 Task: Find connections with filter location Massy with filter topic #jobinterviewswith filter profile language English with filter current company EInfochips (An Arrow Company) with filter school Vidya Mandir Senior Secondary School with filter industry Fundraising with filter service category Telecommunications with filter keywords title Owner
Action: Mouse moved to (609, 103)
Screenshot: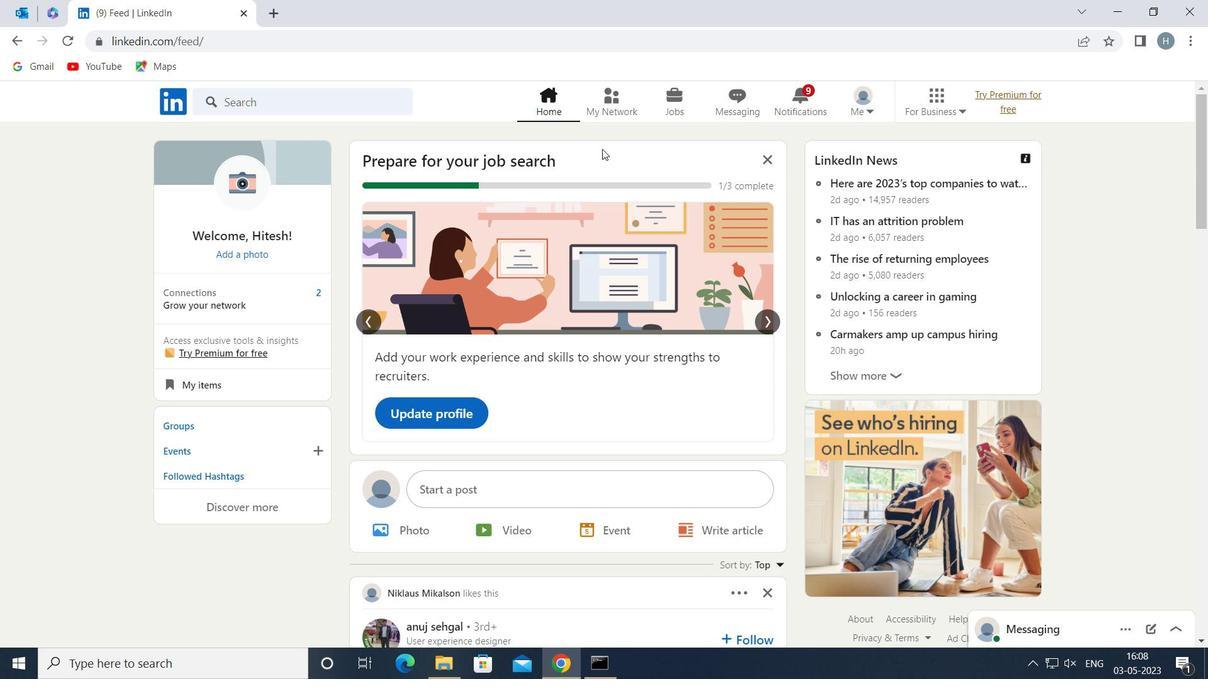 
Action: Mouse pressed left at (609, 103)
Screenshot: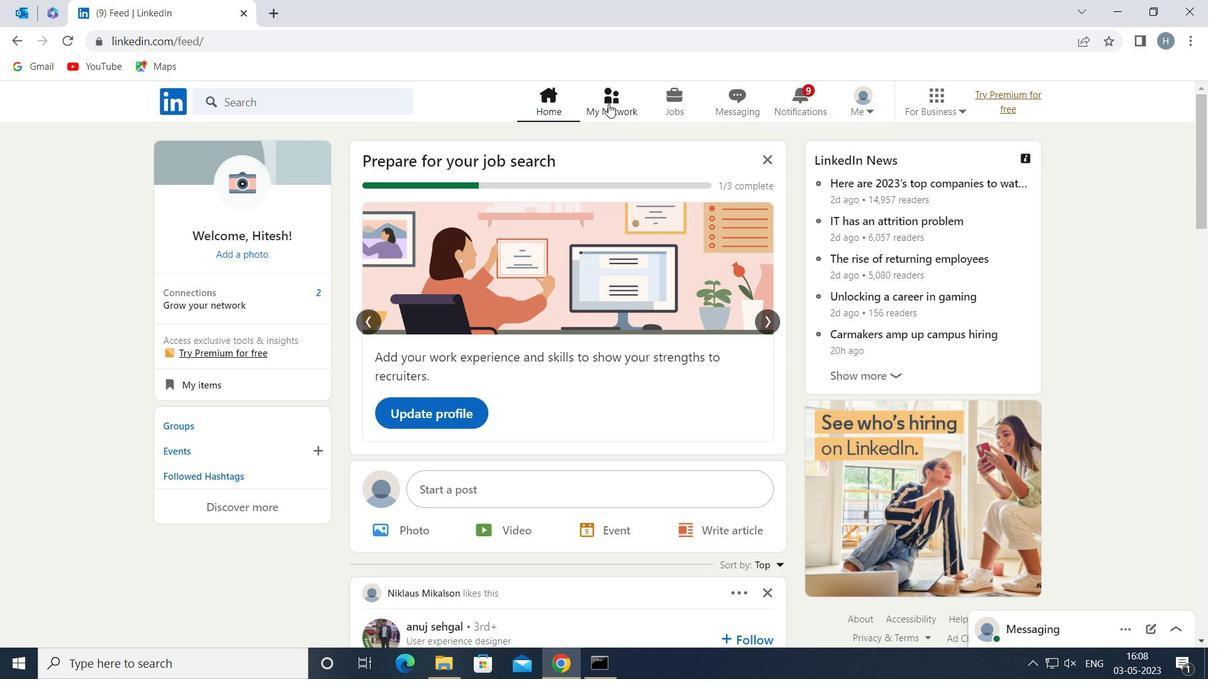 
Action: Mouse moved to (356, 188)
Screenshot: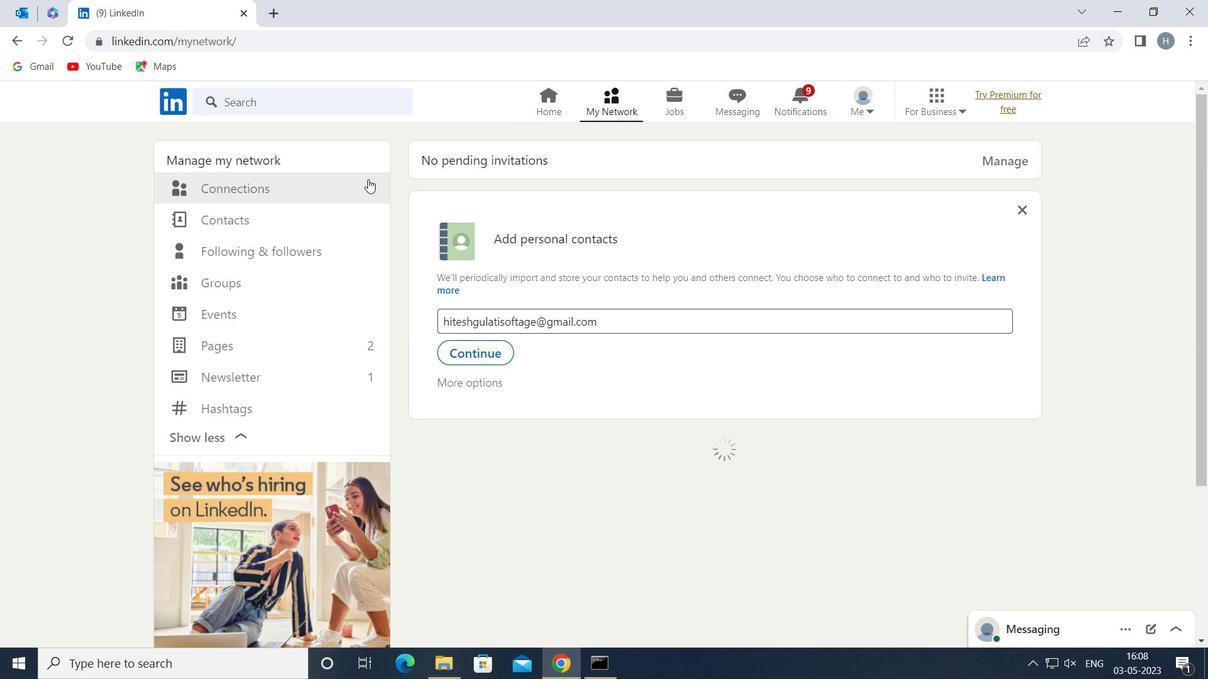 
Action: Mouse pressed left at (356, 188)
Screenshot: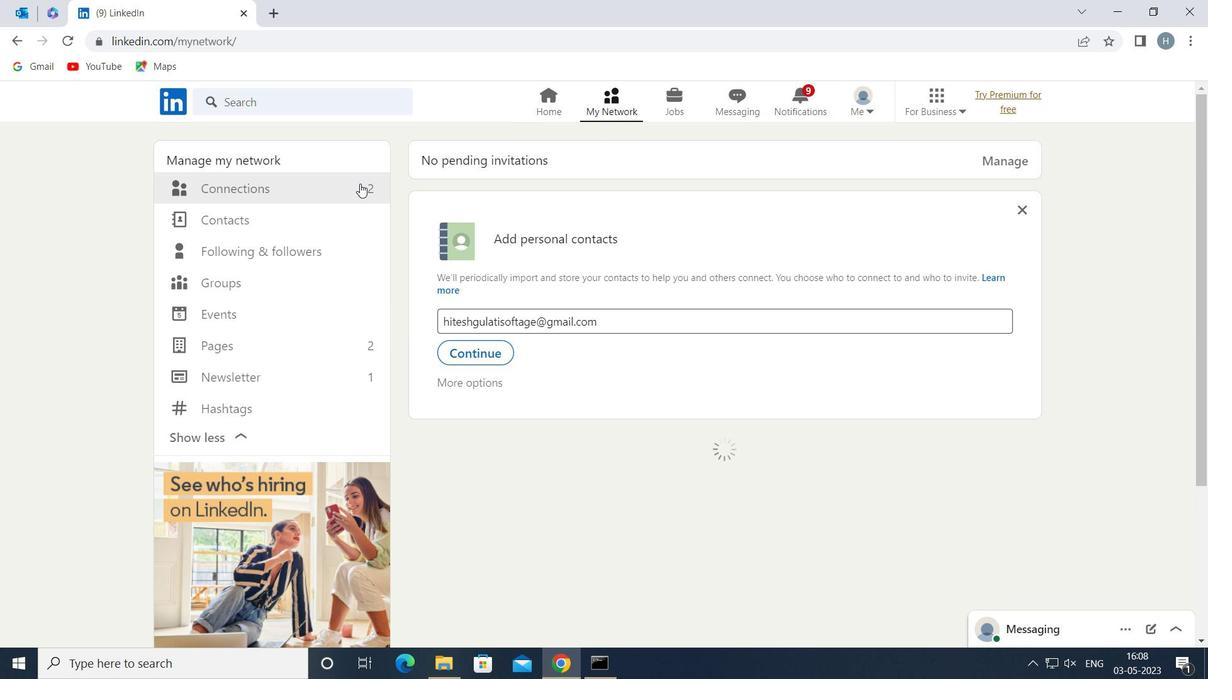 
Action: Mouse moved to (702, 188)
Screenshot: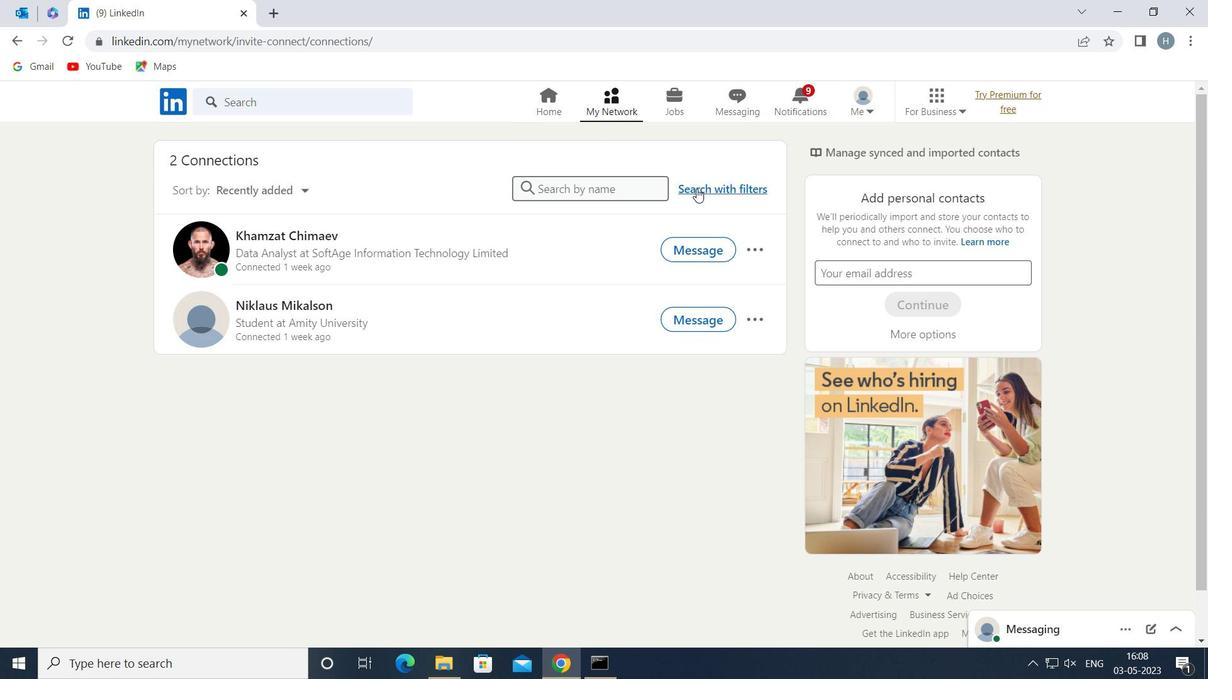 
Action: Mouse pressed left at (702, 188)
Screenshot: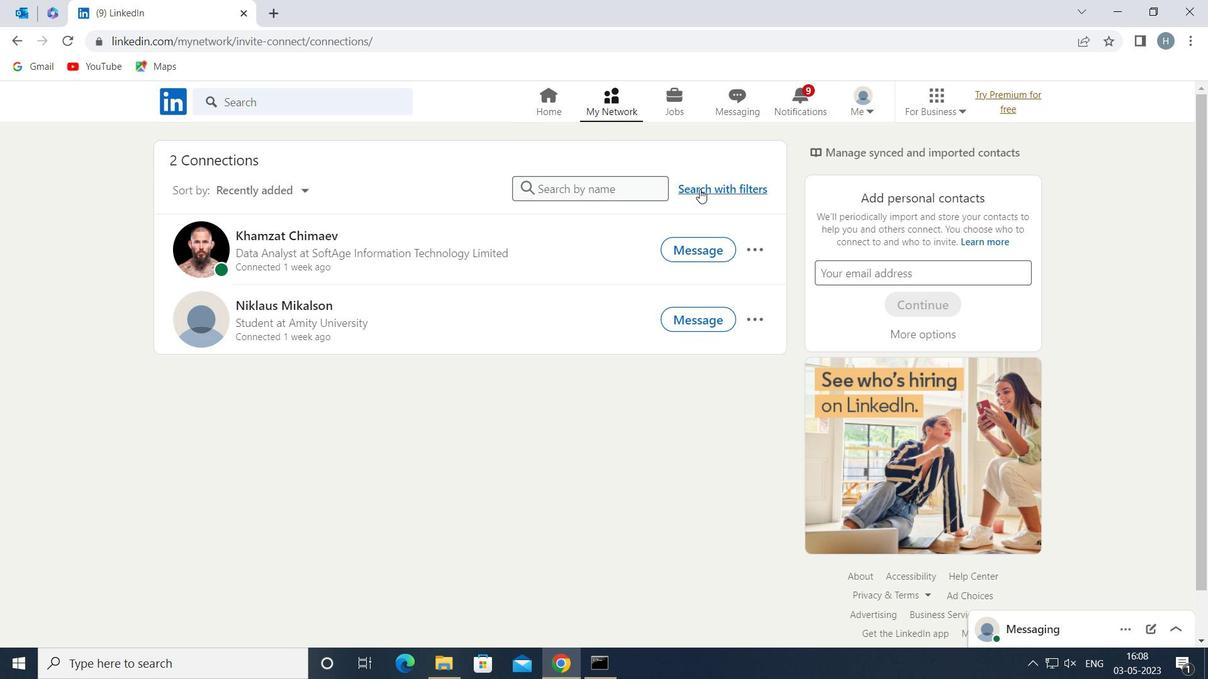 
Action: Mouse moved to (661, 147)
Screenshot: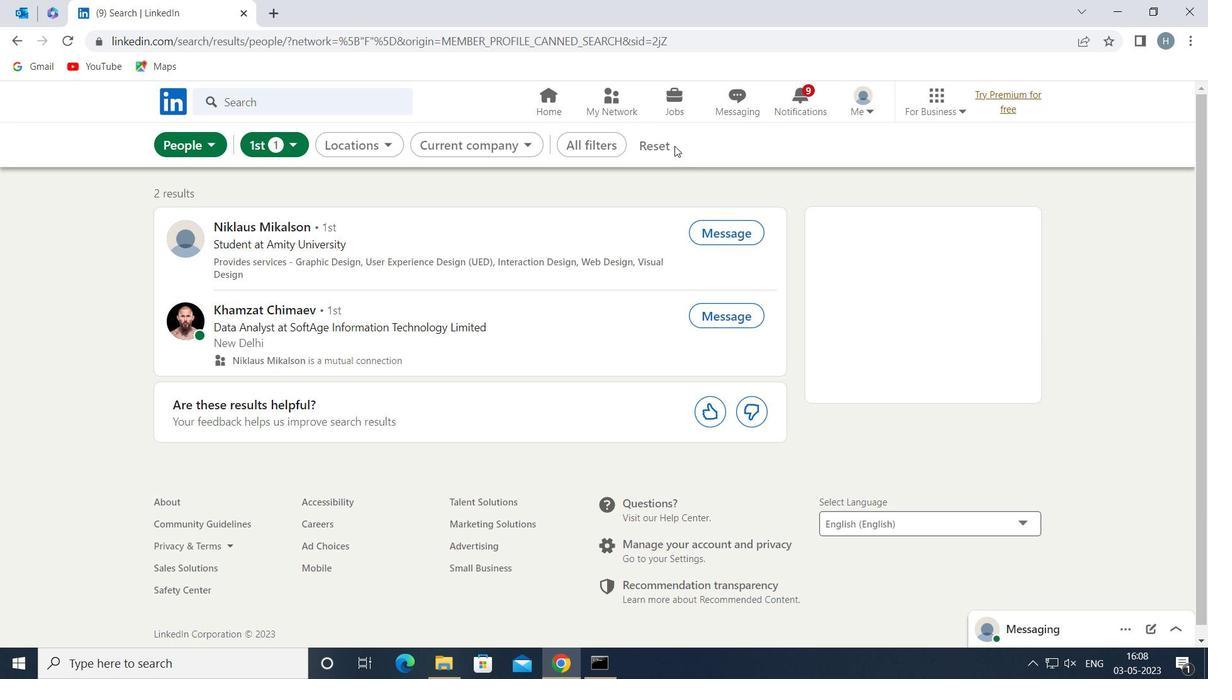 
Action: Mouse pressed left at (661, 147)
Screenshot: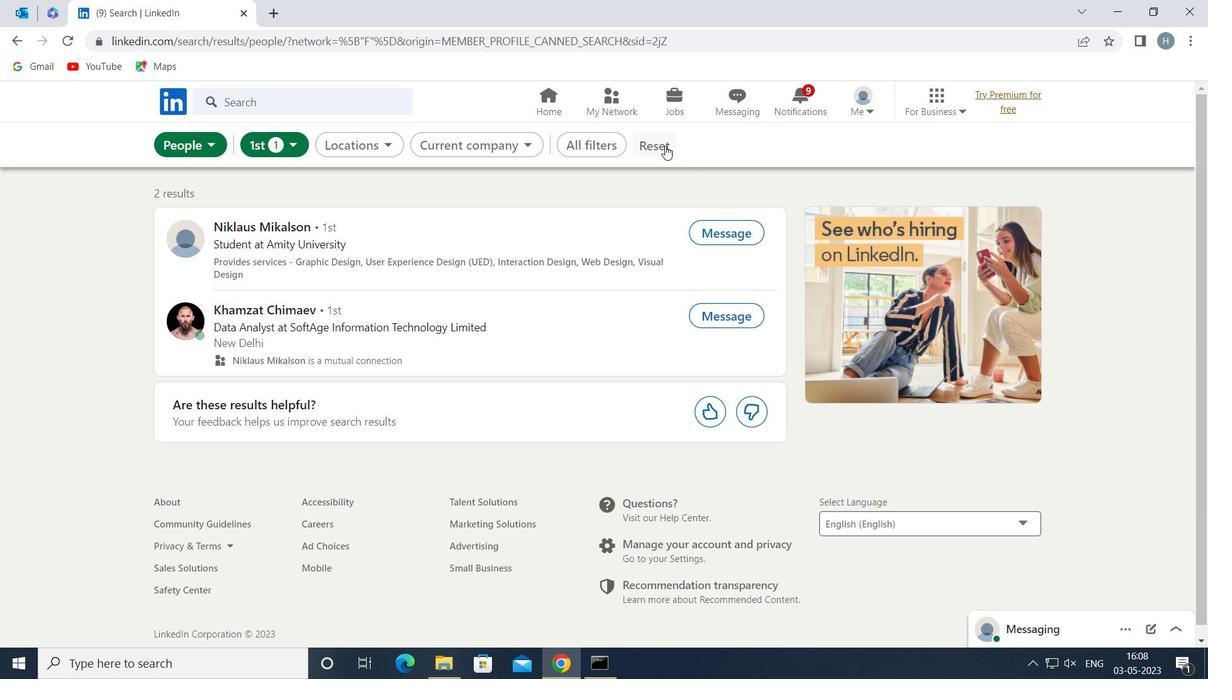 
Action: Mouse moved to (646, 144)
Screenshot: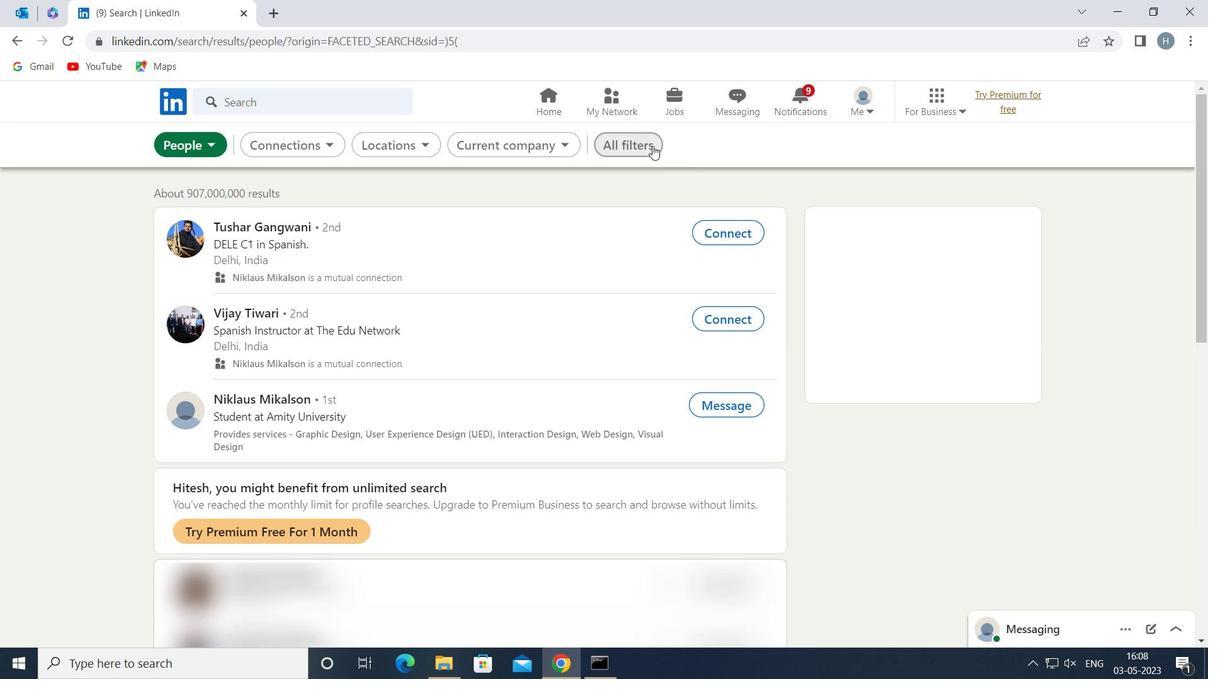 
Action: Mouse pressed left at (646, 144)
Screenshot: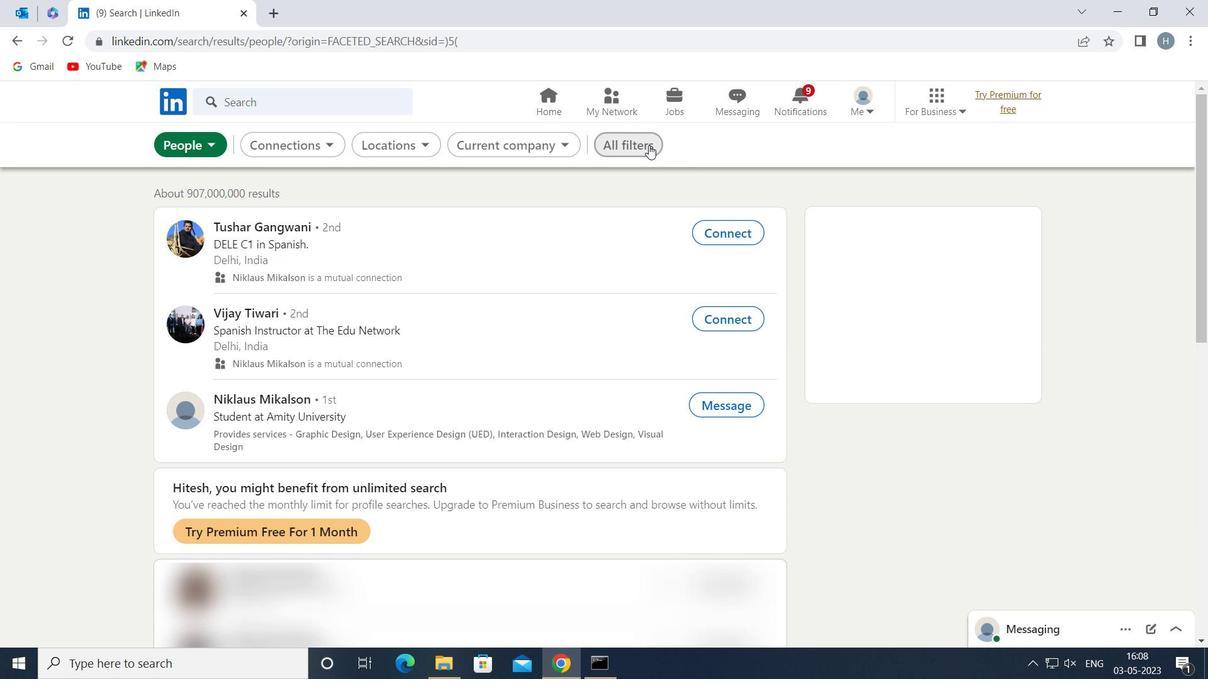 
Action: Mouse moved to (907, 290)
Screenshot: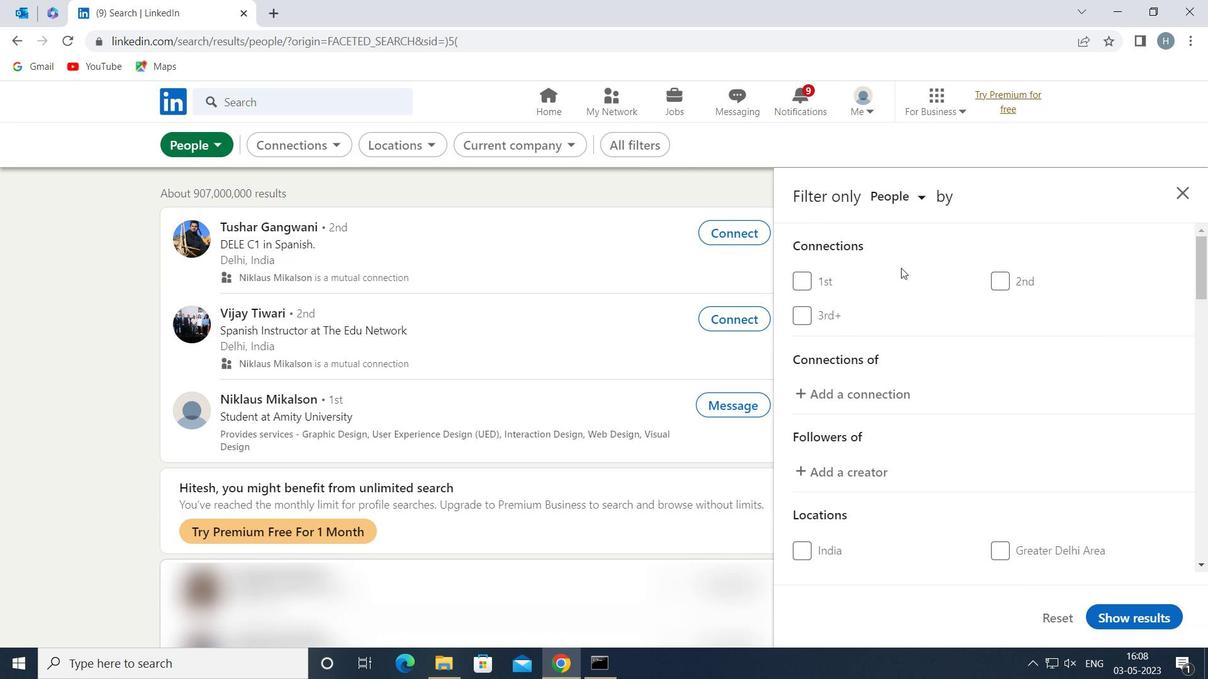 
Action: Mouse scrolled (907, 289) with delta (0, 0)
Screenshot: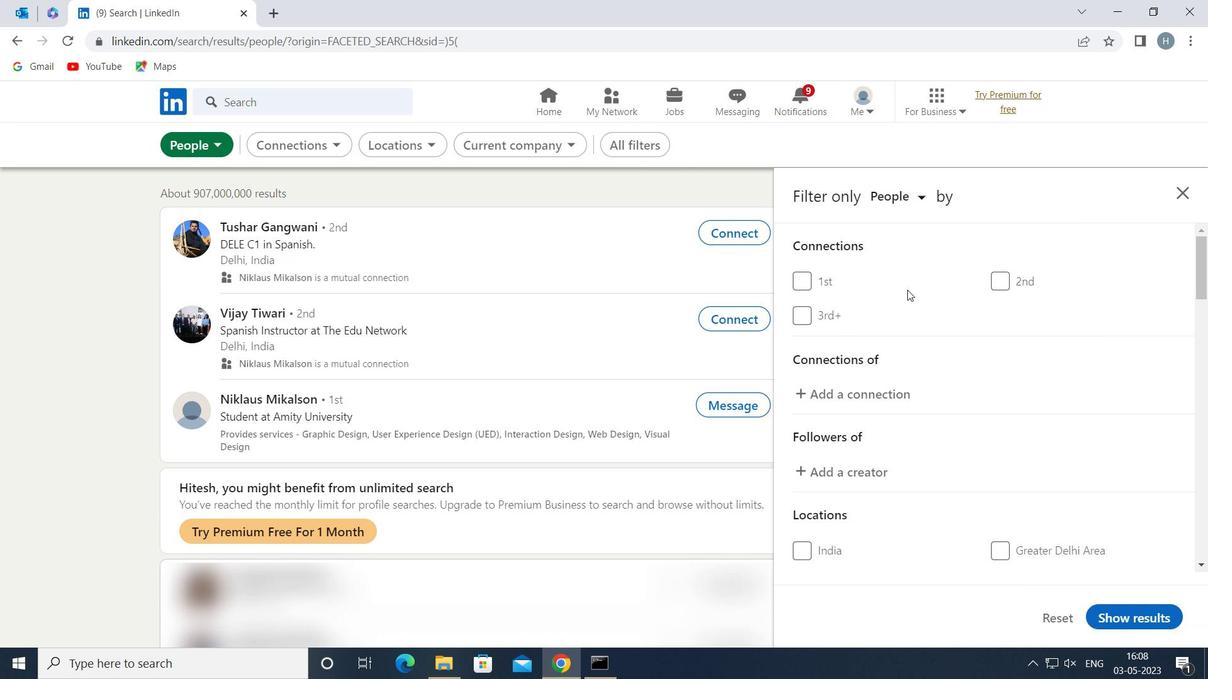 
Action: Mouse scrolled (907, 289) with delta (0, 0)
Screenshot: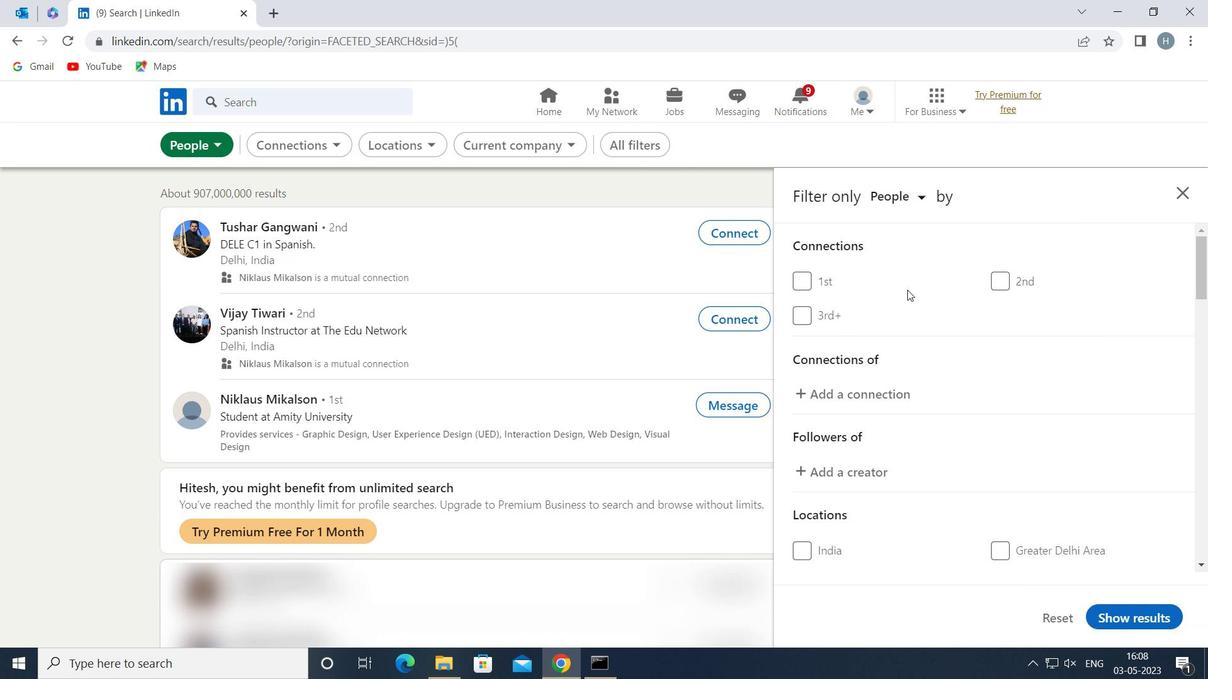 
Action: Mouse scrolled (907, 289) with delta (0, 0)
Screenshot: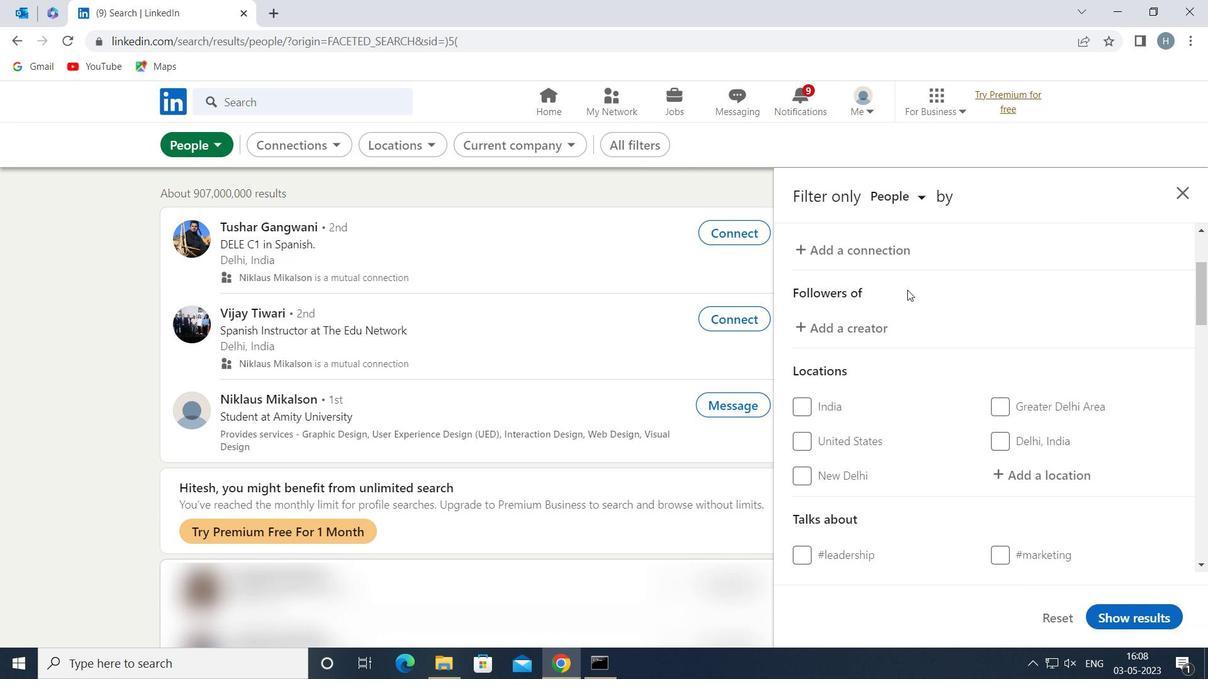 
Action: Mouse moved to (1004, 375)
Screenshot: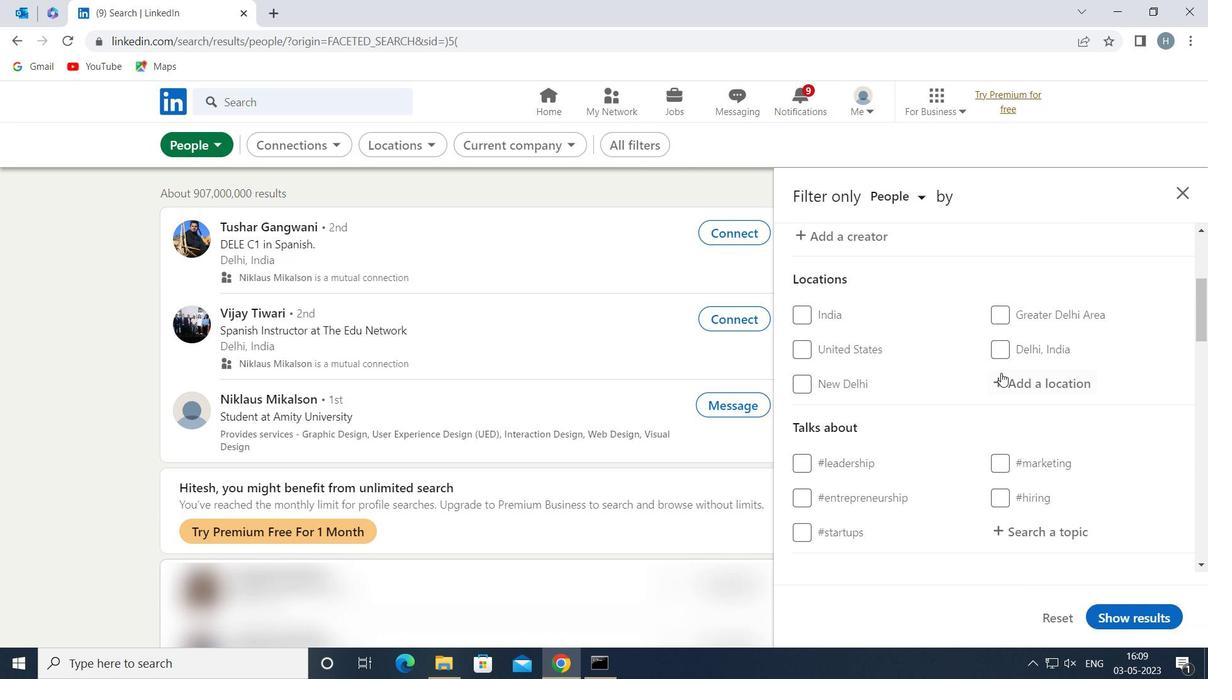 
Action: Mouse pressed left at (1004, 375)
Screenshot: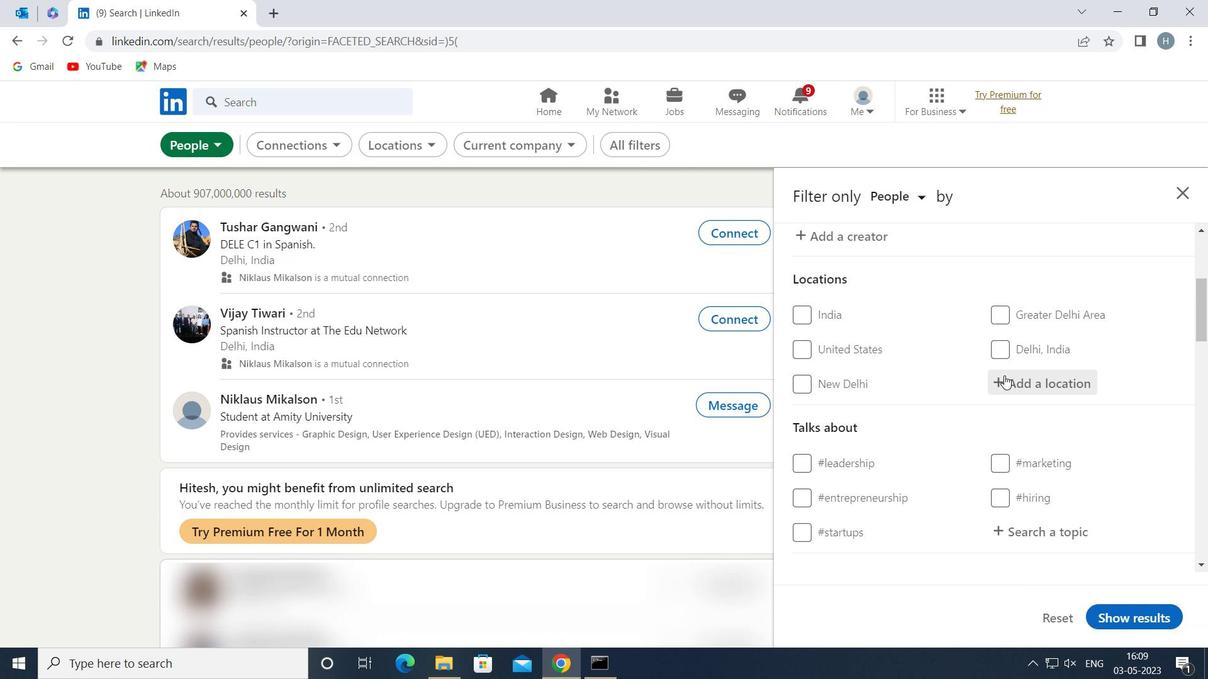 
Action: Key pressed <Key.shift>MASSY
Screenshot: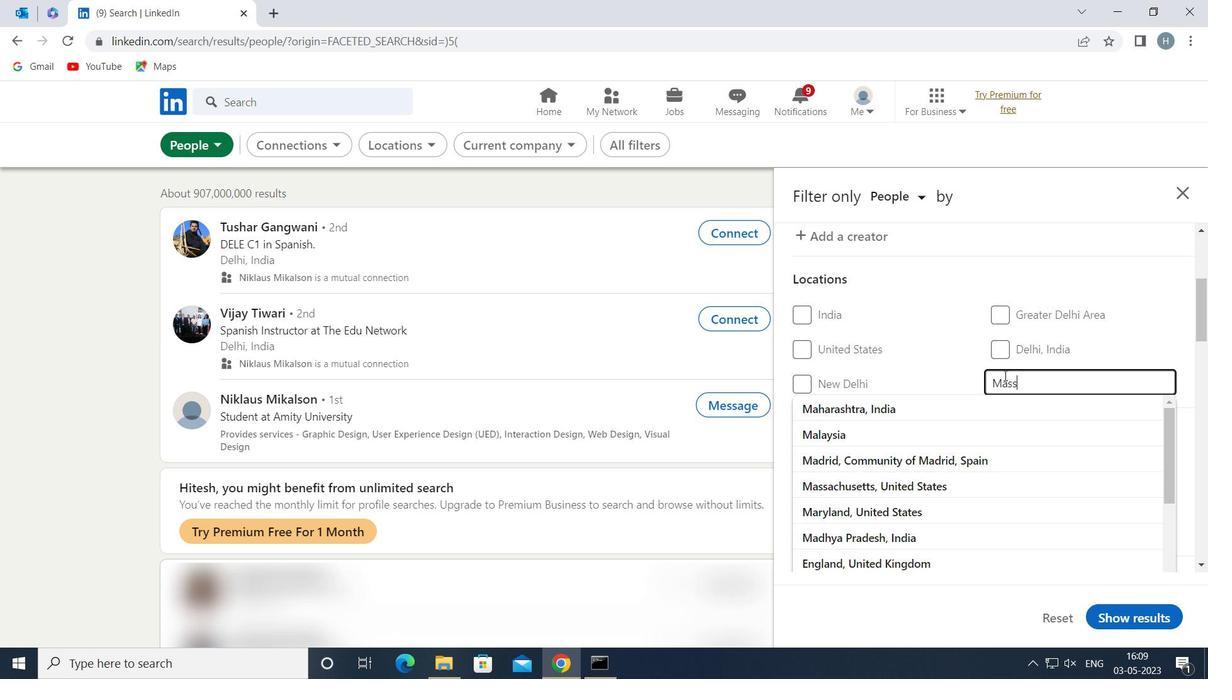 
Action: Mouse moved to (1001, 403)
Screenshot: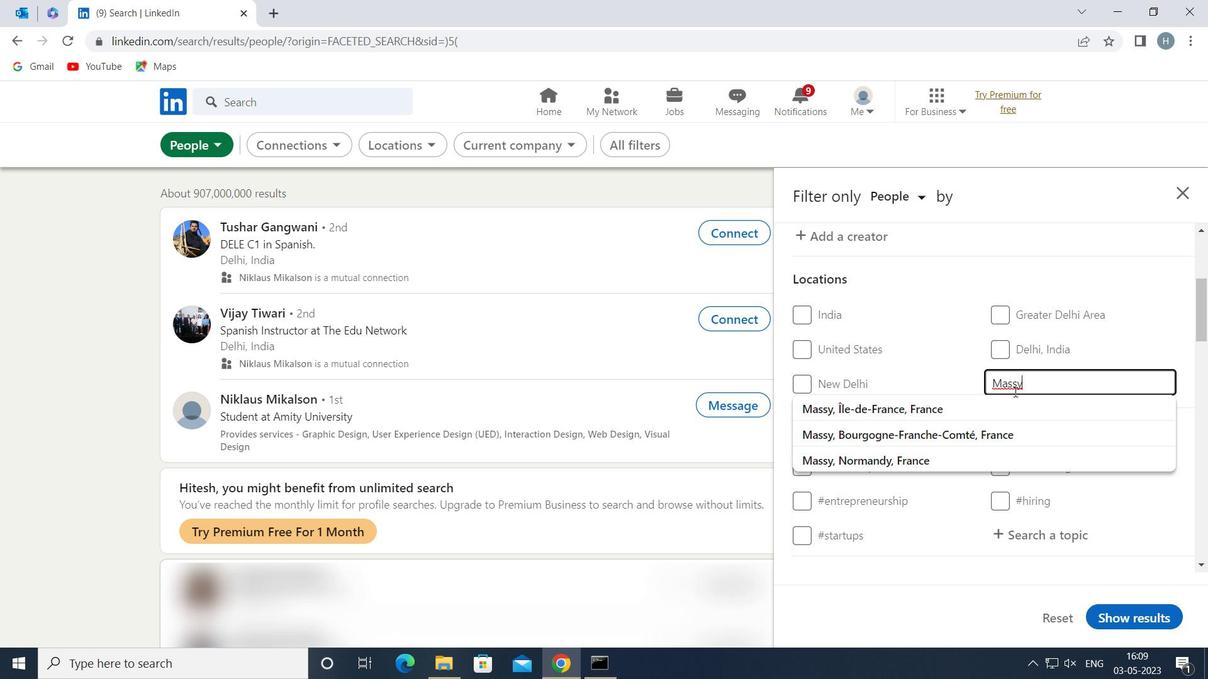 
Action: Mouse pressed left at (1001, 403)
Screenshot: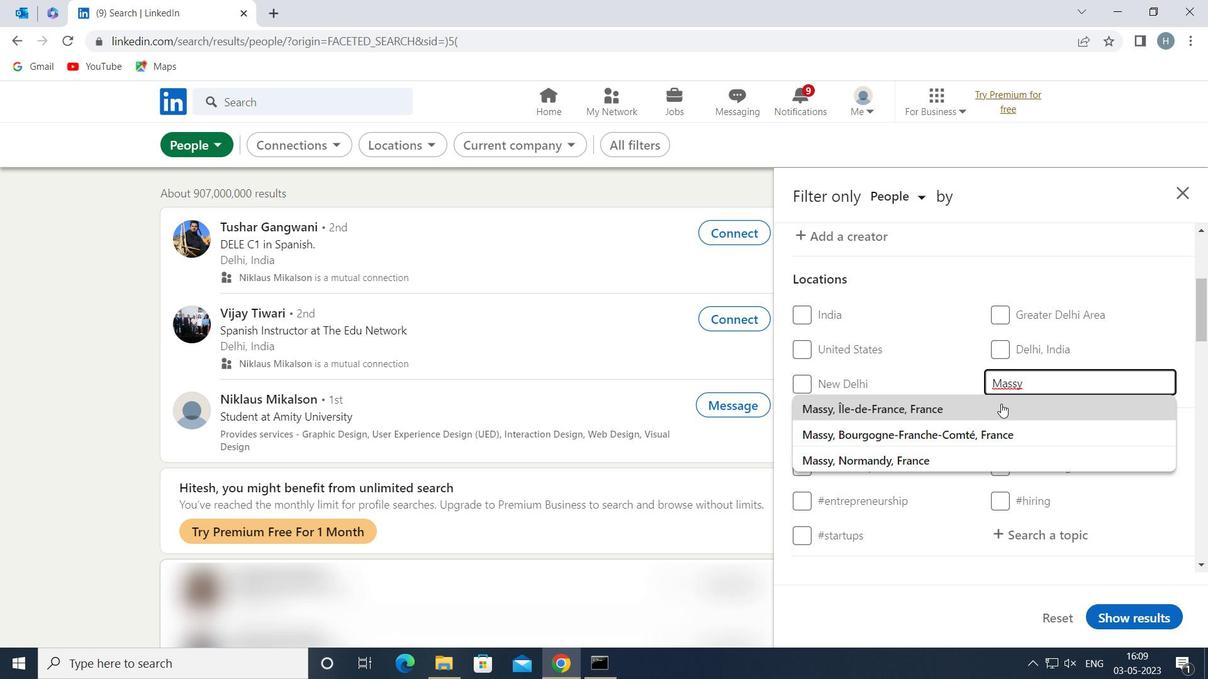 
Action: Mouse scrolled (1001, 403) with delta (0, 0)
Screenshot: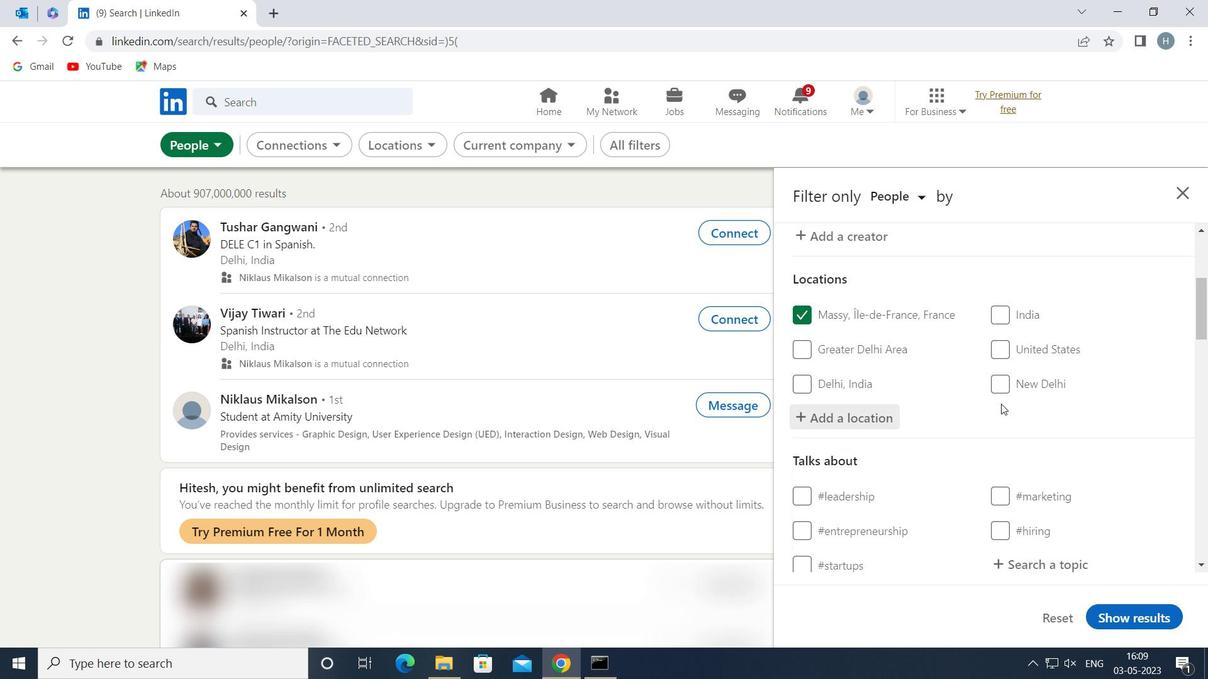 
Action: Mouse scrolled (1001, 403) with delta (0, 0)
Screenshot: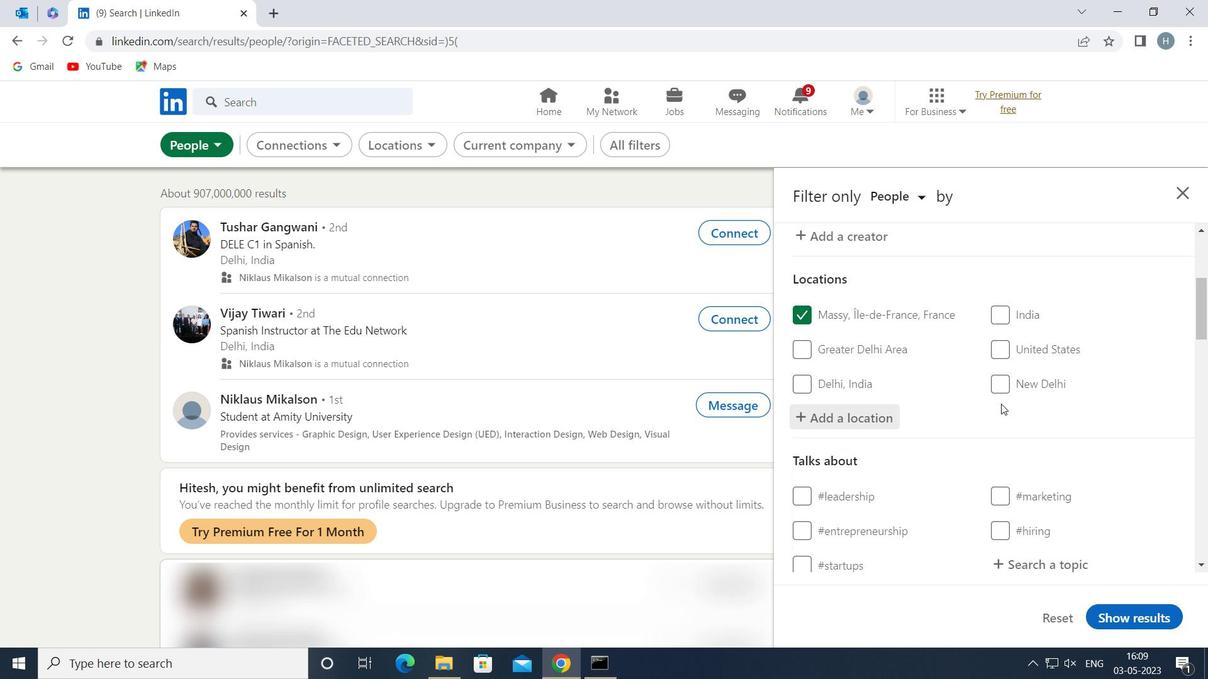 
Action: Mouse moved to (1033, 400)
Screenshot: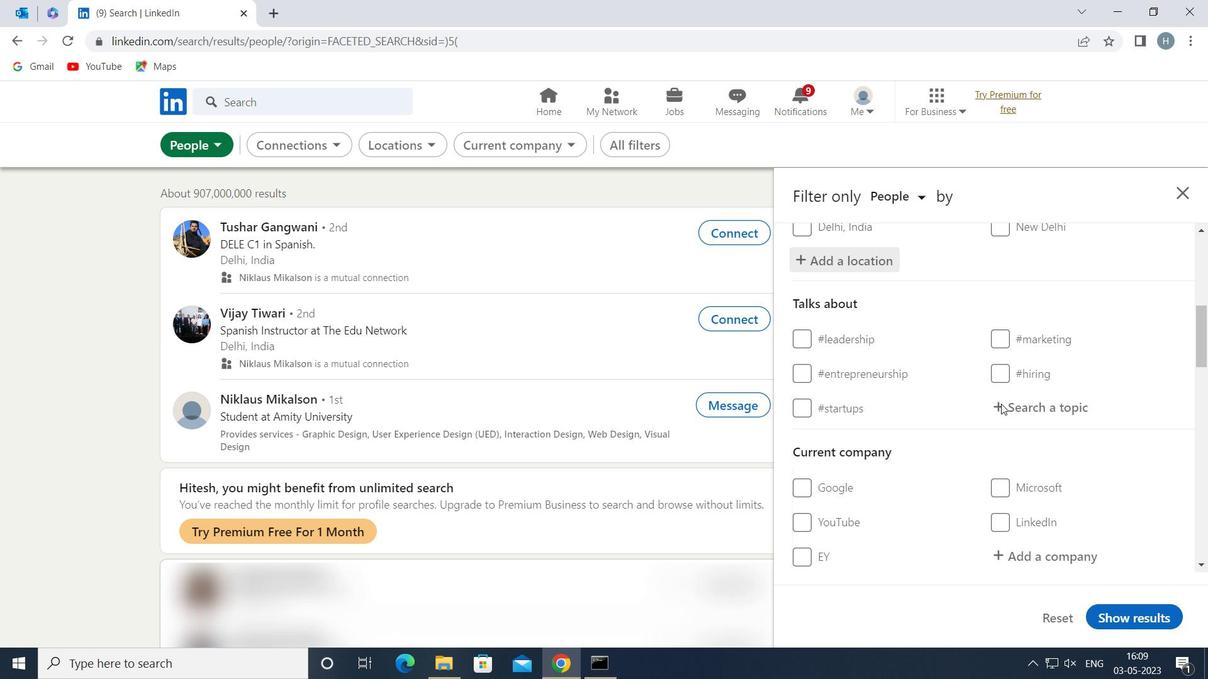 
Action: Mouse pressed left at (1033, 400)
Screenshot: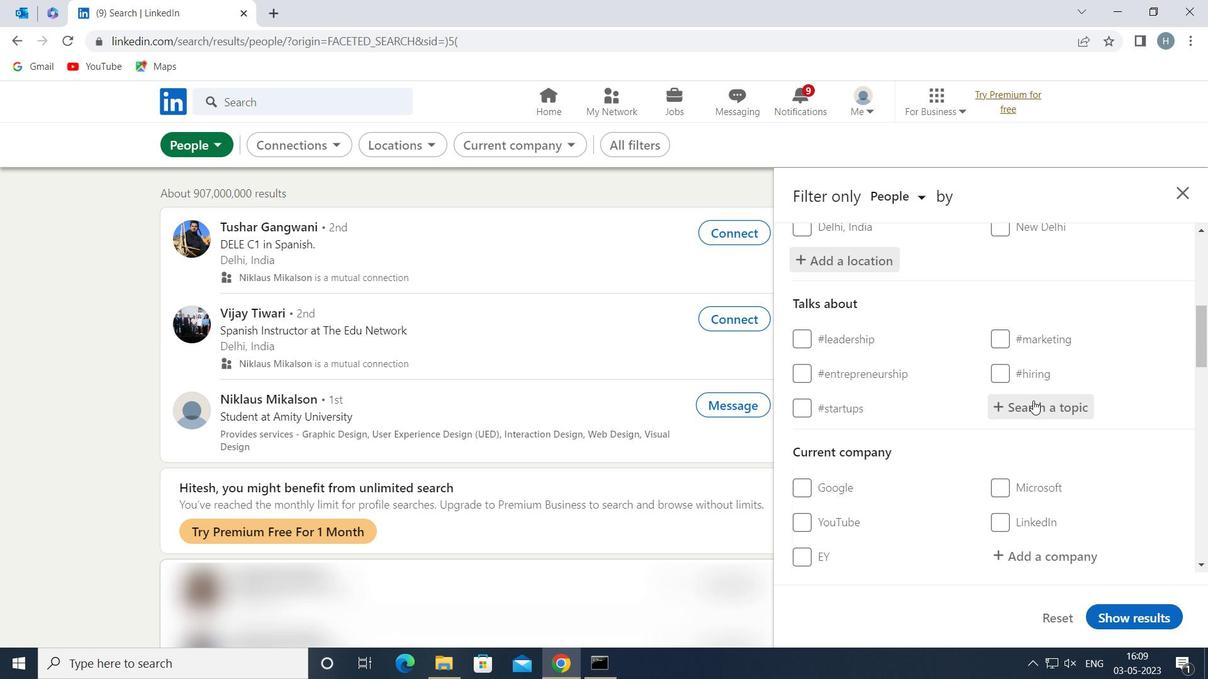 
Action: Key pressed JOBINTERVIEWS
Screenshot: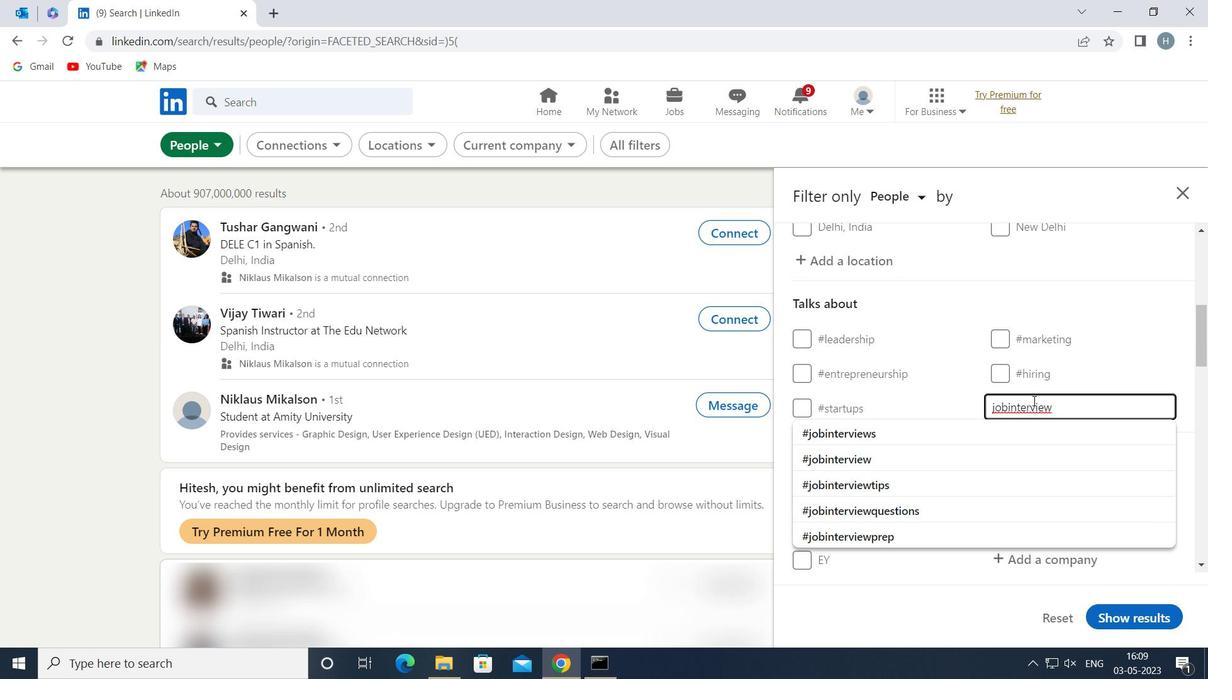 
Action: Mouse moved to (977, 424)
Screenshot: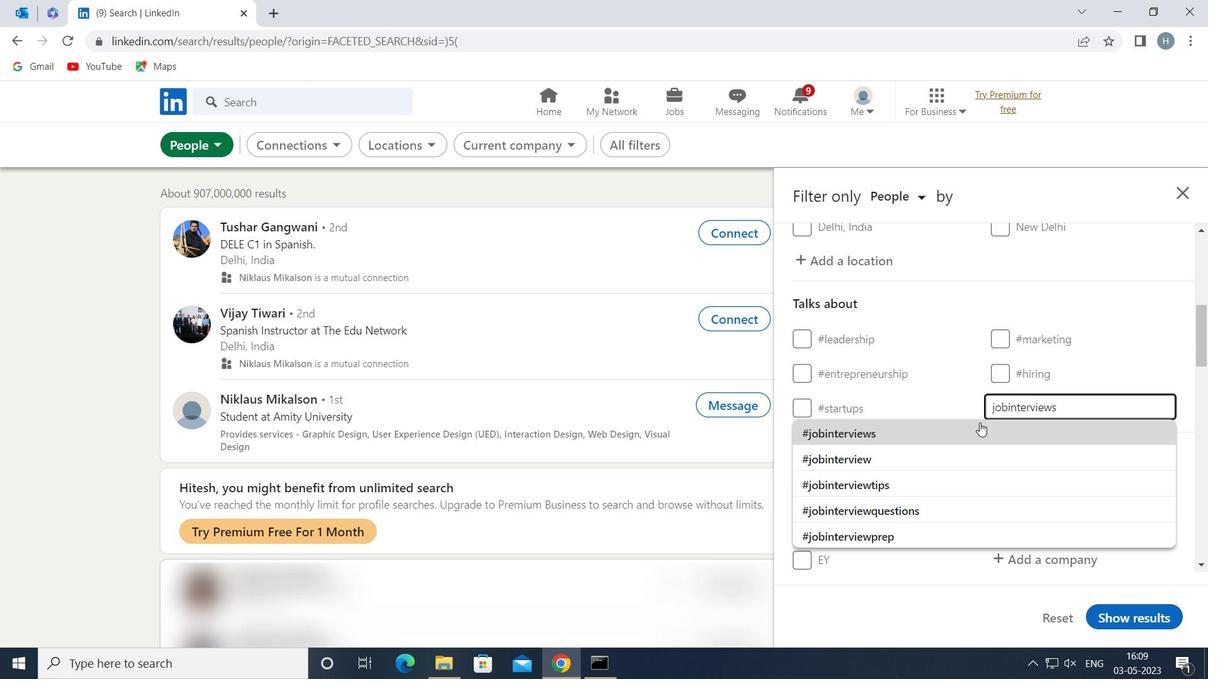 
Action: Mouse pressed left at (977, 424)
Screenshot: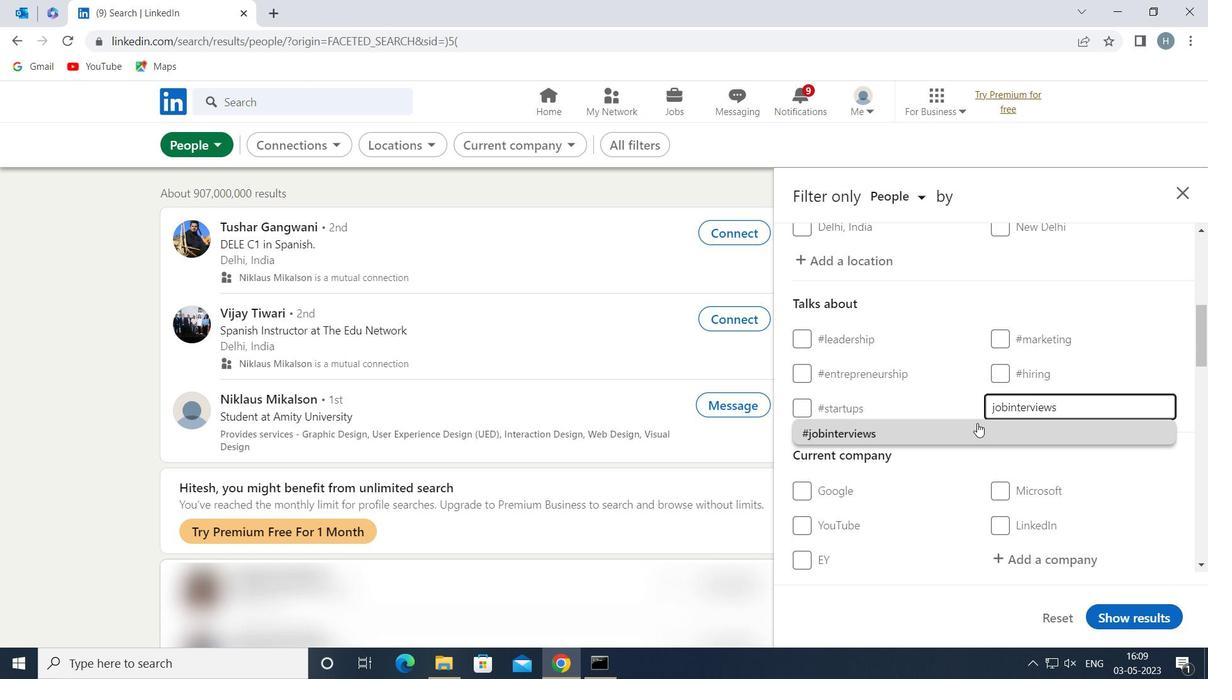 
Action: Mouse moved to (921, 449)
Screenshot: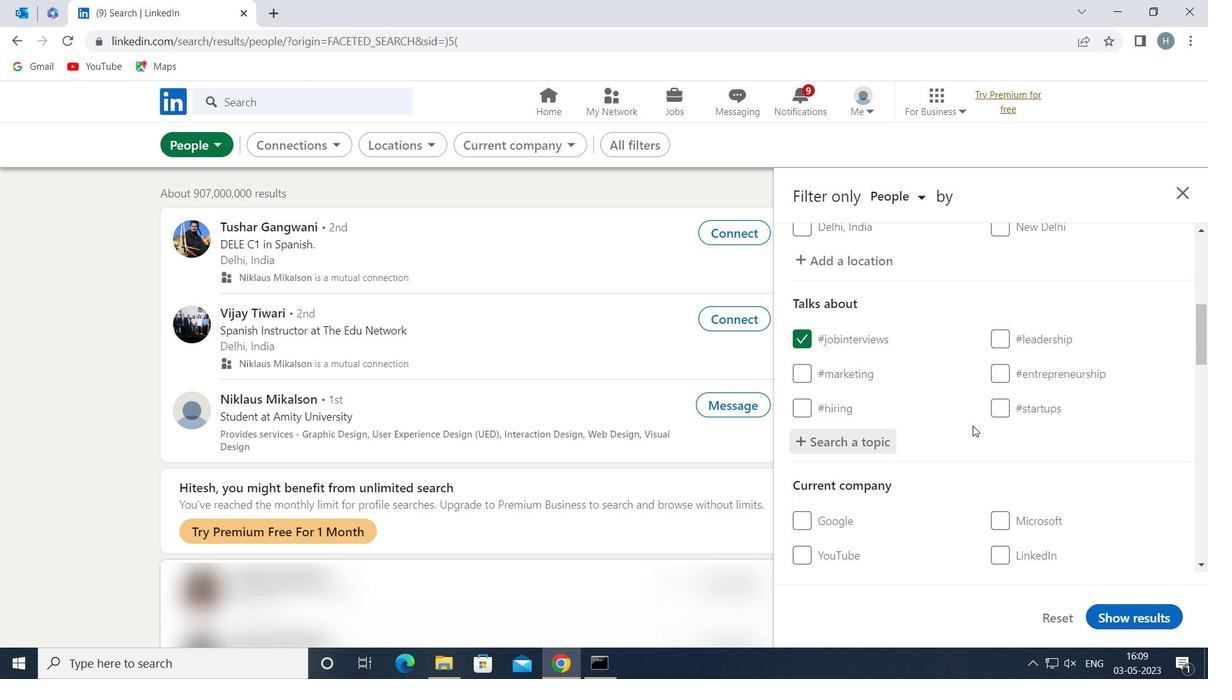 
Action: Mouse scrolled (921, 448) with delta (0, 0)
Screenshot: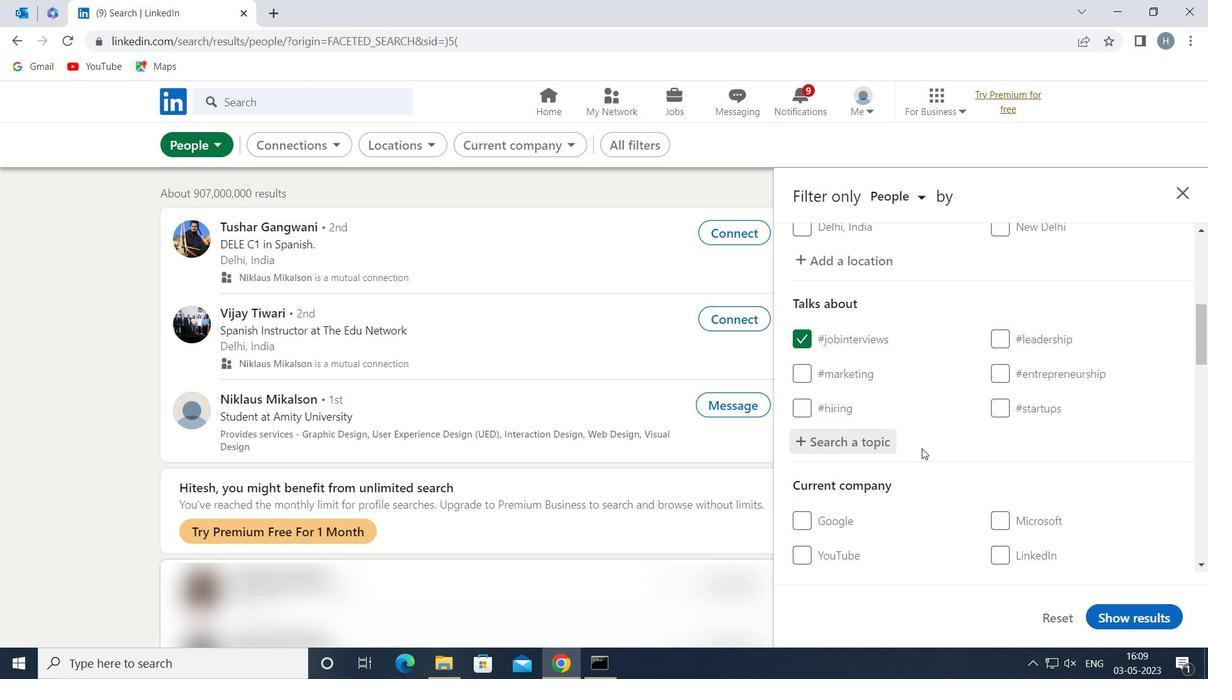 
Action: Mouse scrolled (921, 448) with delta (0, 0)
Screenshot: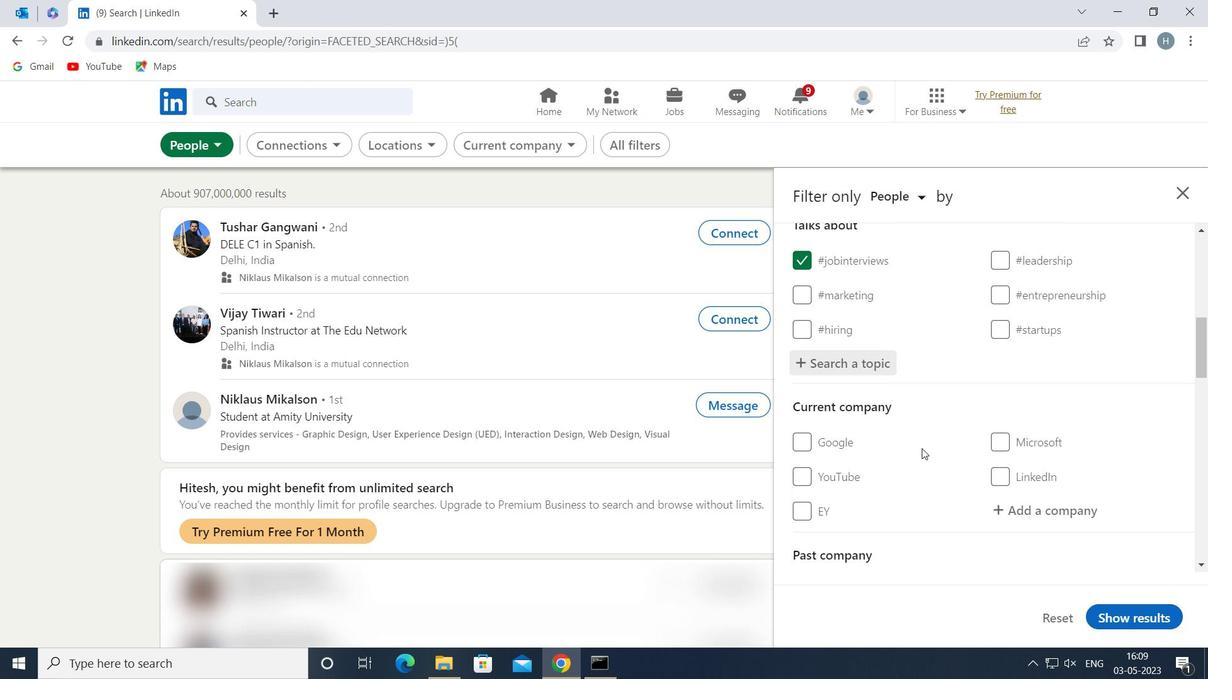 
Action: Mouse scrolled (921, 448) with delta (0, 0)
Screenshot: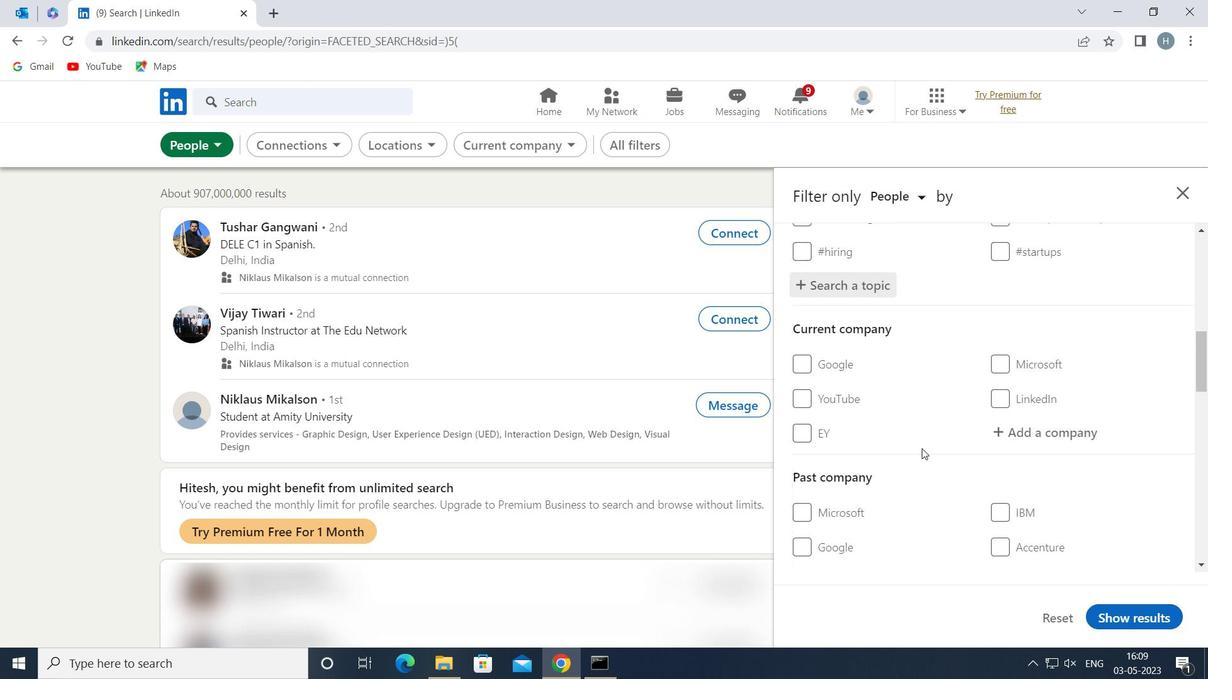 
Action: Mouse moved to (921, 448)
Screenshot: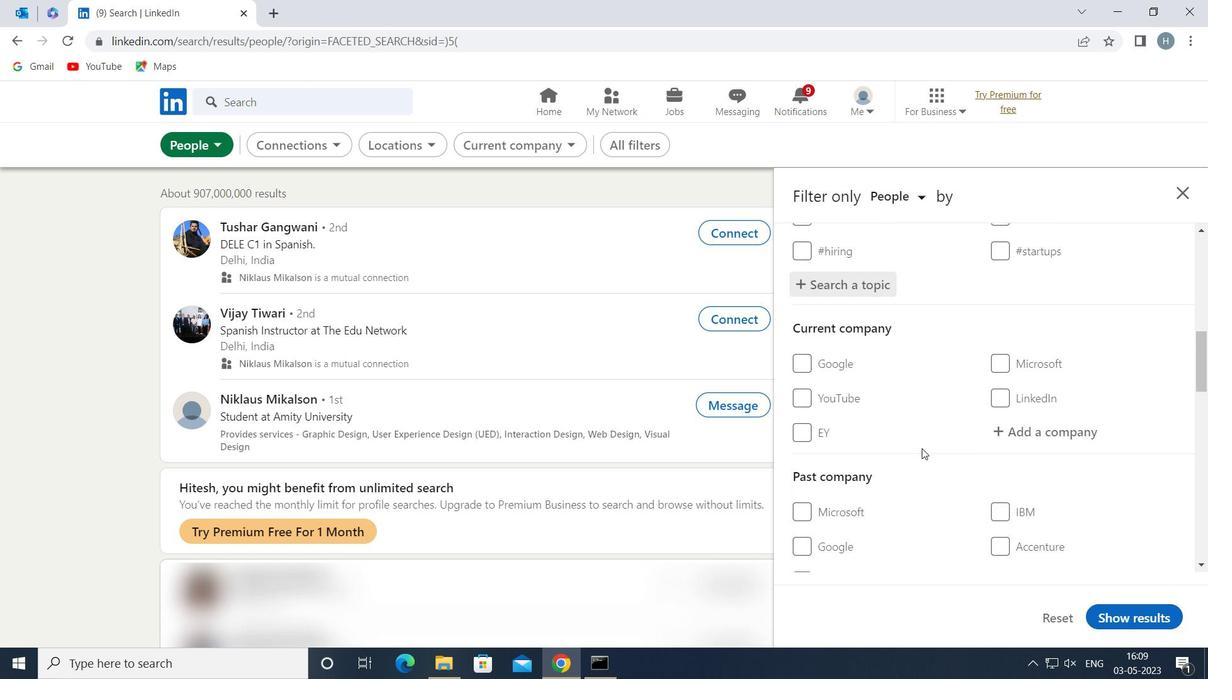 
Action: Mouse scrolled (921, 448) with delta (0, 0)
Screenshot: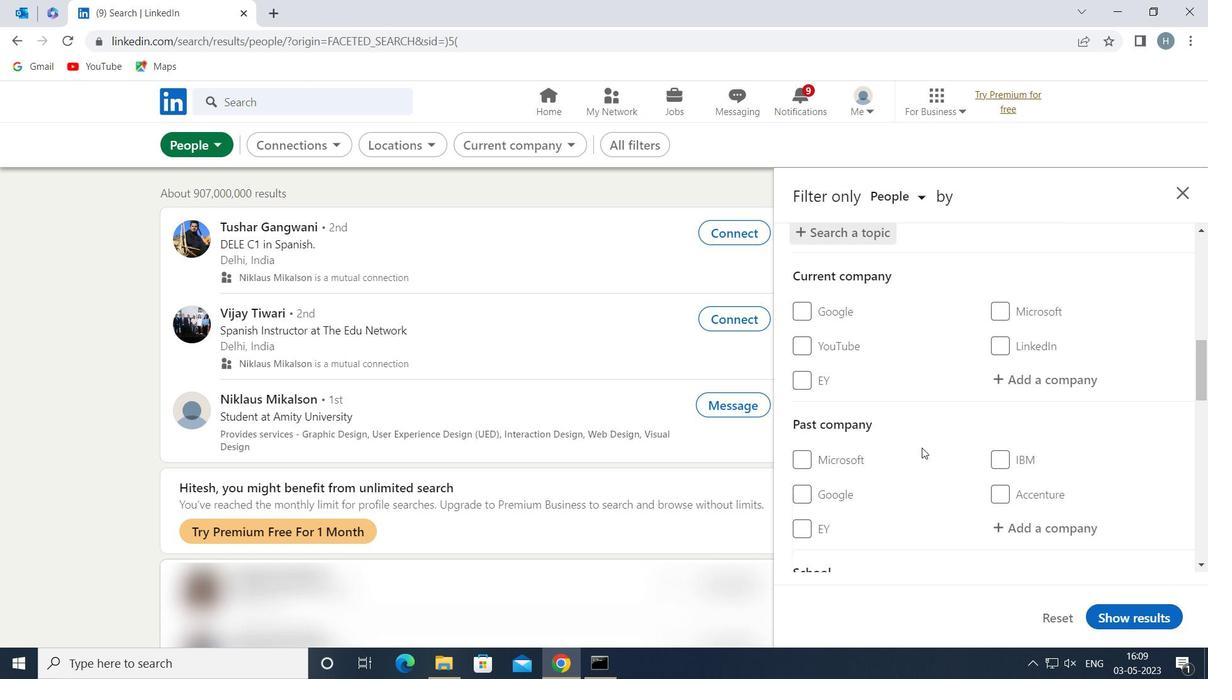 
Action: Mouse scrolled (921, 448) with delta (0, 0)
Screenshot: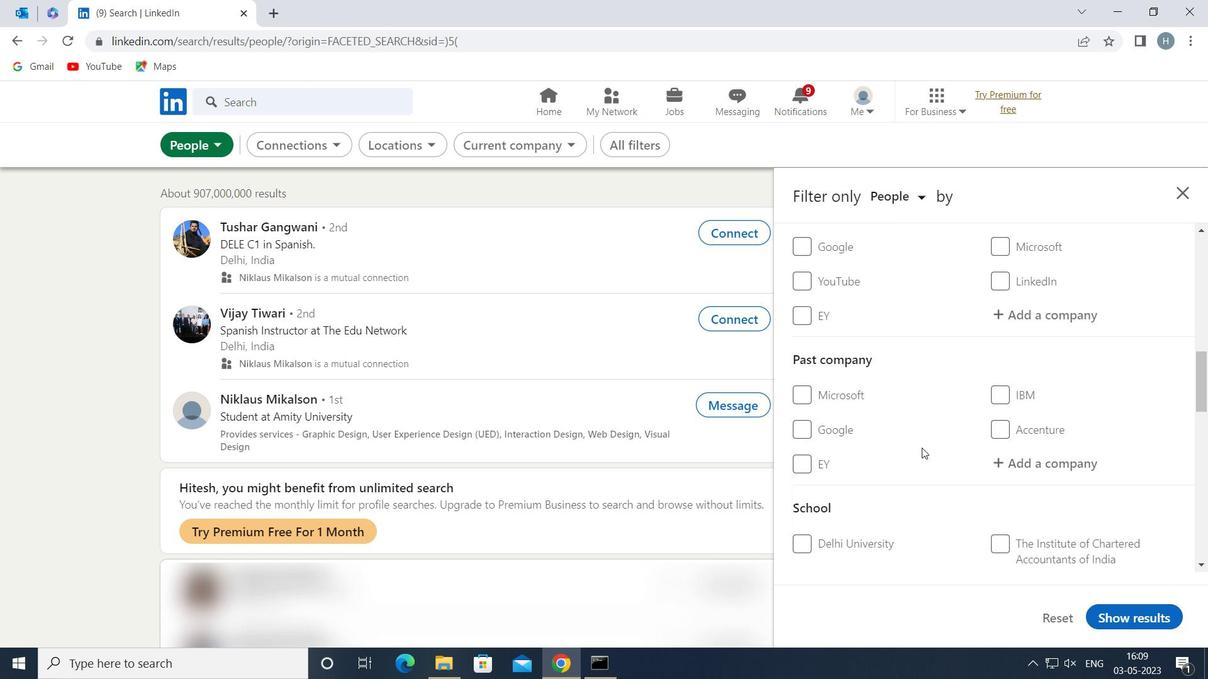 
Action: Mouse scrolled (921, 448) with delta (0, 0)
Screenshot: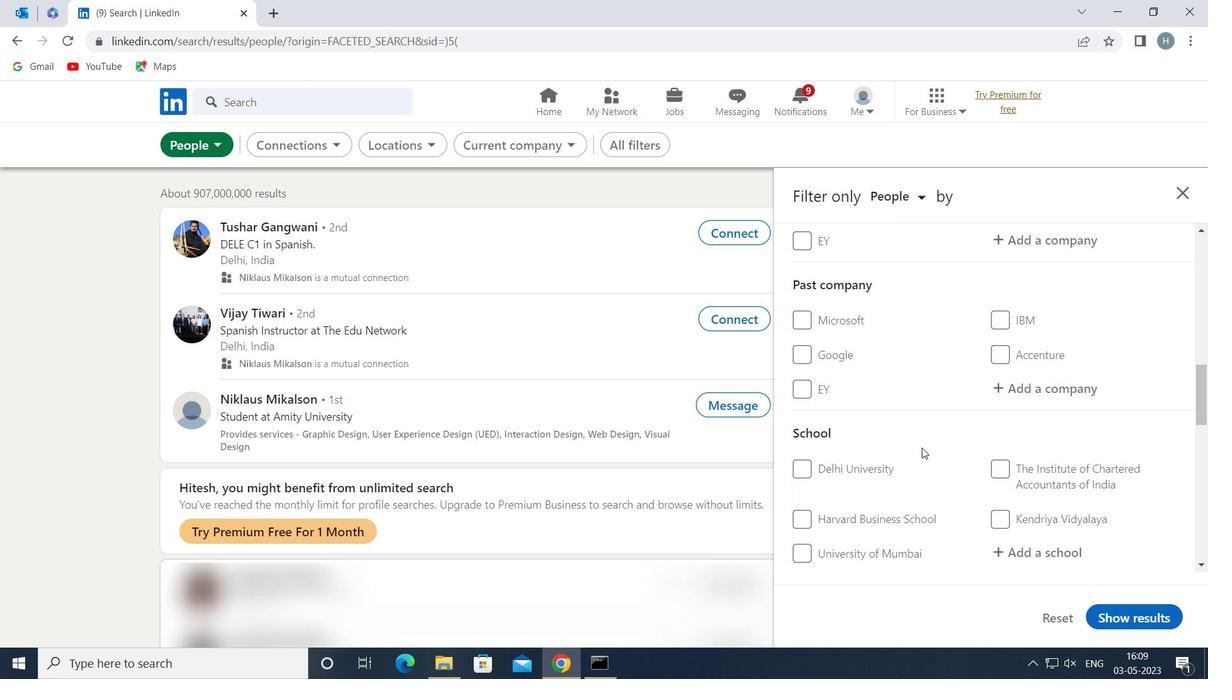 
Action: Mouse scrolled (921, 448) with delta (0, 0)
Screenshot: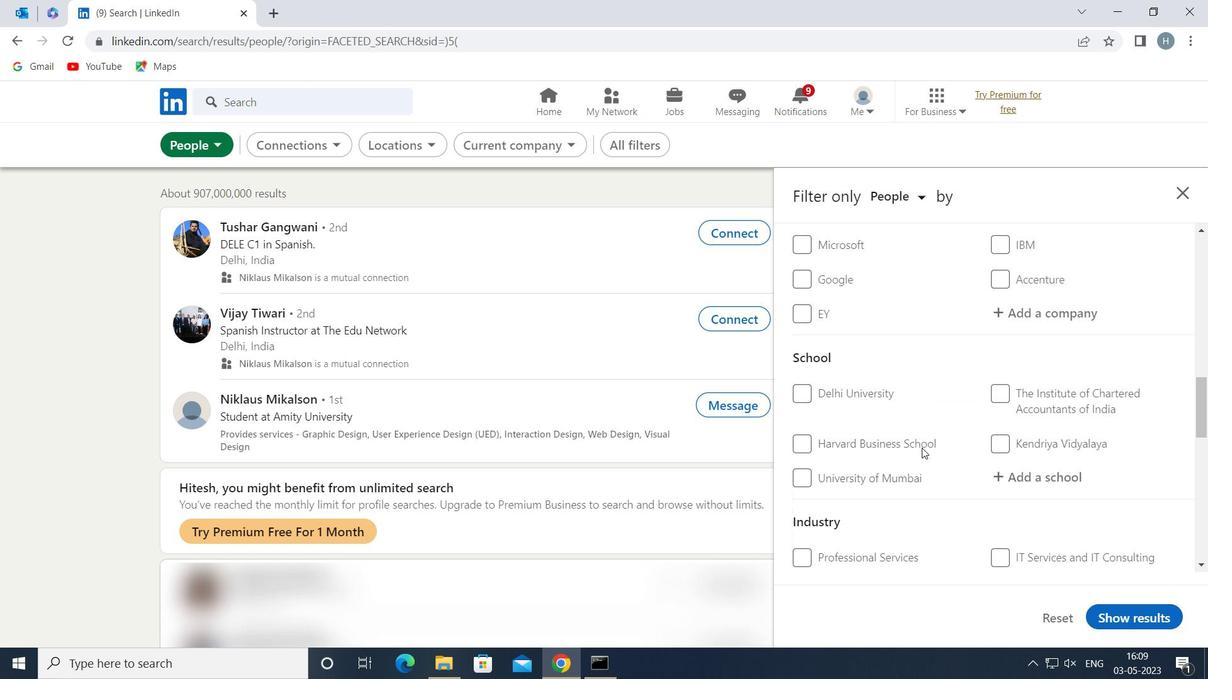 
Action: Mouse moved to (921, 448)
Screenshot: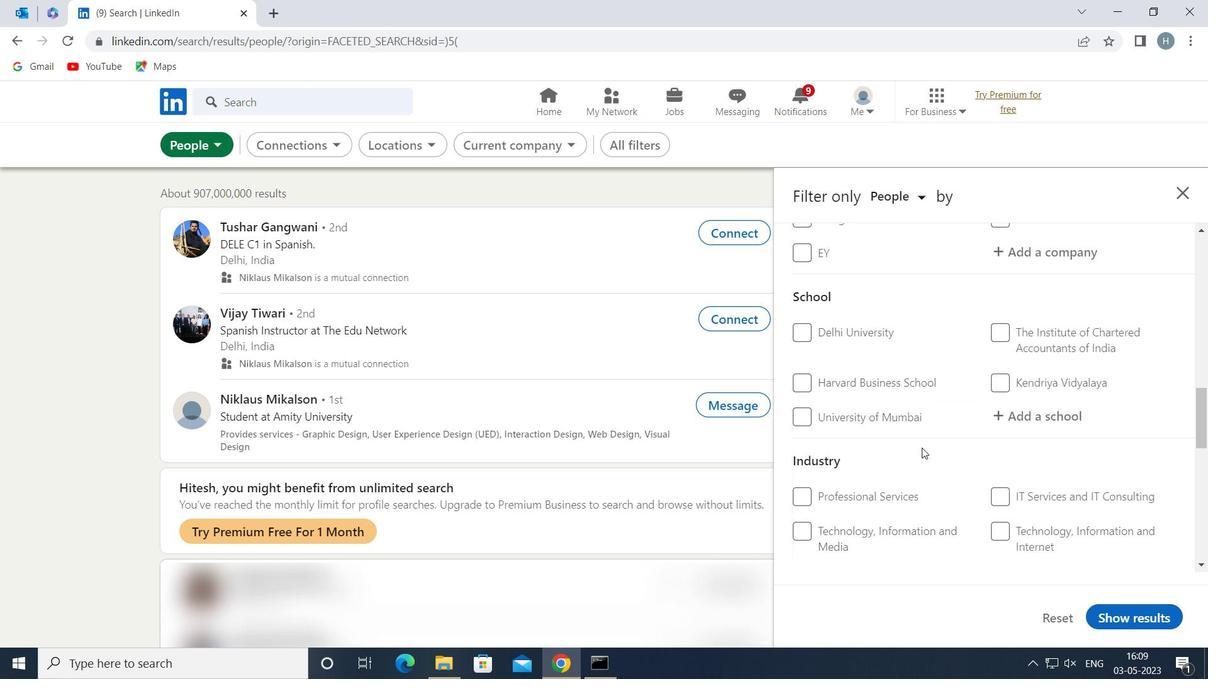 
Action: Mouse scrolled (921, 448) with delta (0, 0)
Screenshot: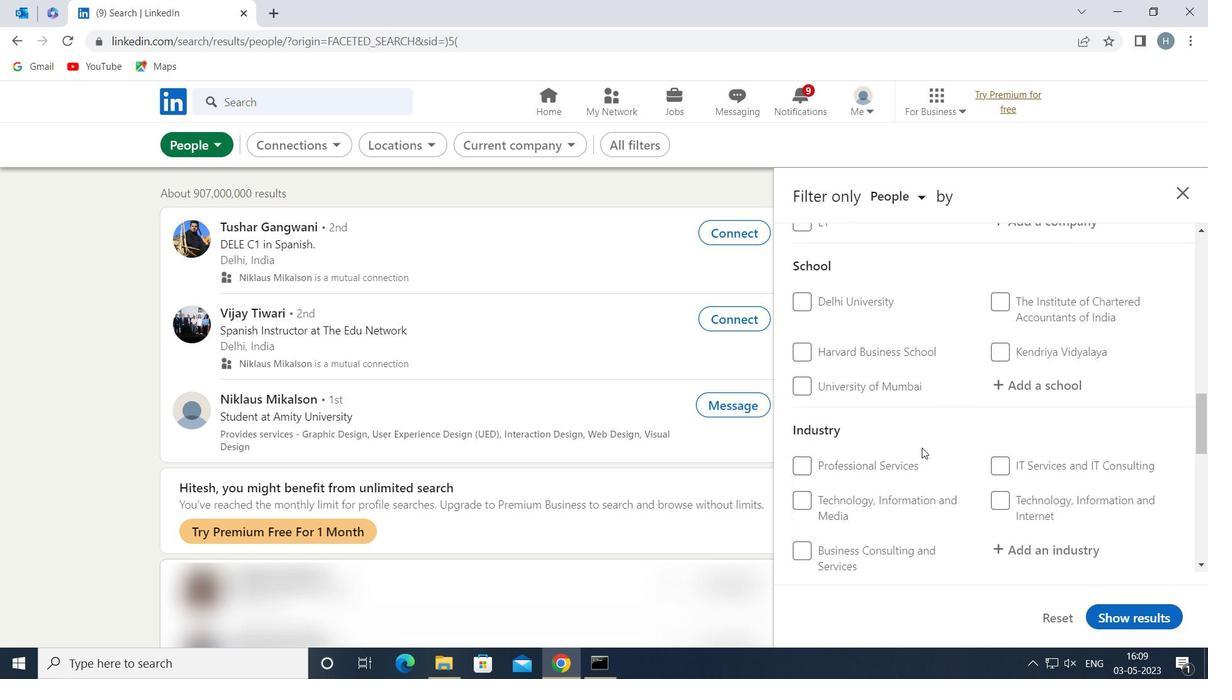 
Action: Mouse scrolled (921, 448) with delta (0, 0)
Screenshot: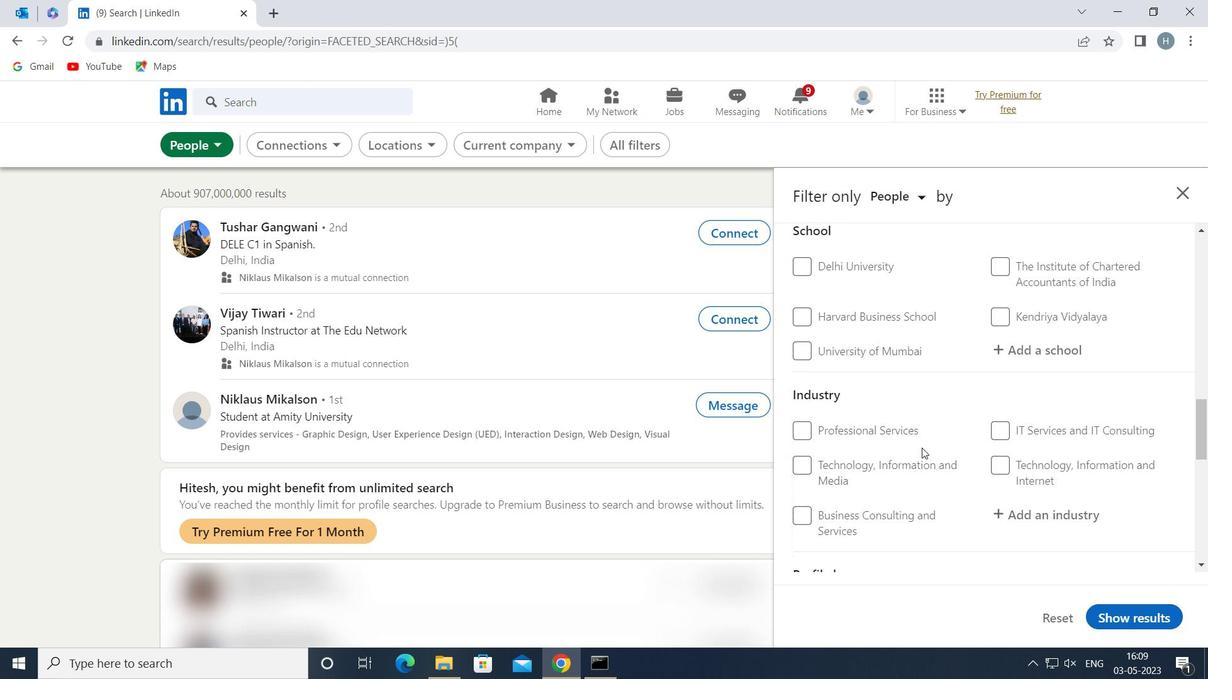 
Action: Mouse scrolled (921, 448) with delta (0, 0)
Screenshot: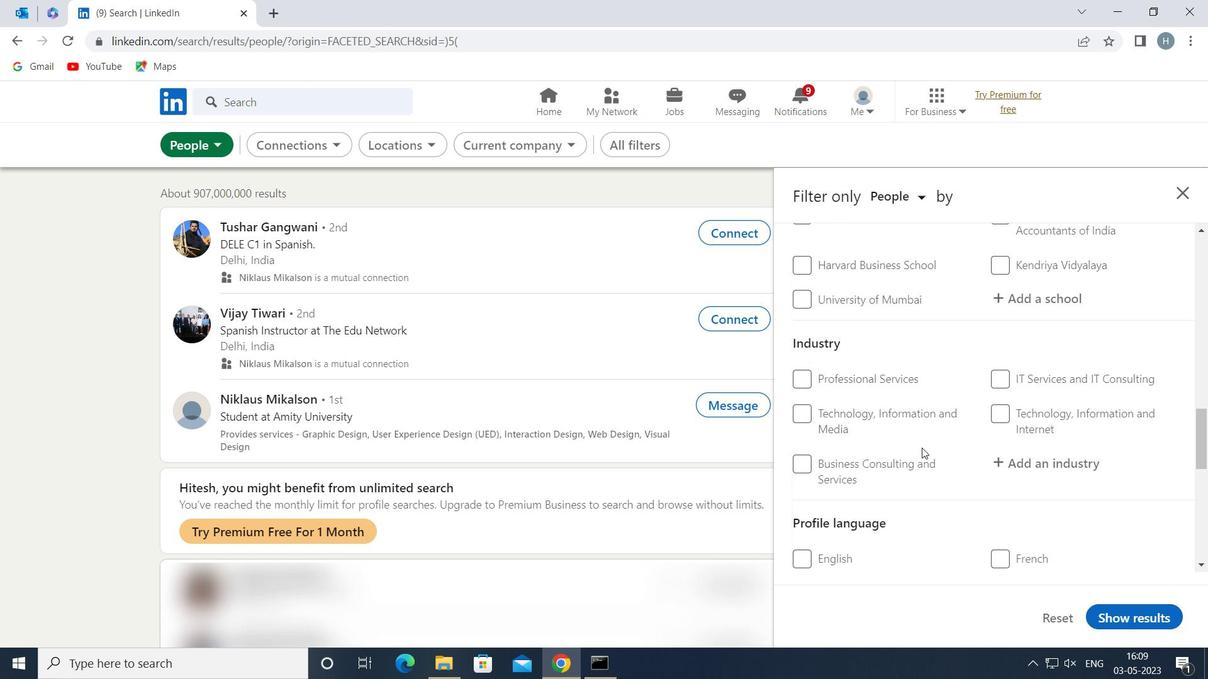 
Action: Mouse moved to (810, 378)
Screenshot: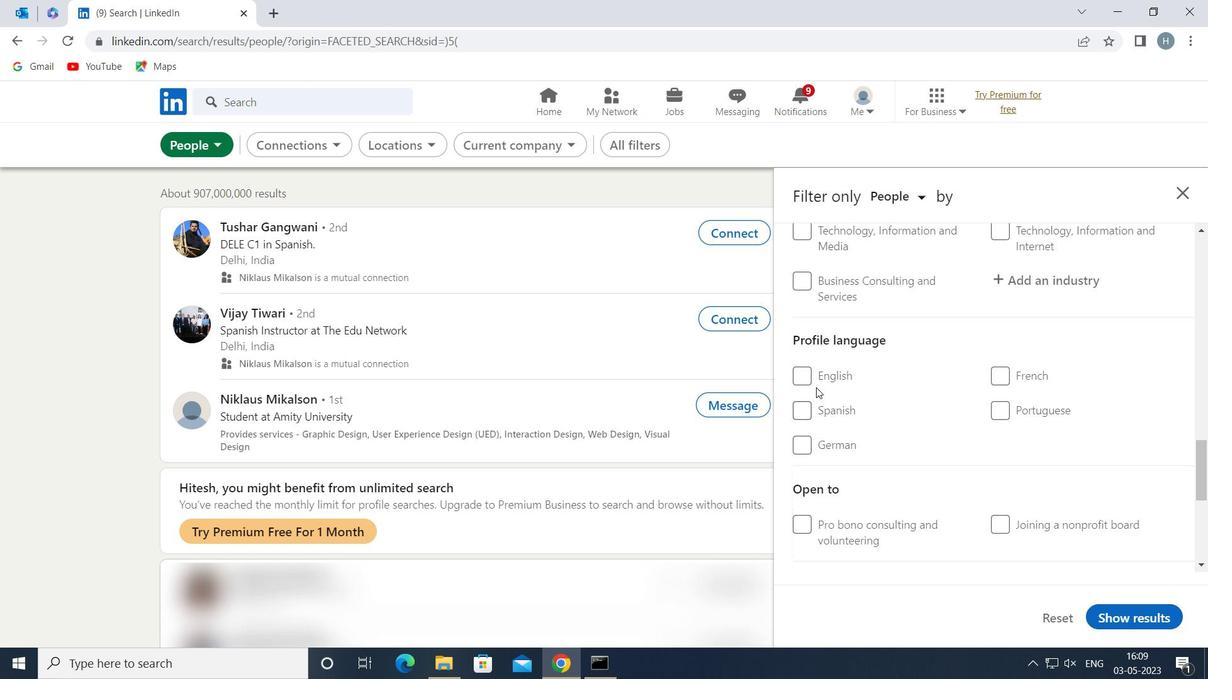 
Action: Mouse pressed left at (810, 378)
Screenshot: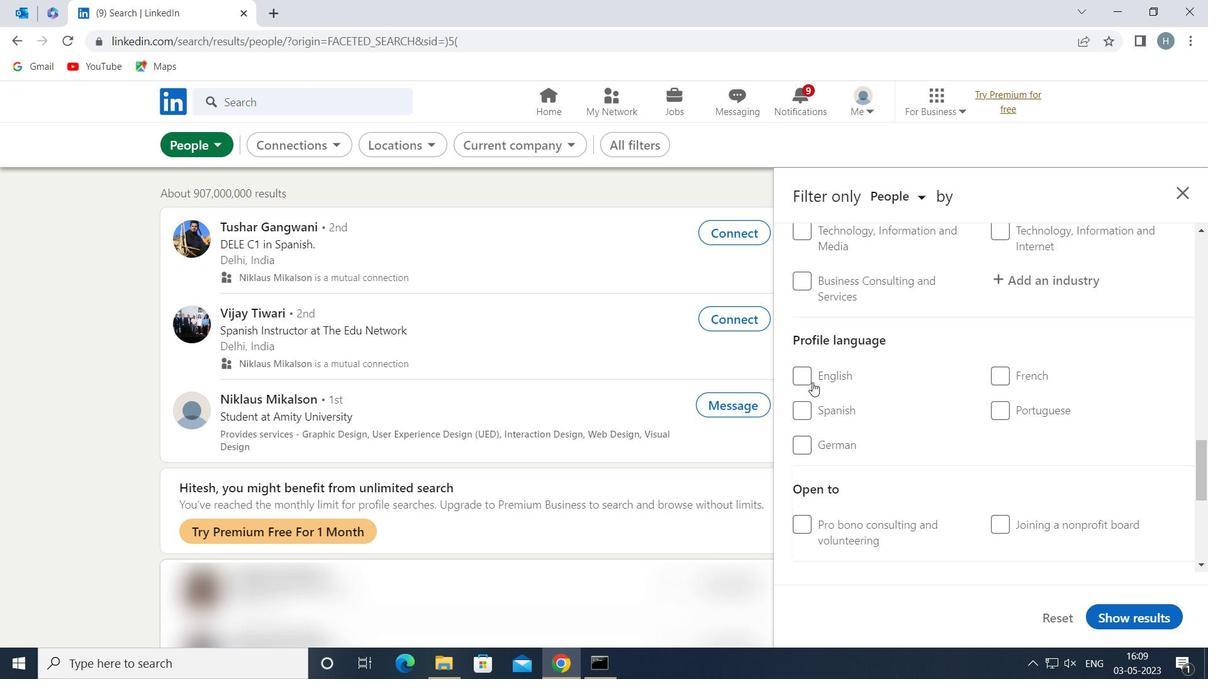 
Action: Mouse moved to (948, 393)
Screenshot: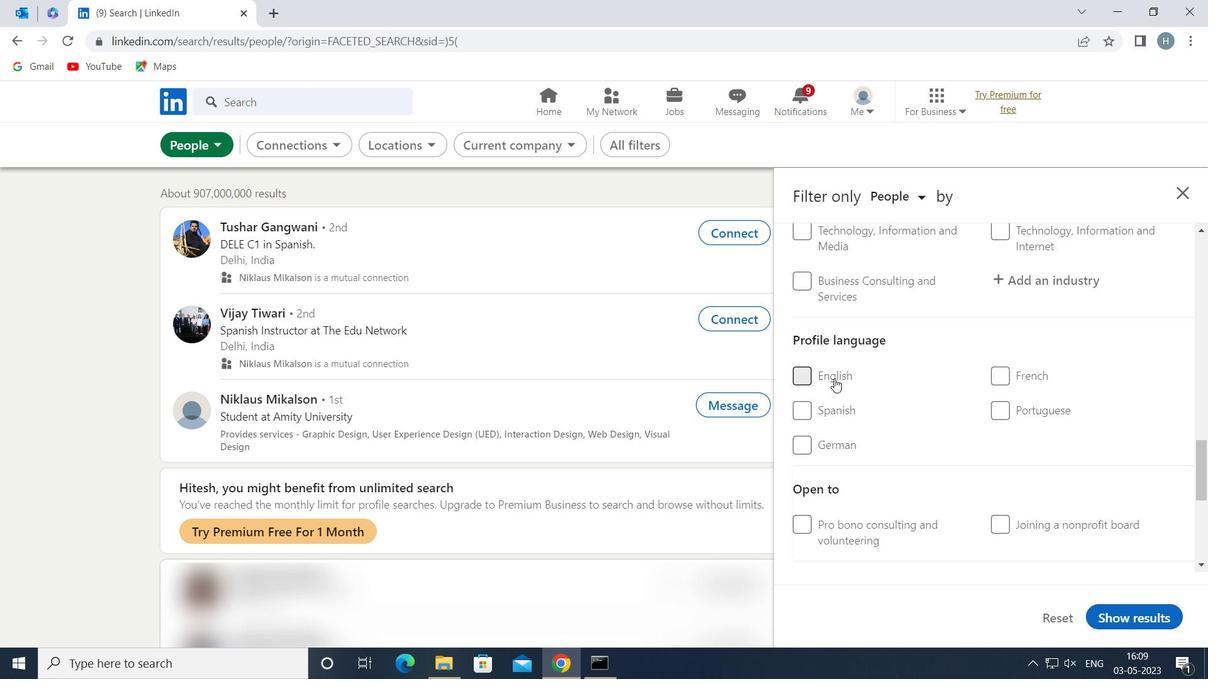 
Action: Mouse scrolled (948, 394) with delta (0, 0)
Screenshot: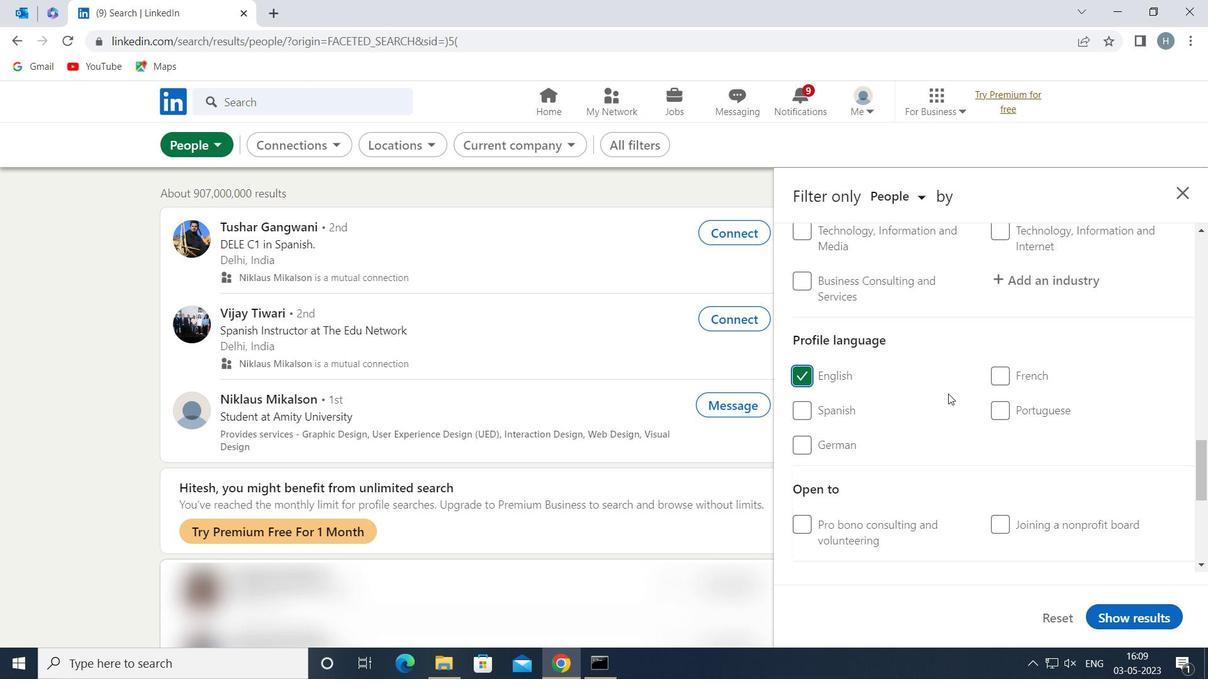 
Action: Mouse scrolled (948, 394) with delta (0, 0)
Screenshot: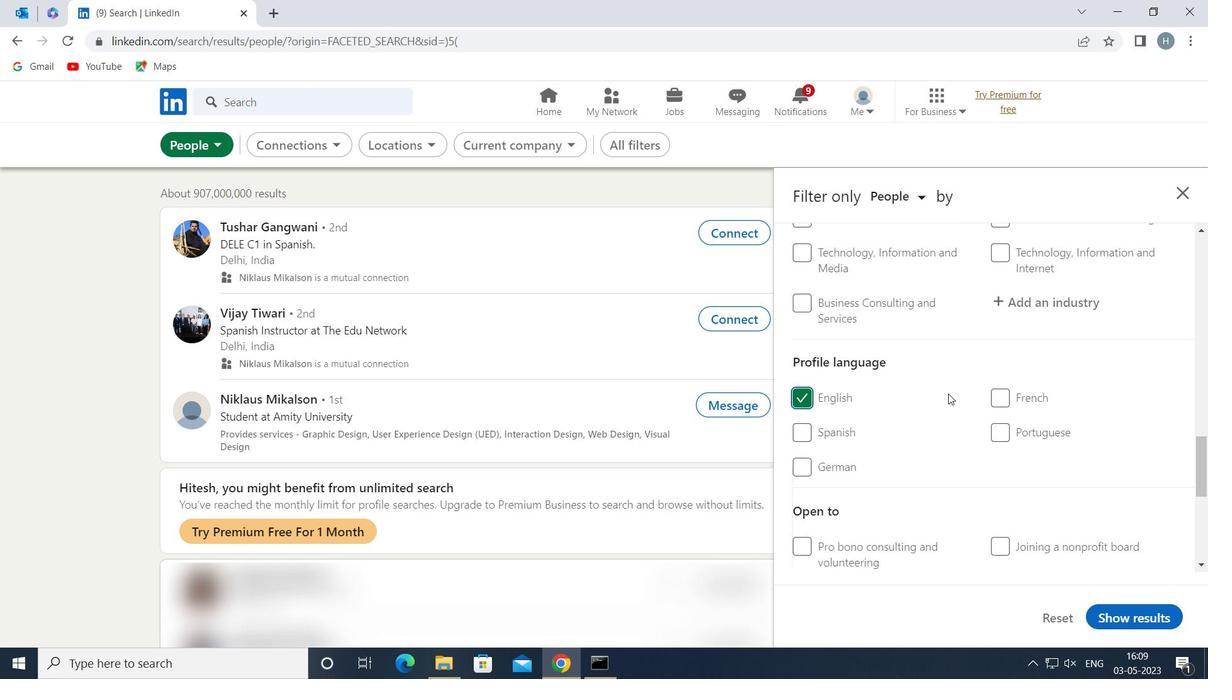 
Action: Mouse scrolled (948, 394) with delta (0, 0)
Screenshot: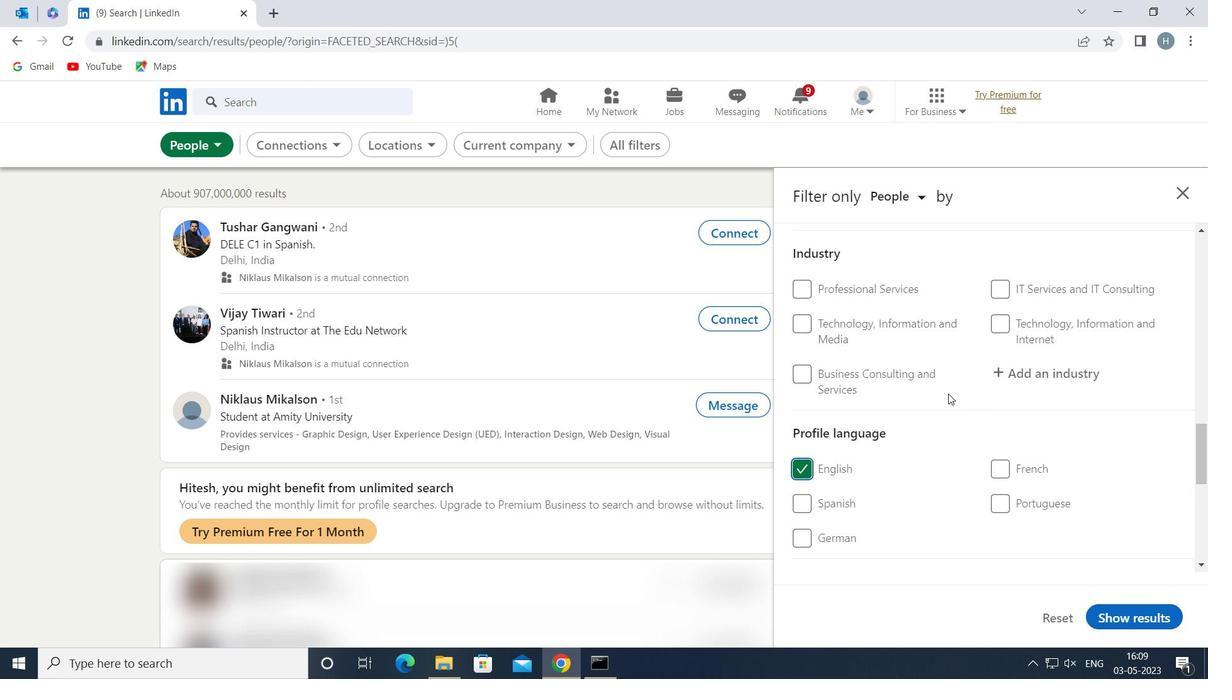 
Action: Mouse scrolled (948, 394) with delta (0, 0)
Screenshot: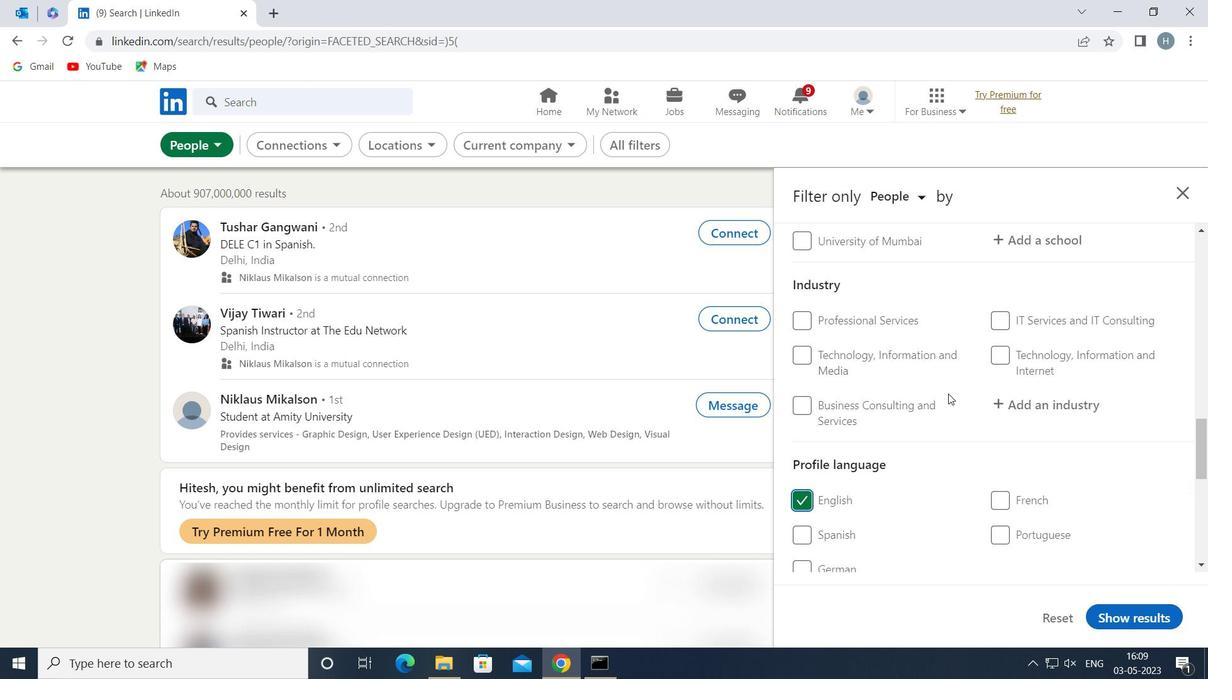 
Action: Mouse scrolled (948, 394) with delta (0, 0)
Screenshot: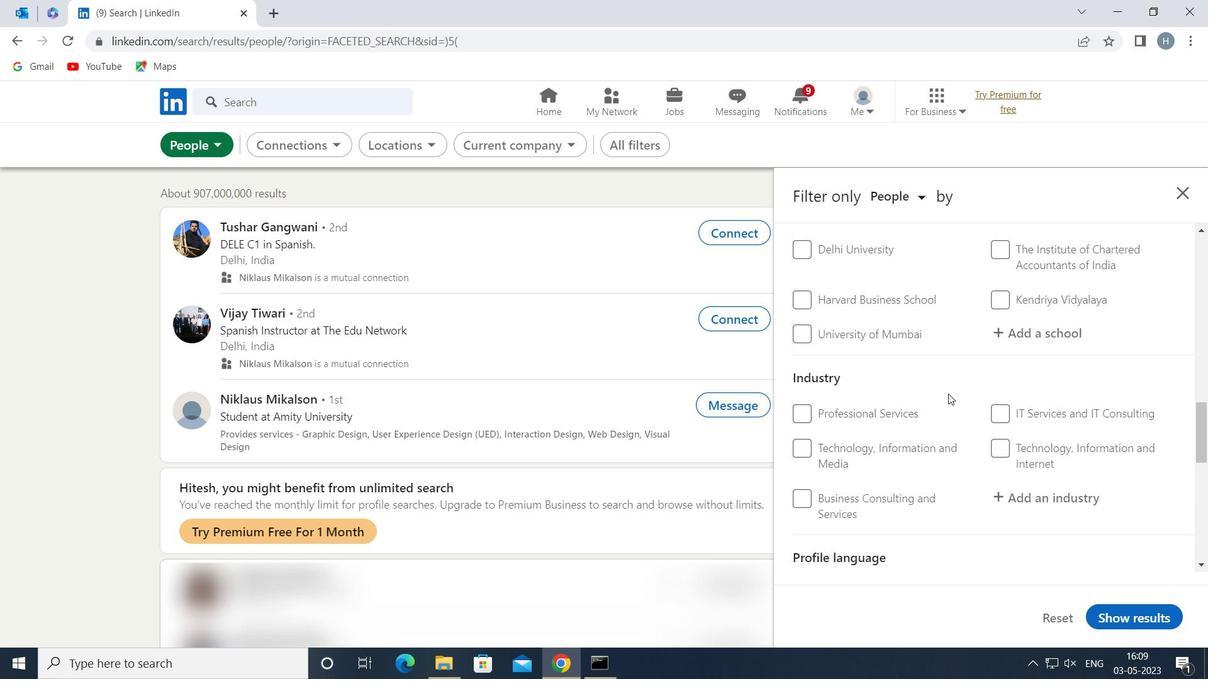 
Action: Mouse scrolled (948, 394) with delta (0, 0)
Screenshot: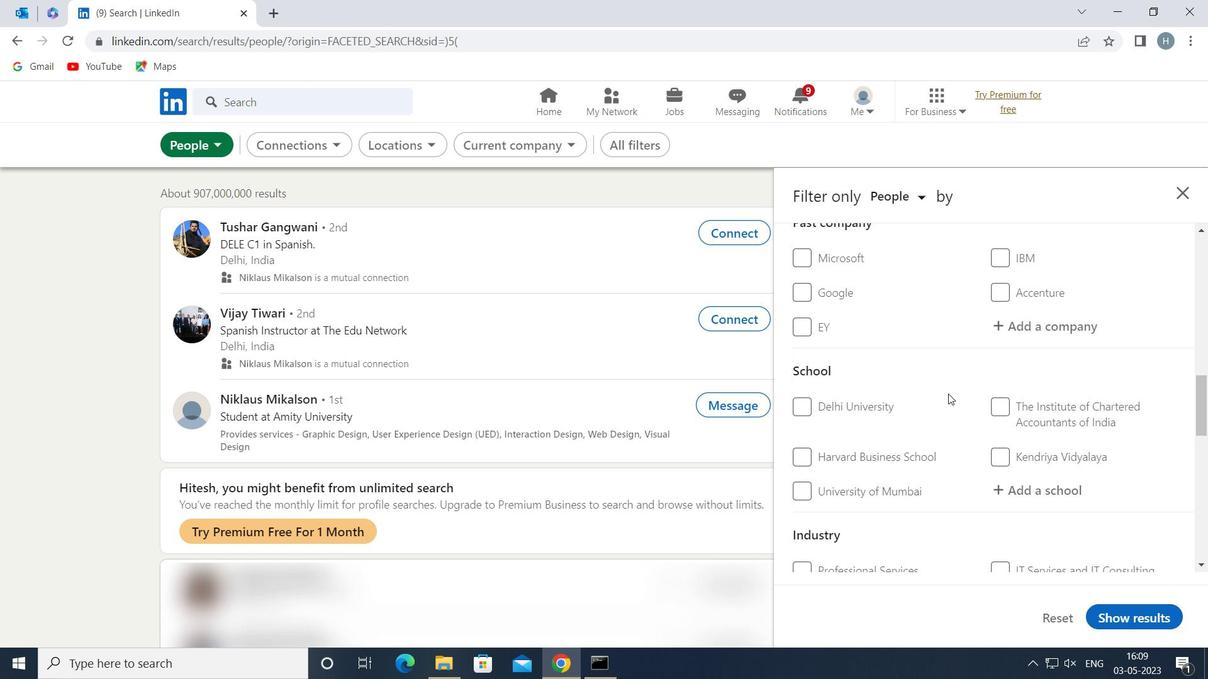 
Action: Mouse scrolled (948, 394) with delta (0, 0)
Screenshot: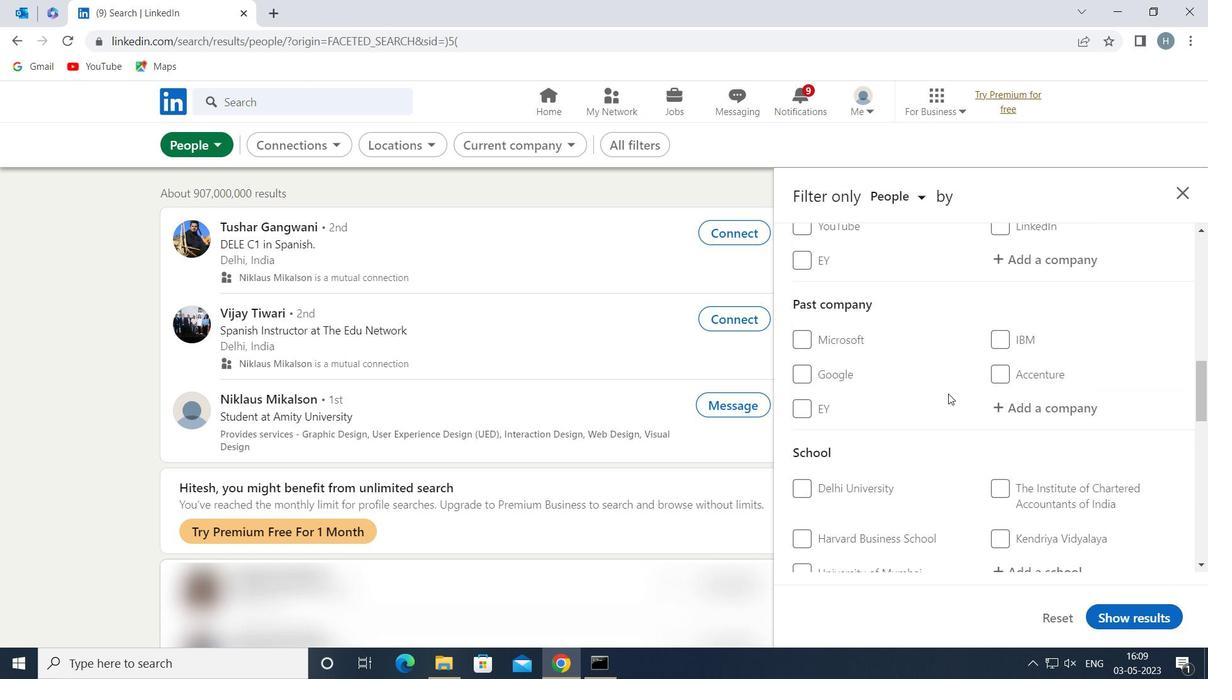 
Action: Mouse scrolled (948, 394) with delta (0, 0)
Screenshot: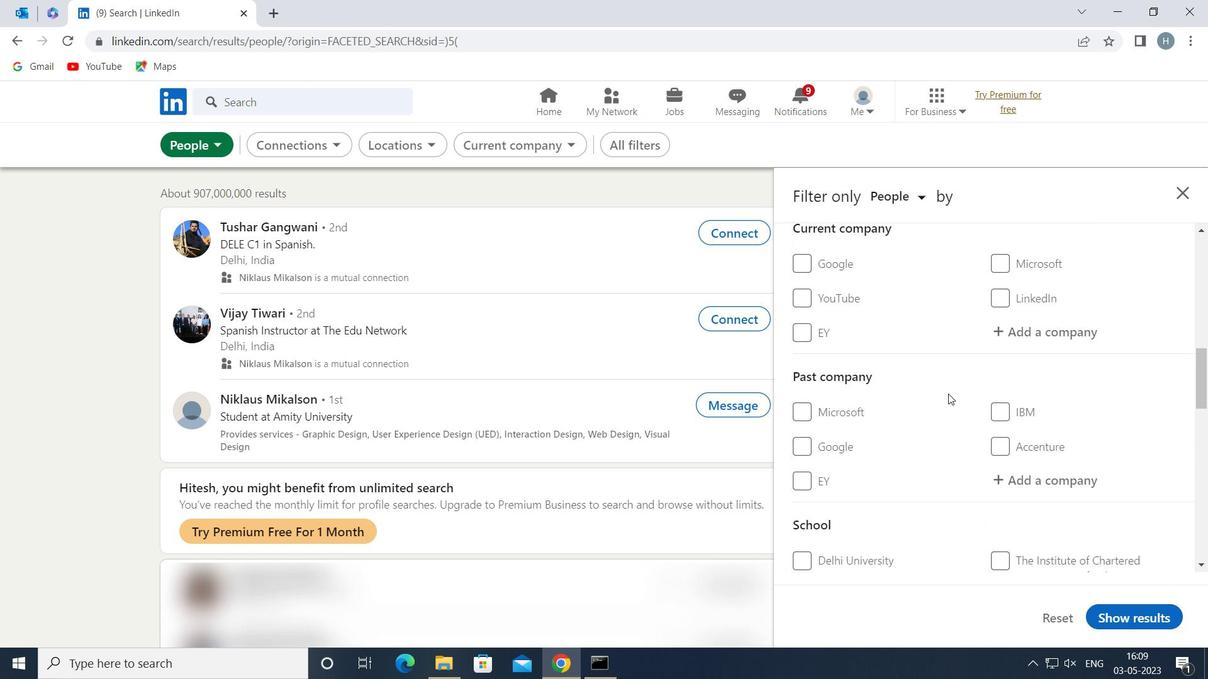 
Action: Mouse moved to (1039, 425)
Screenshot: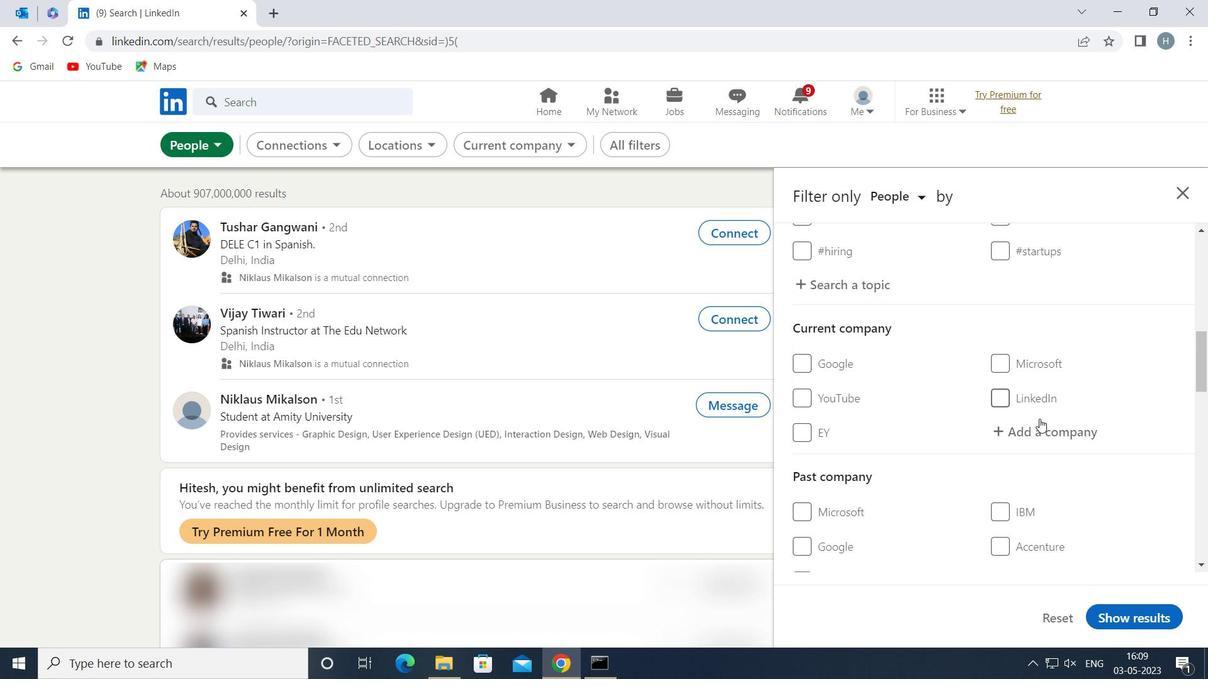 
Action: Mouse pressed left at (1039, 425)
Screenshot: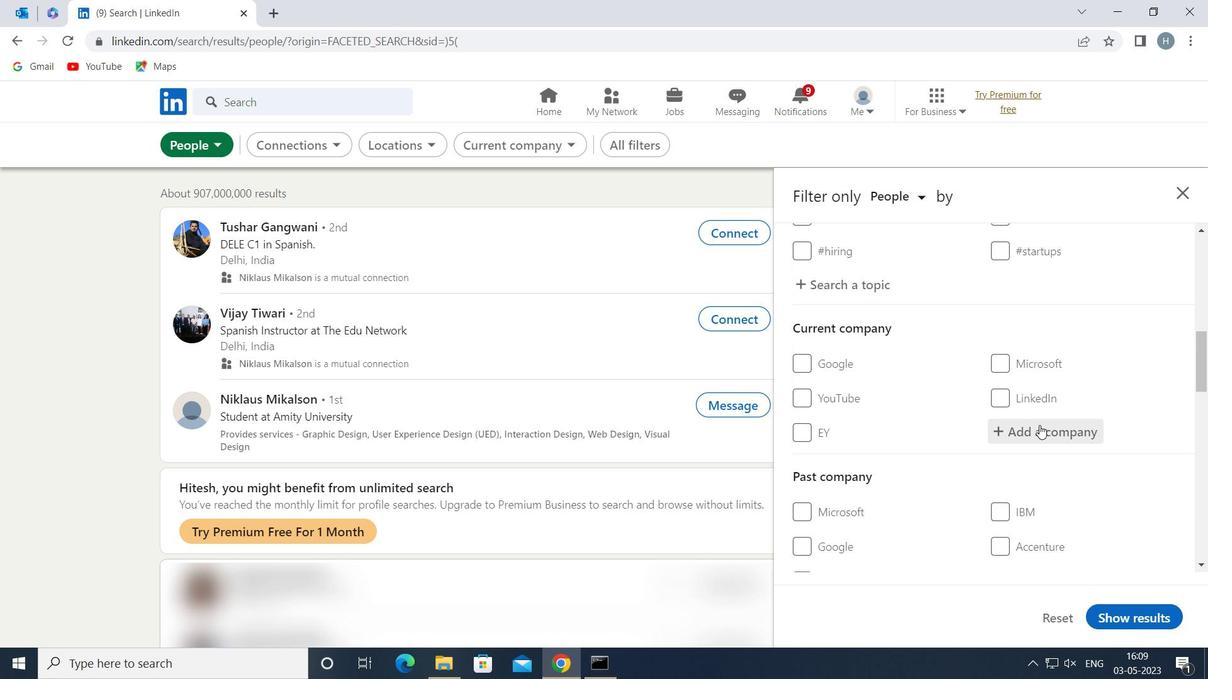 
Action: Mouse moved to (1039, 426)
Screenshot: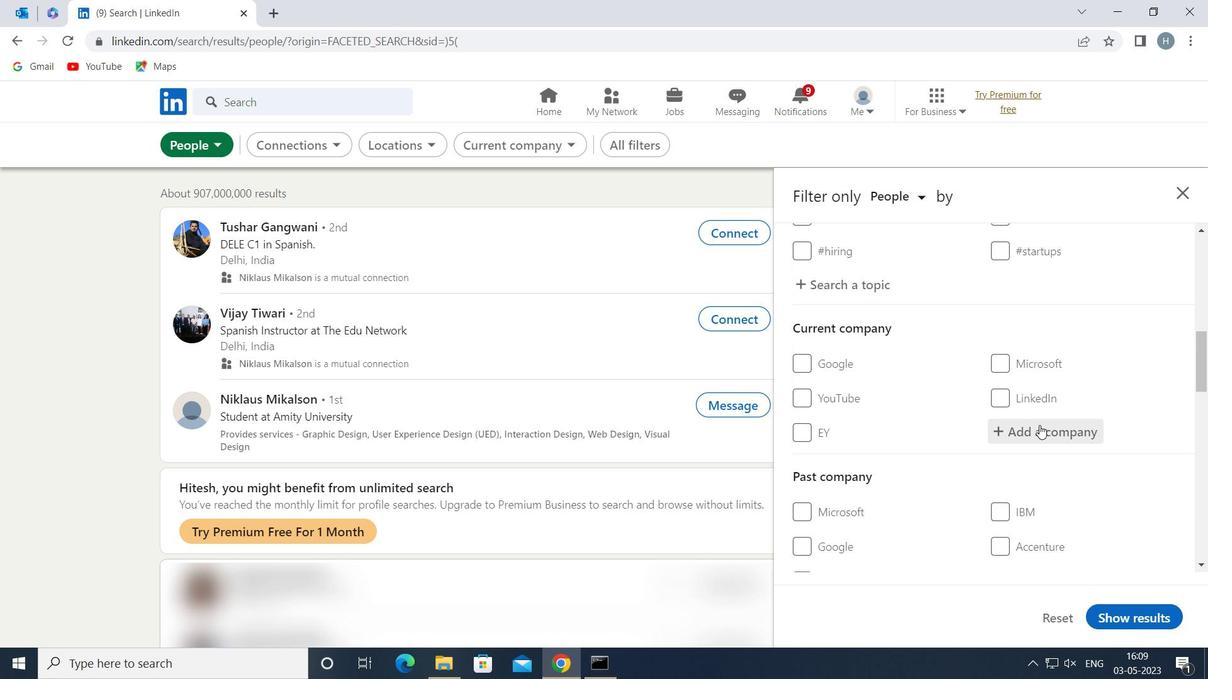 
Action: Key pressed <Key.shift>AN<Key.space><Key.shift>ARR
Screenshot: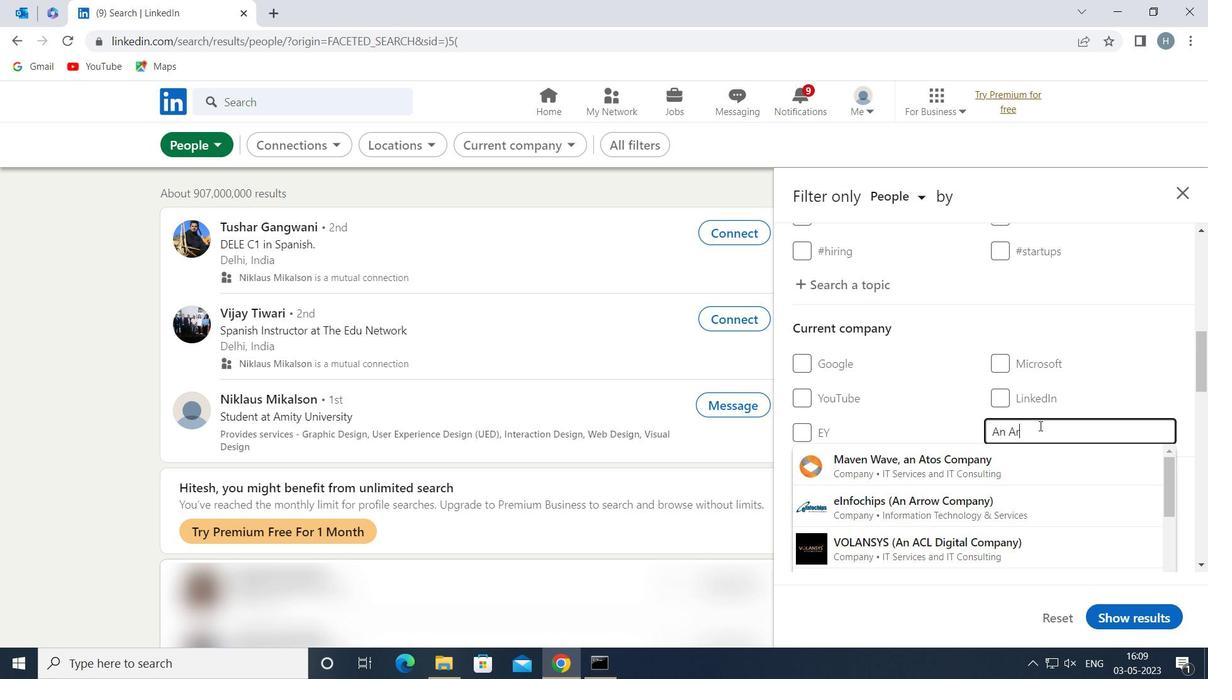 
Action: Mouse moved to (995, 468)
Screenshot: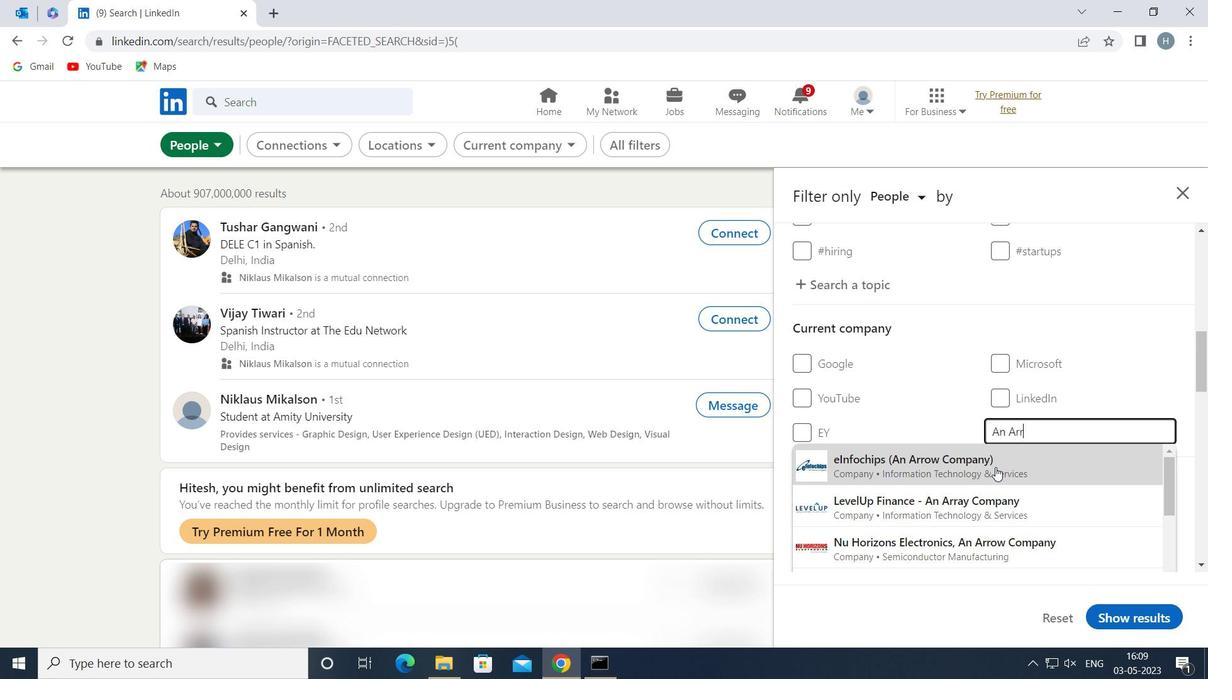 
Action: Mouse pressed left at (995, 468)
Screenshot: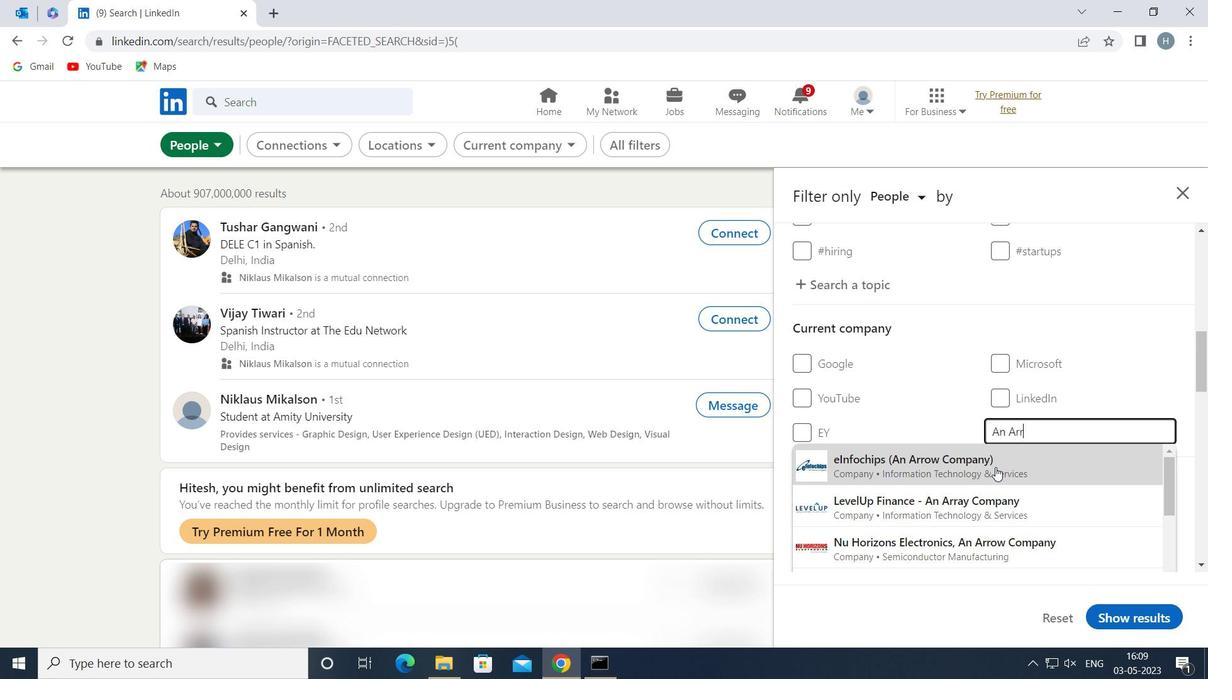 
Action: Mouse moved to (989, 410)
Screenshot: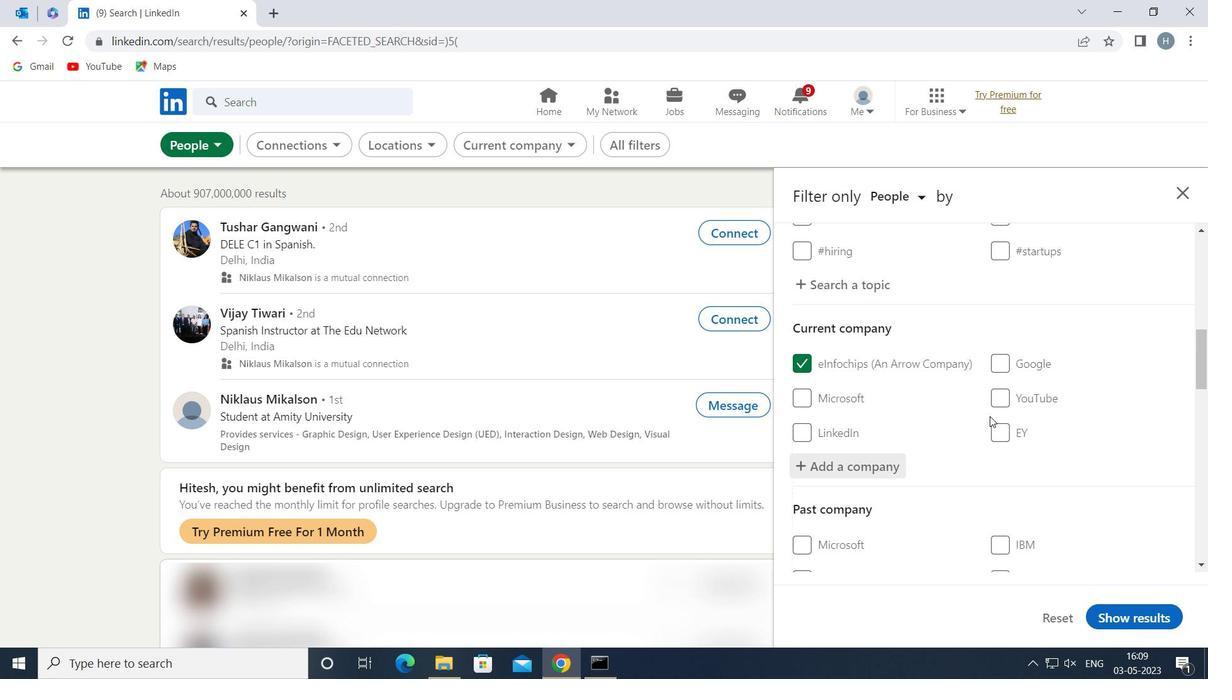 
Action: Mouse scrolled (989, 410) with delta (0, 0)
Screenshot: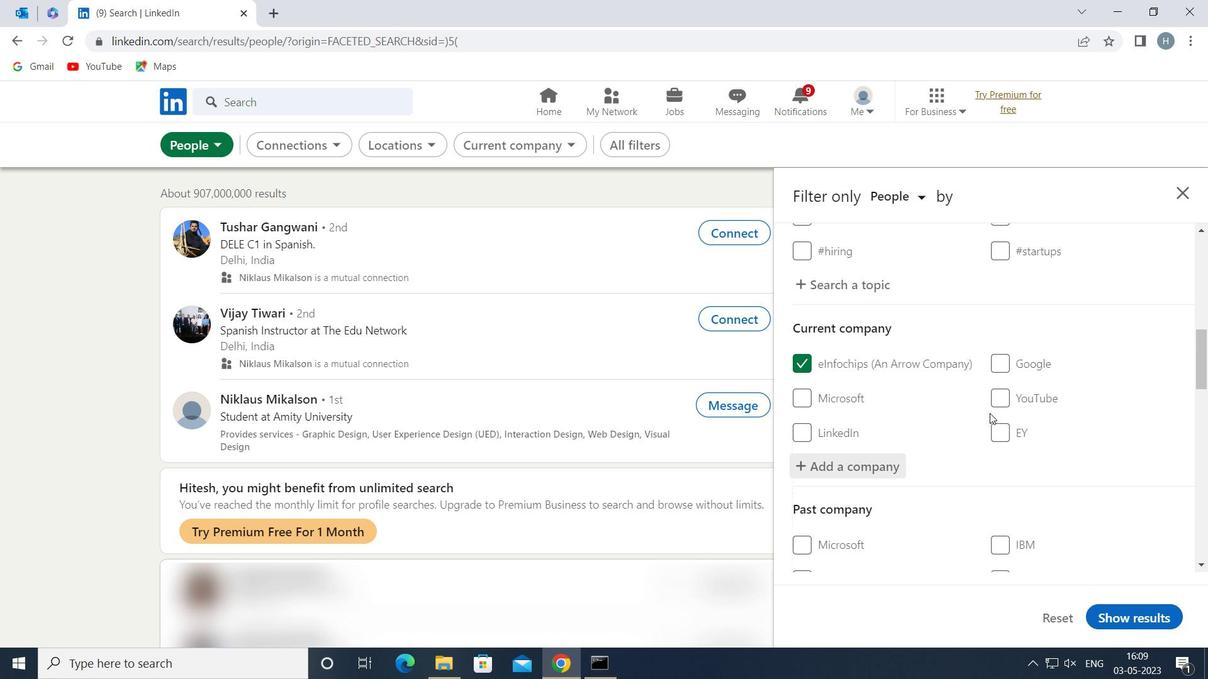
Action: Mouse moved to (987, 410)
Screenshot: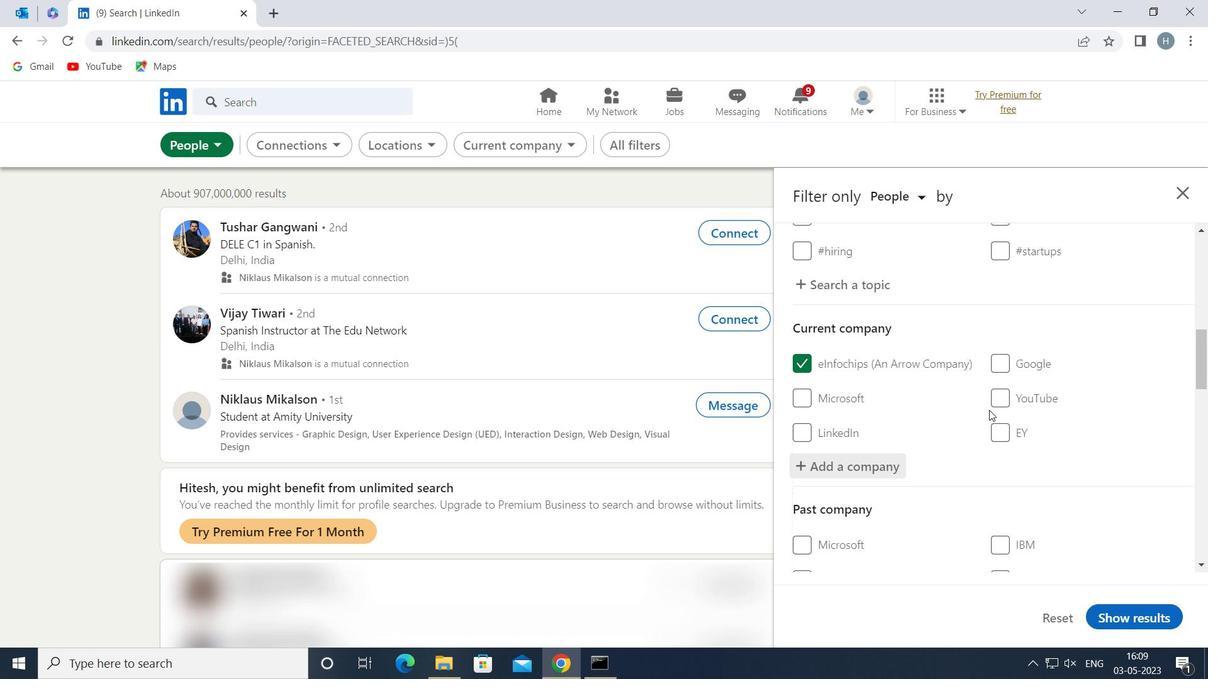 
Action: Mouse scrolled (987, 410) with delta (0, 0)
Screenshot: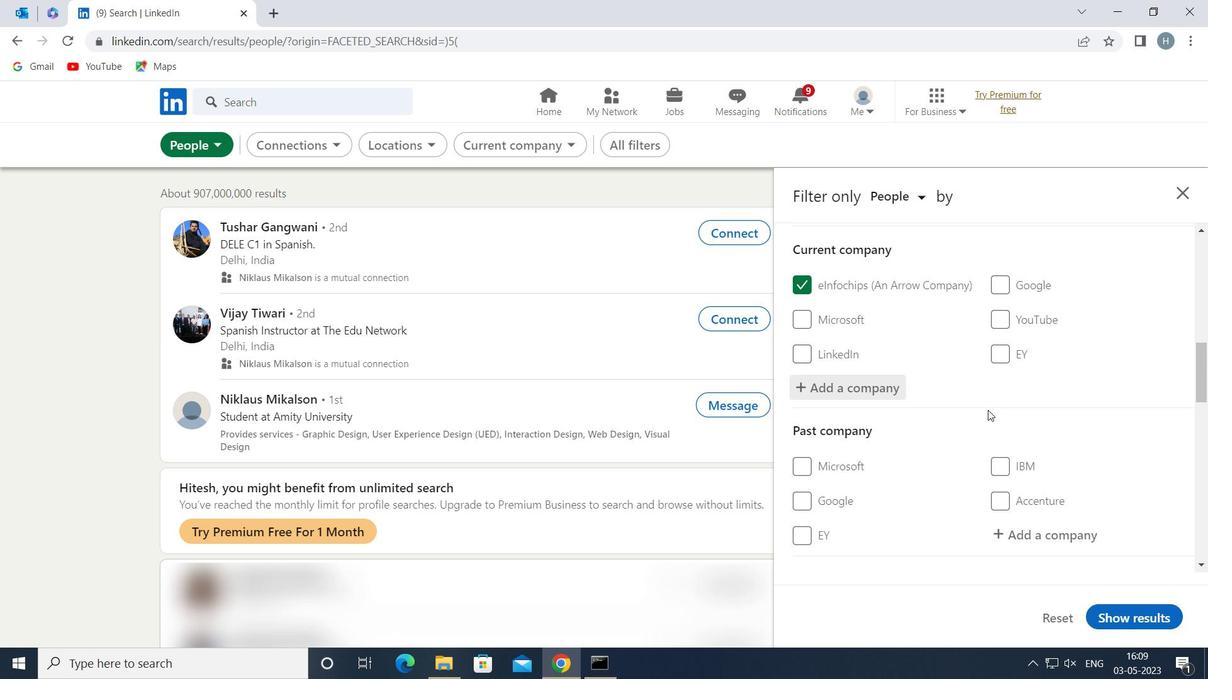 
Action: Mouse scrolled (987, 410) with delta (0, 0)
Screenshot: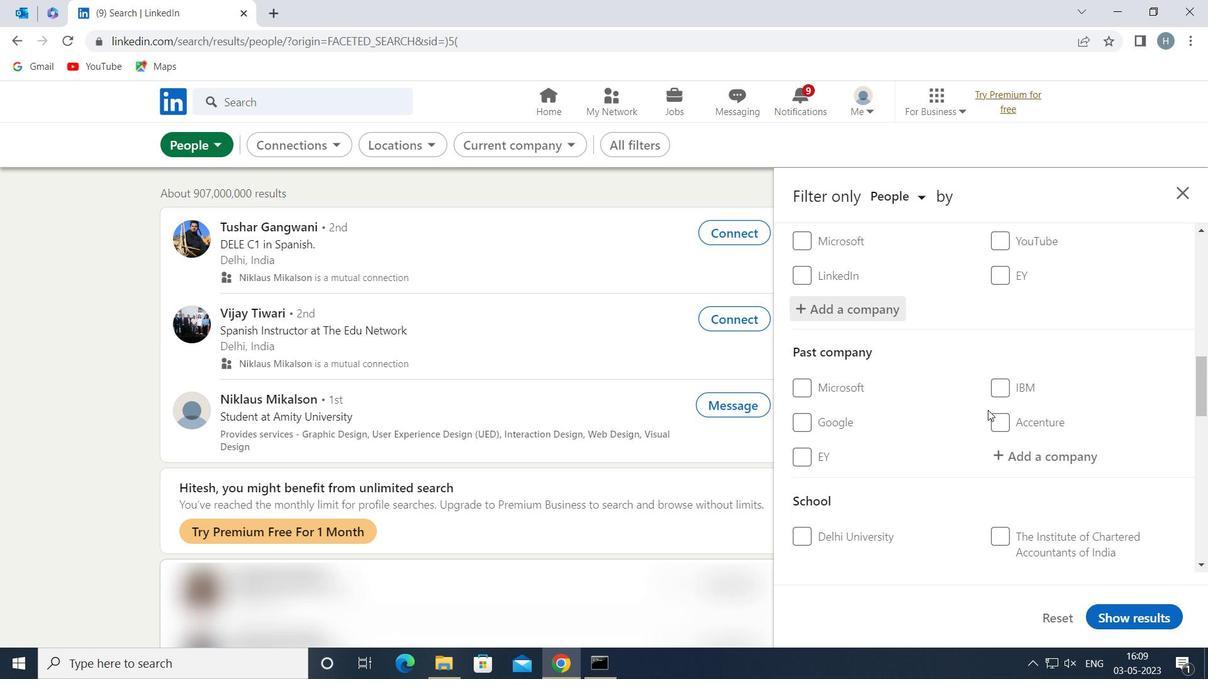 
Action: Mouse scrolled (987, 410) with delta (0, 0)
Screenshot: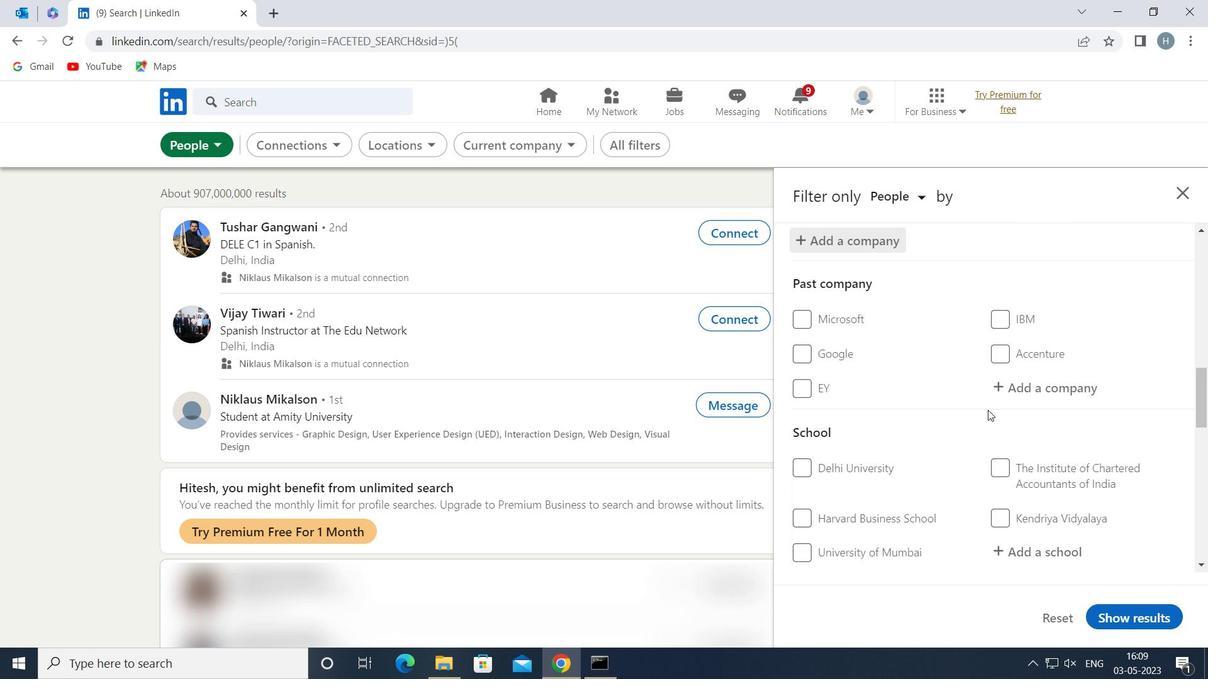 
Action: Mouse moved to (1057, 454)
Screenshot: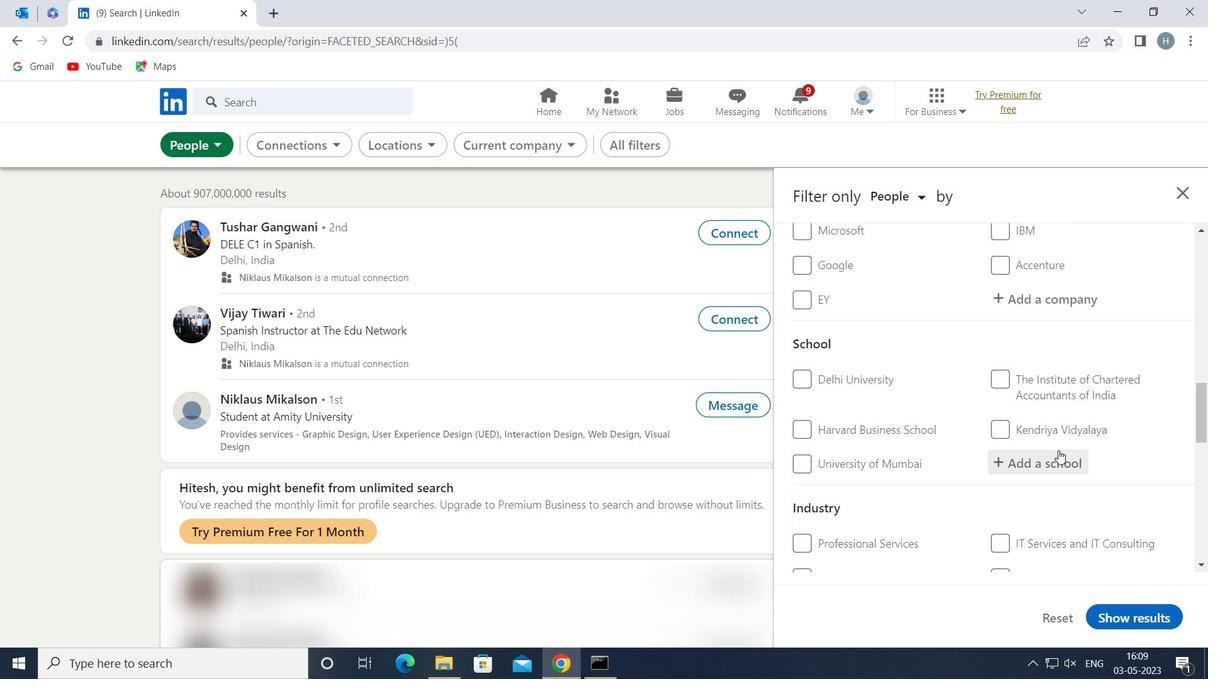 
Action: Mouse pressed left at (1057, 454)
Screenshot: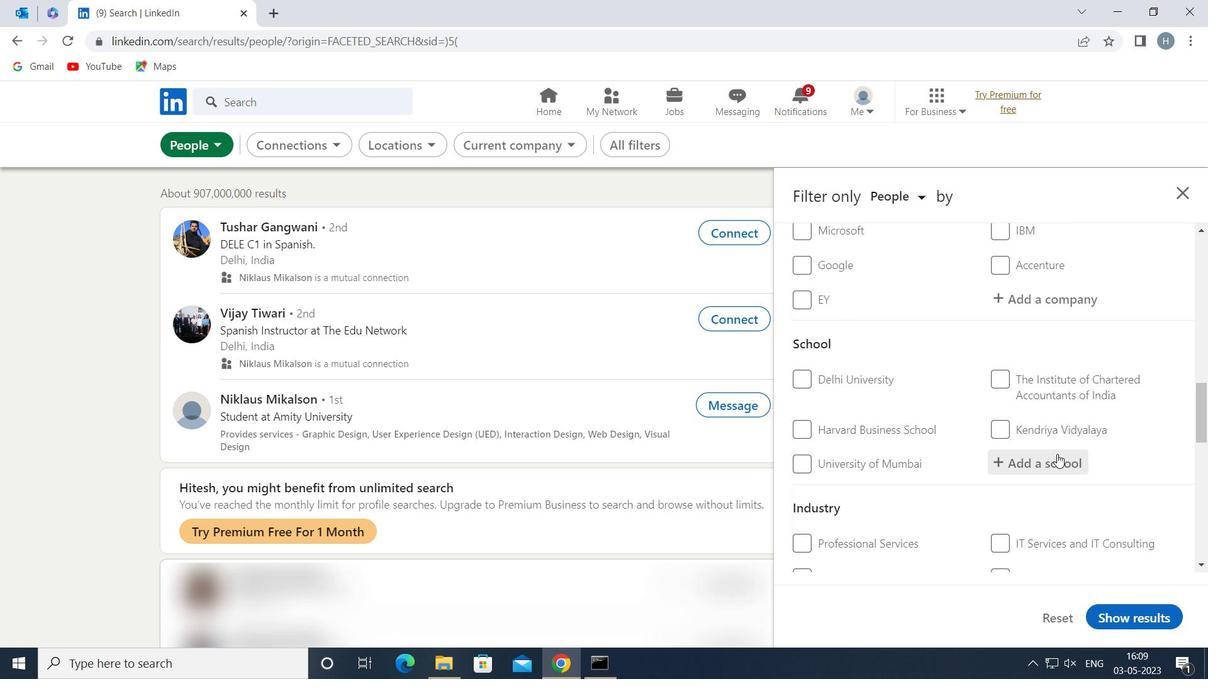 
Action: Key pressed <Key.shift>VIDYA<Key.space><Key.shift><Key.shift>MANDIR<Key.space><Key.shift>SEN
Screenshot: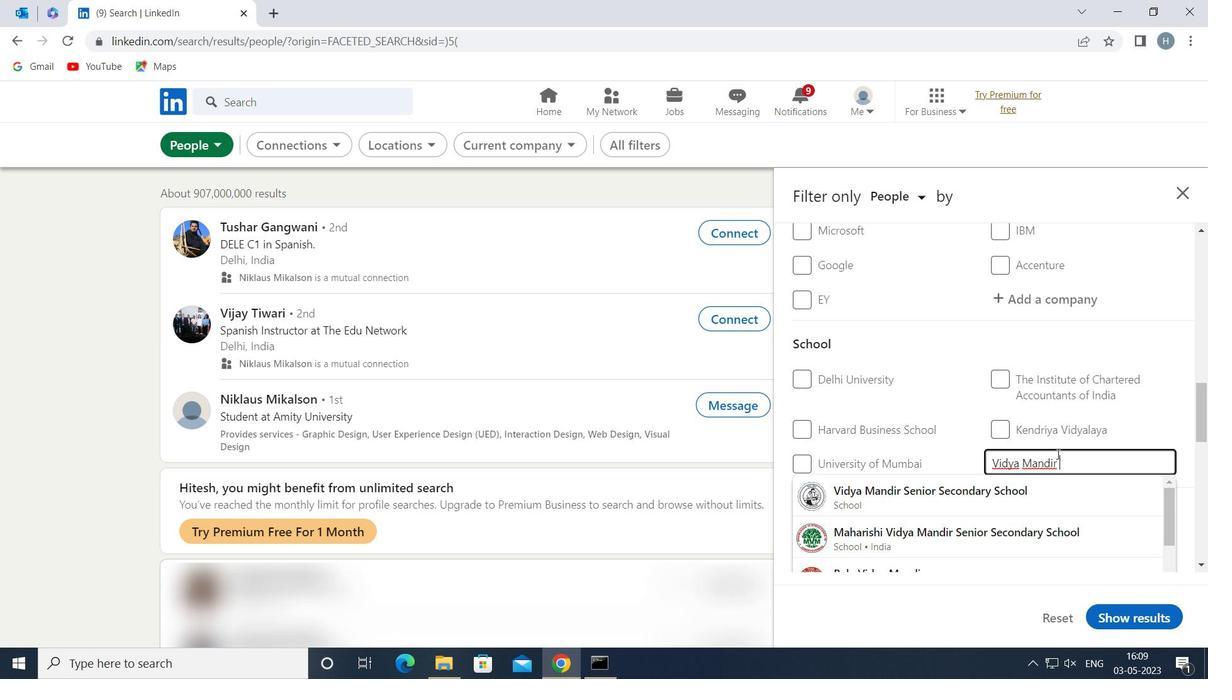 
Action: Mouse moved to (1001, 485)
Screenshot: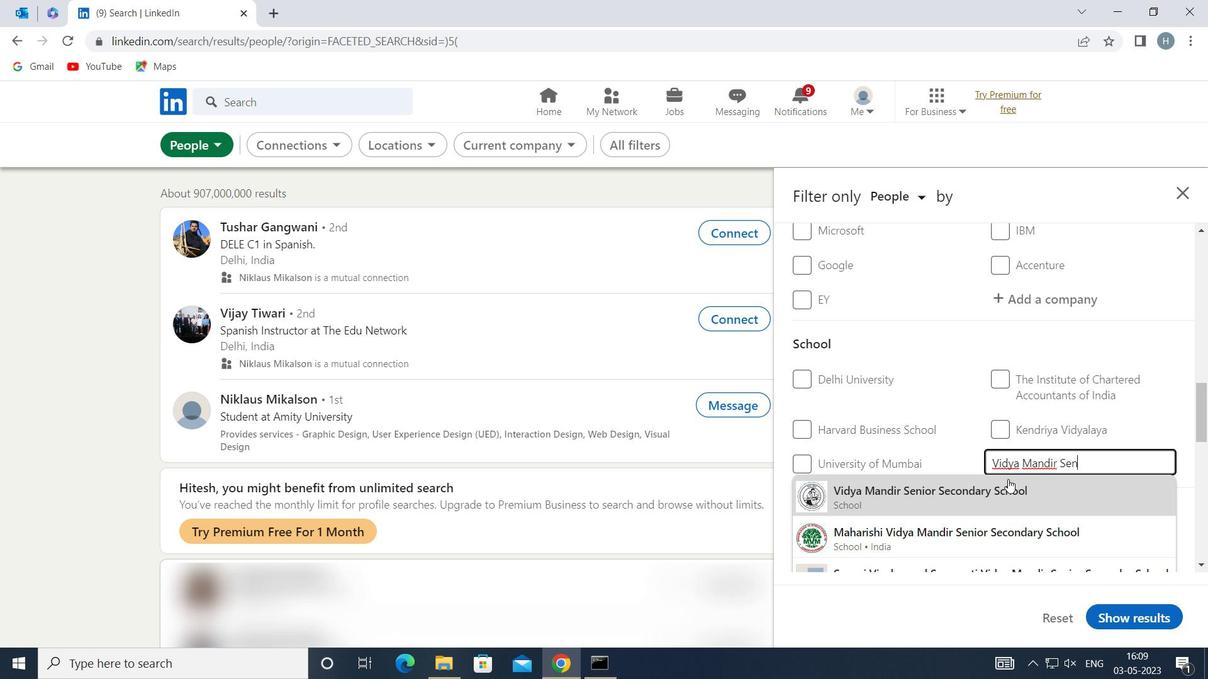 
Action: Mouse pressed left at (1001, 485)
Screenshot: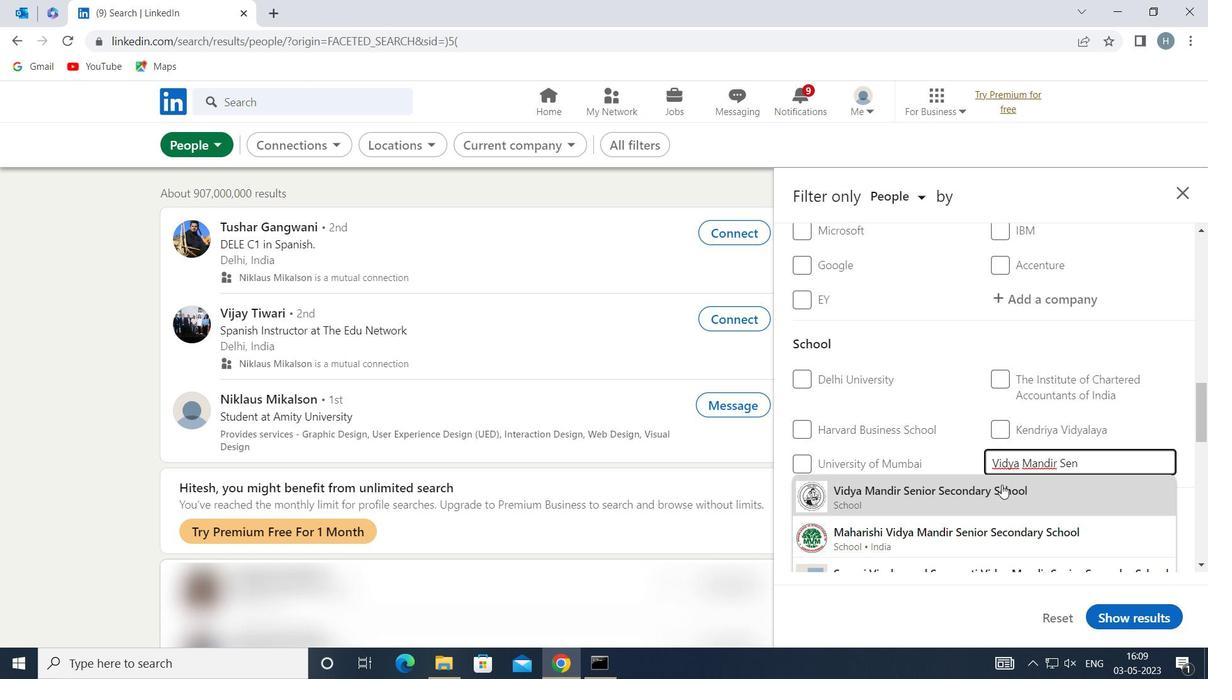 
Action: Mouse moved to (938, 463)
Screenshot: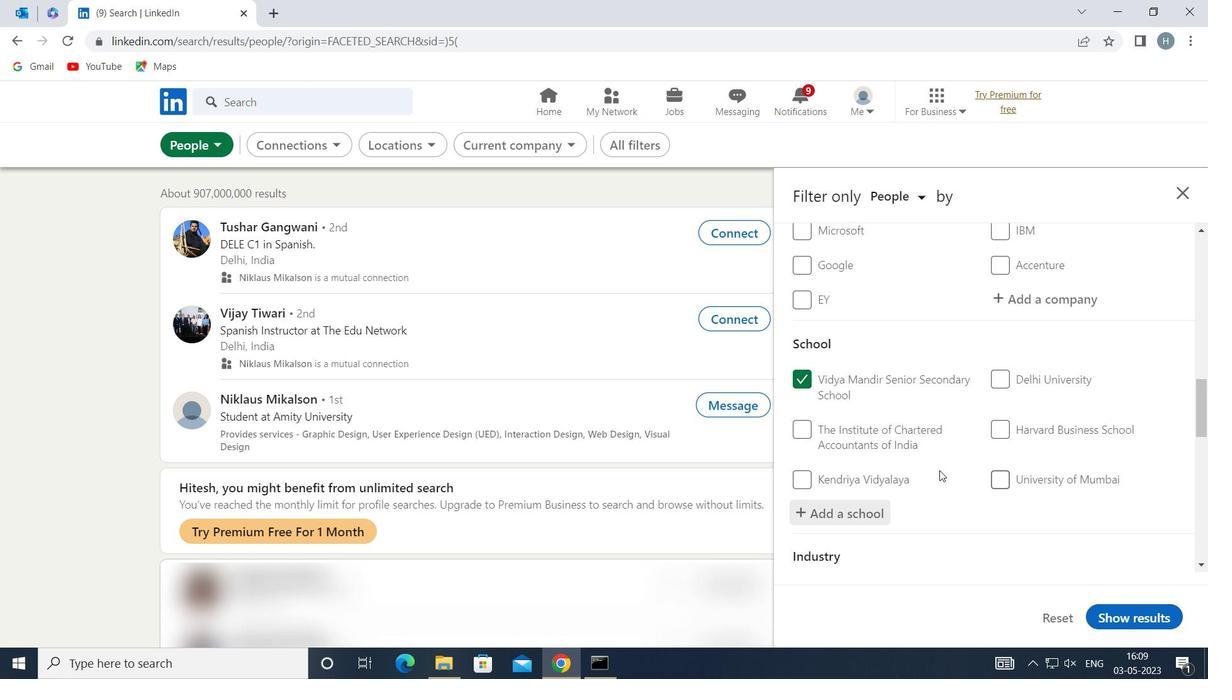 
Action: Mouse scrolled (938, 463) with delta (0, 0)
Screenshot: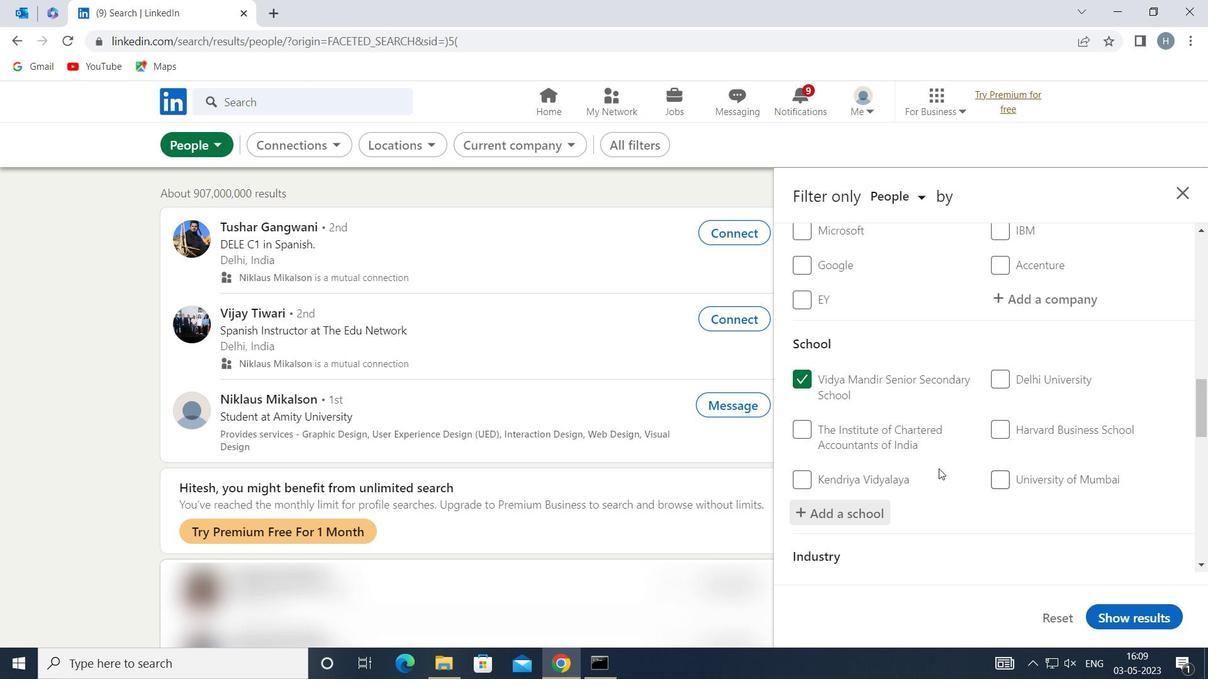 
Action: Mouse scrolled (938, 463) with delta (0, 0)
Screenshot: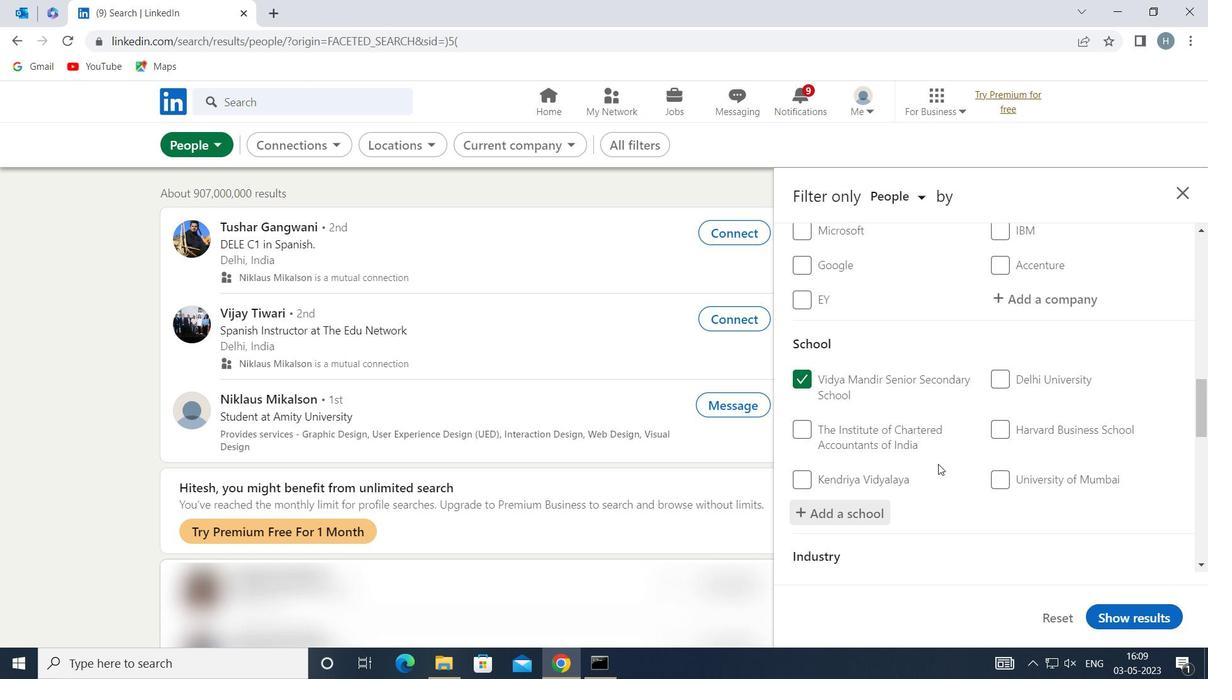 
Action: Mouse moved to (935, 442)
Screenshot: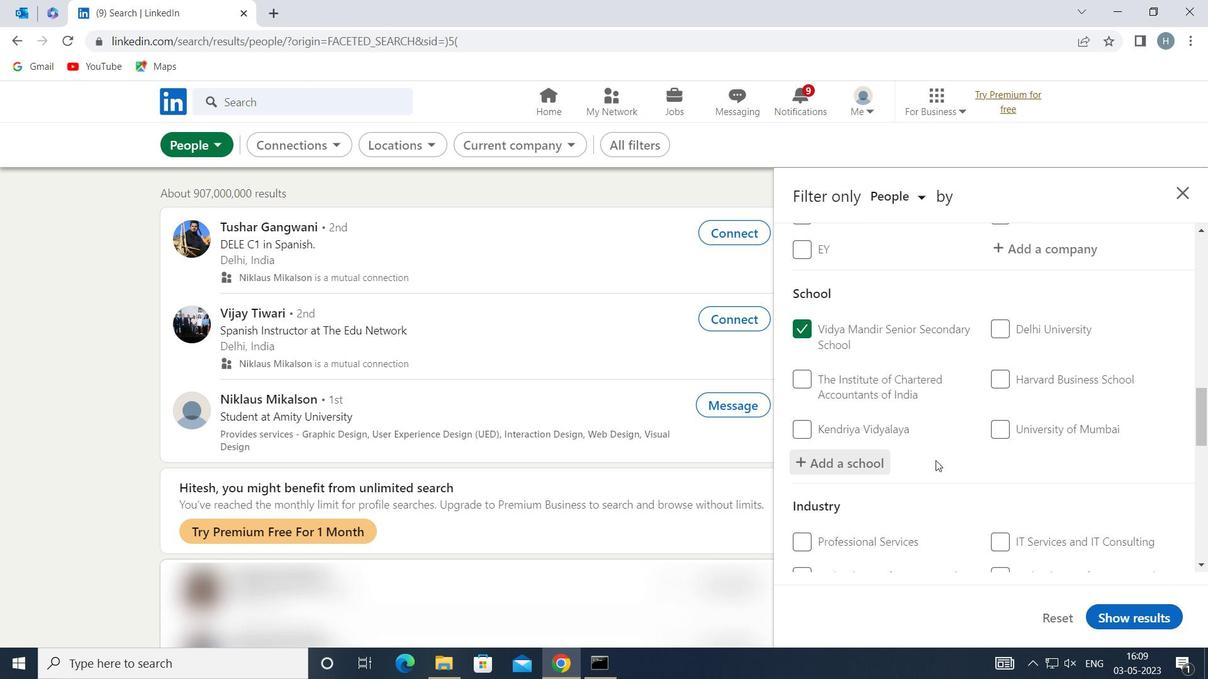 
Action: Mouse scrolled (935, 442) with delta (0, 0)
Screenshot: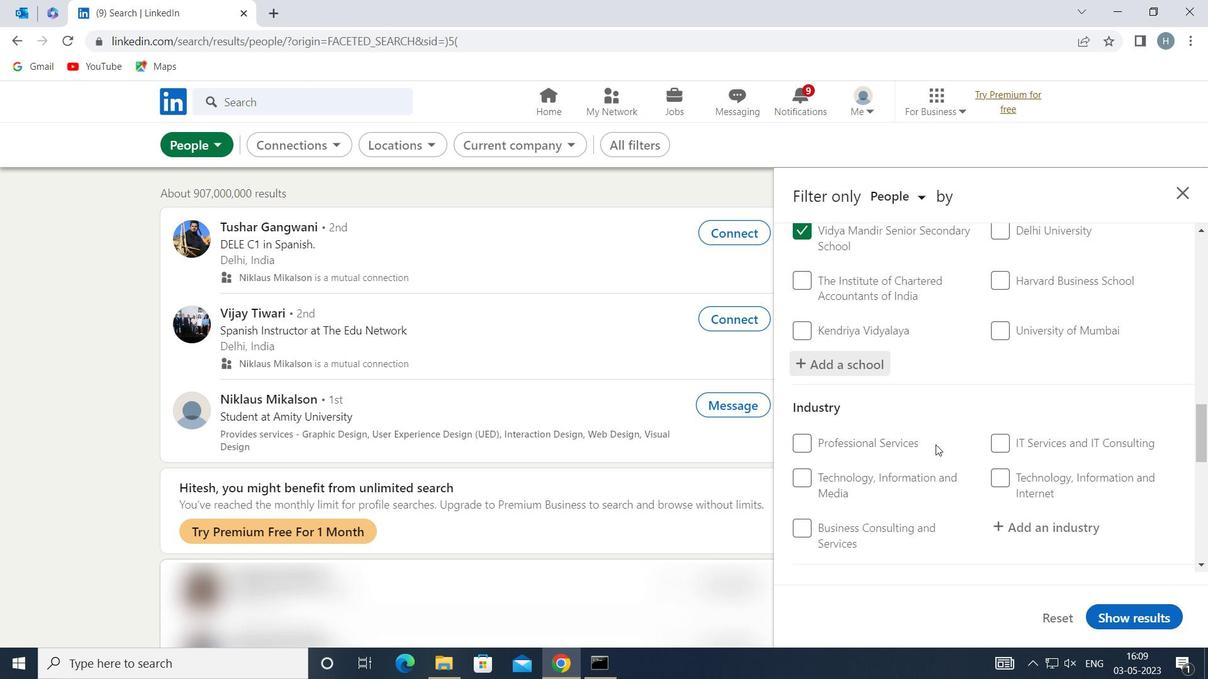
Action: Mouse moved to (1046, 441)
Screenshot: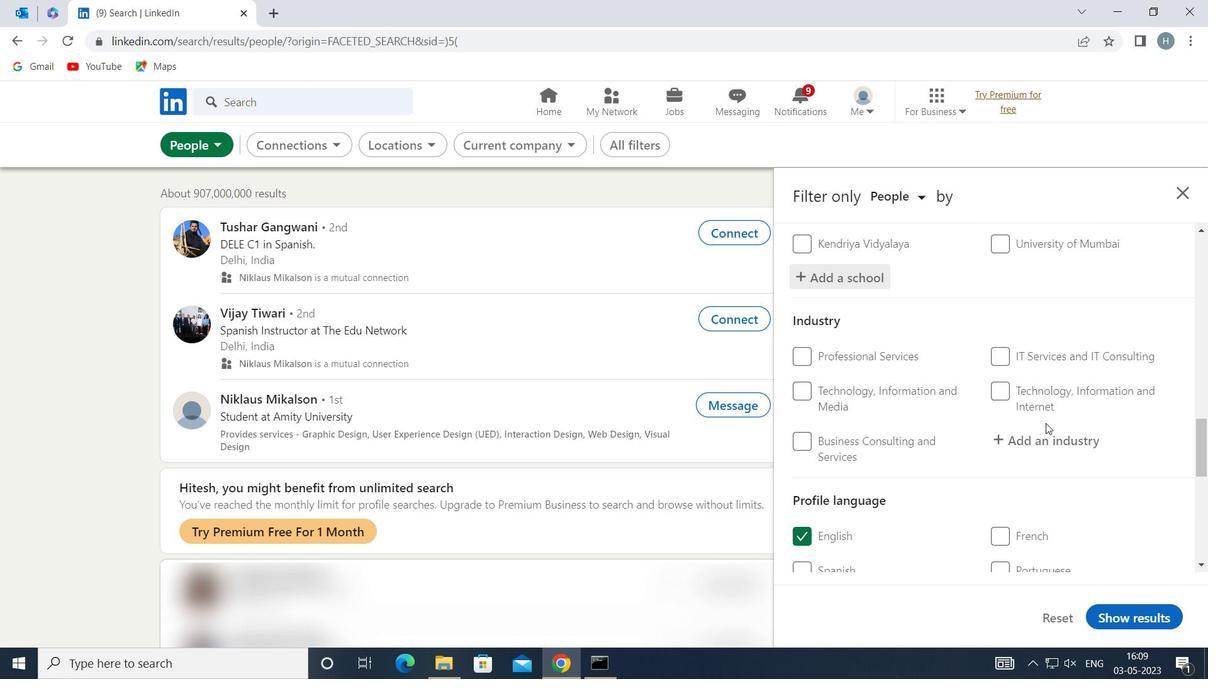
Action: Mouse pressed left at (1046, 441)
Screenshot: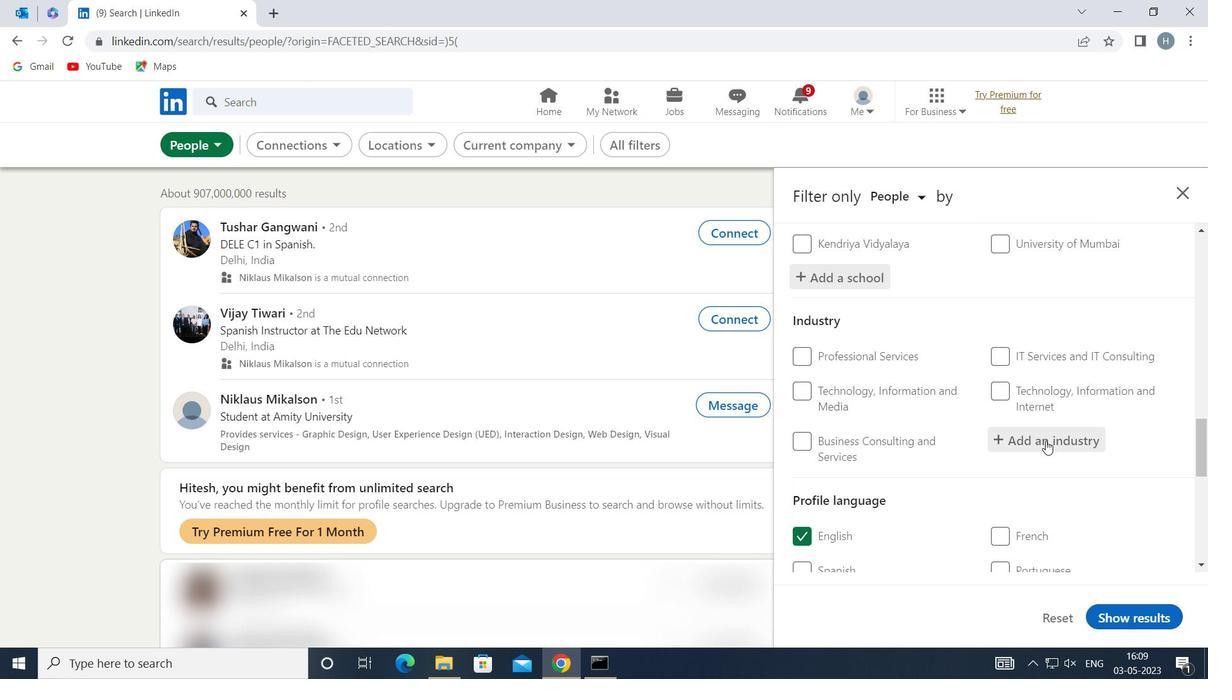 
Action: Key pressed <Key.shift>F
Screenshot: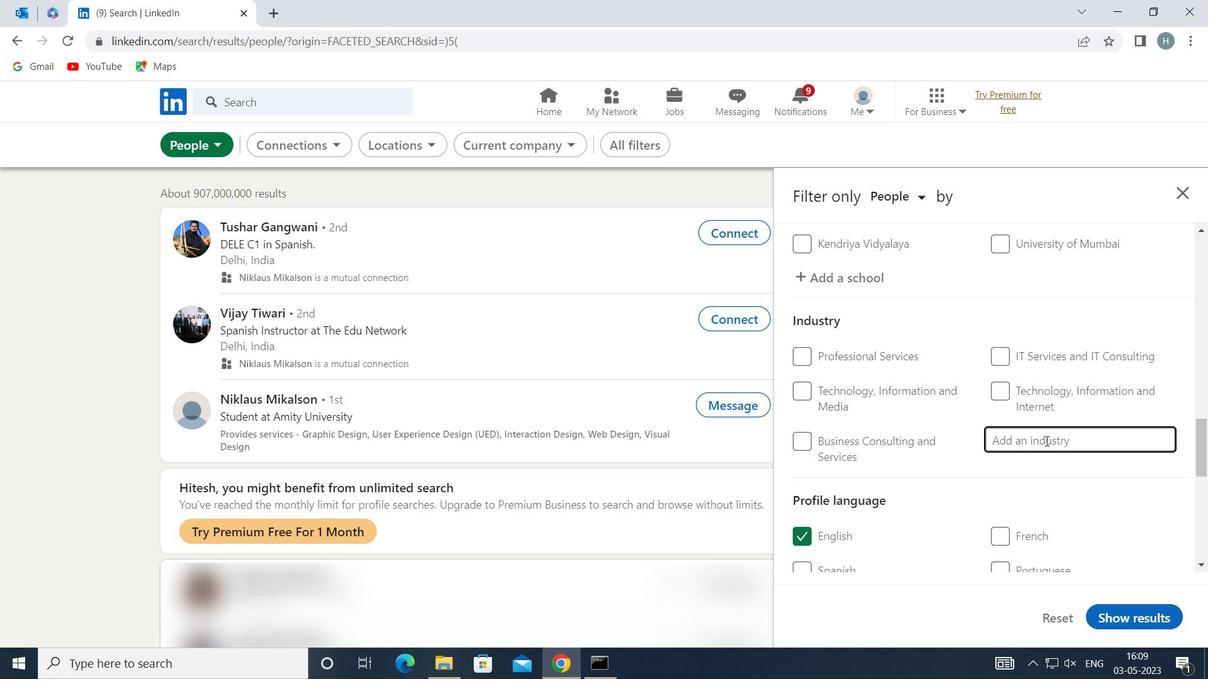 
Action: Mouse moved to (1046, 441)
Screenshot: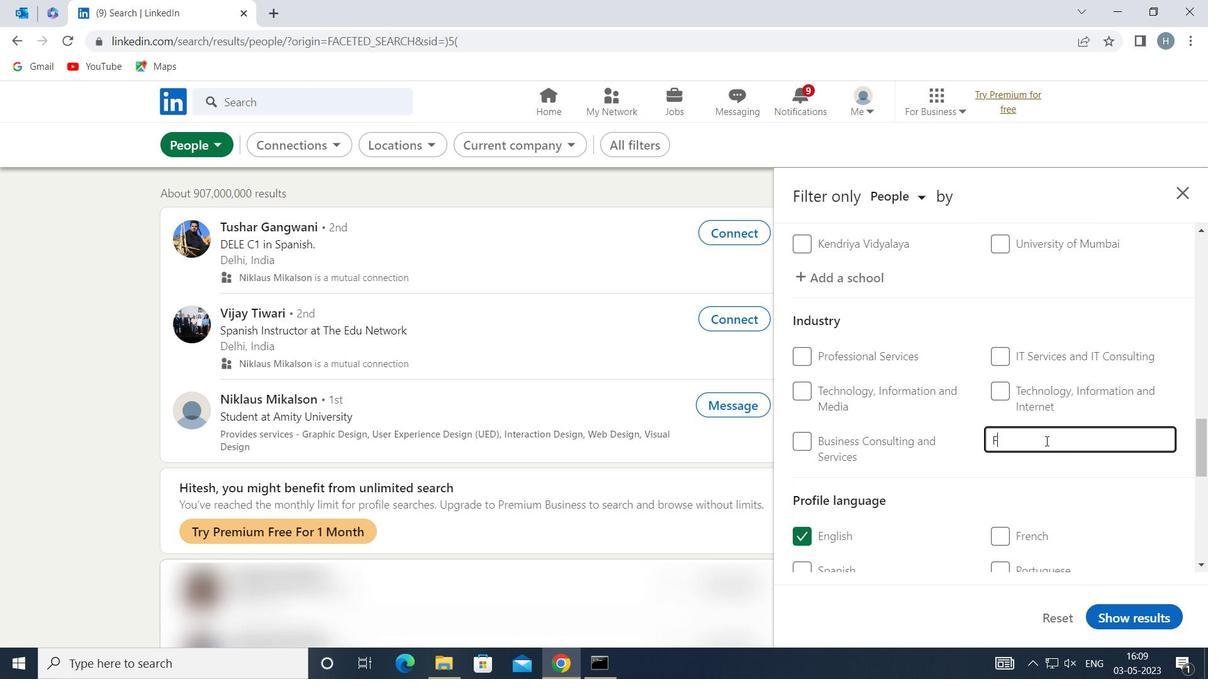 
Action: Key pressed UNDRAIS
Screenshot: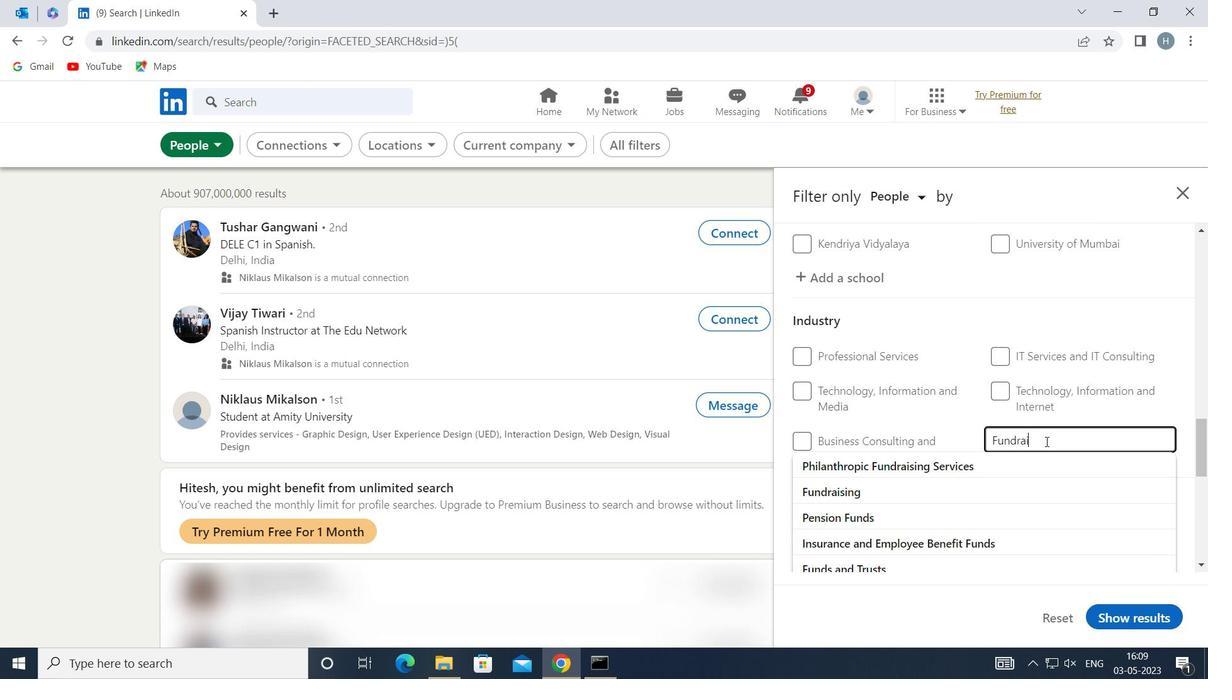 
Action: Mouse moved to (962, 497)
Screenshot: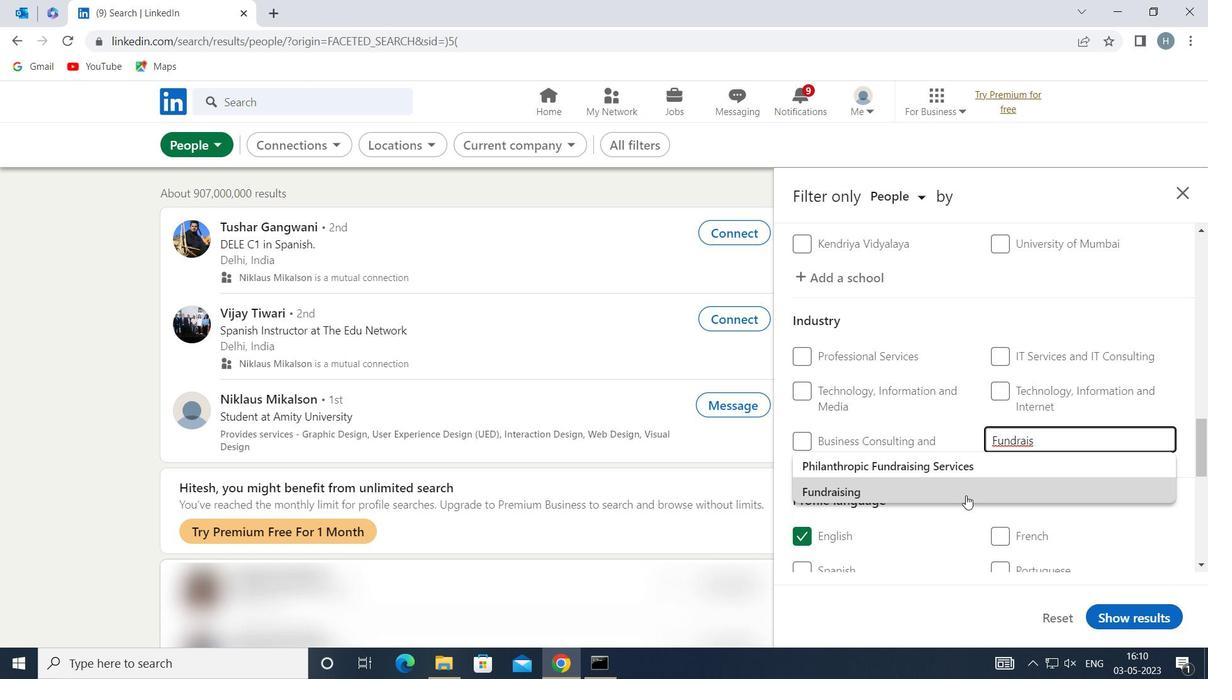 
Action: Mouse pressed left at (962, 497)
Screenshot: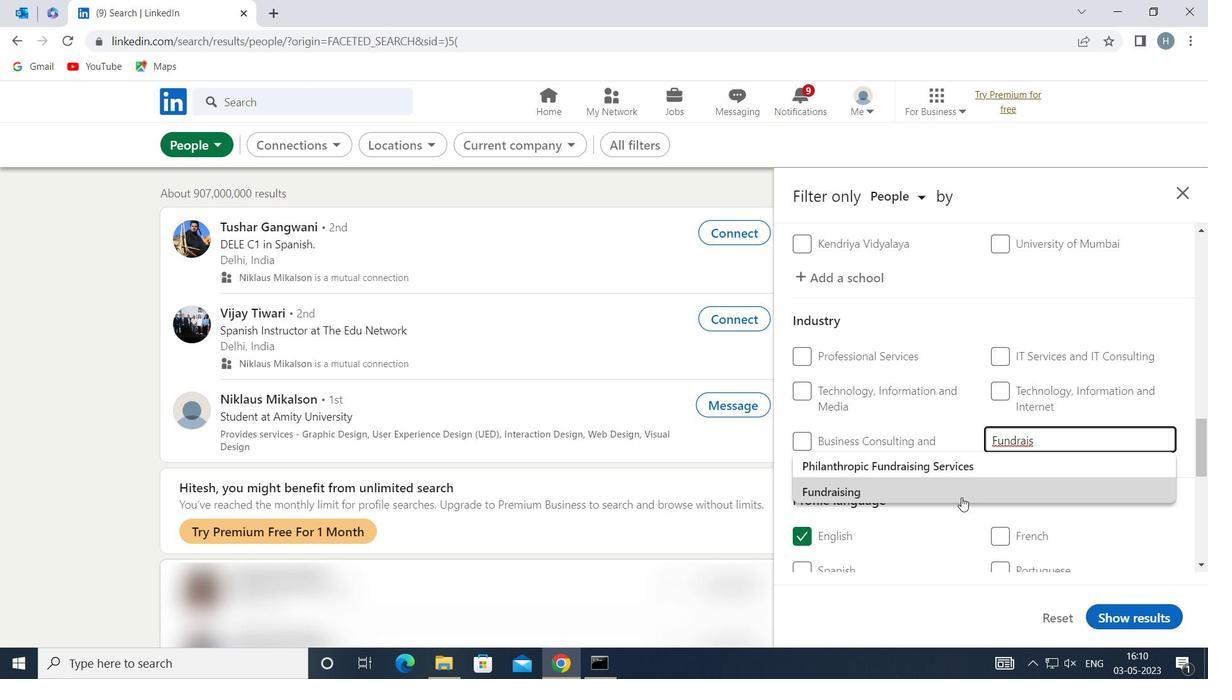 
Action: Mouse moved to (935, 461)
Screenshot: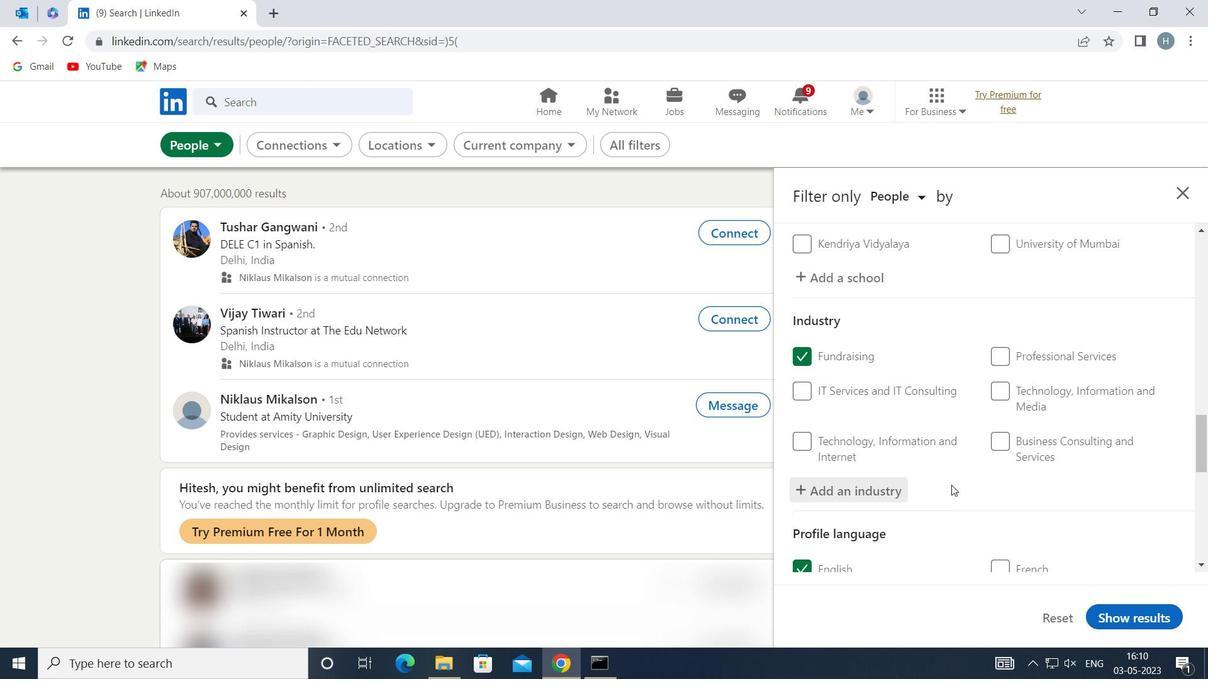 
Action: Mouse scrolled (935, 460) with delta (0, 0)
Screenshot: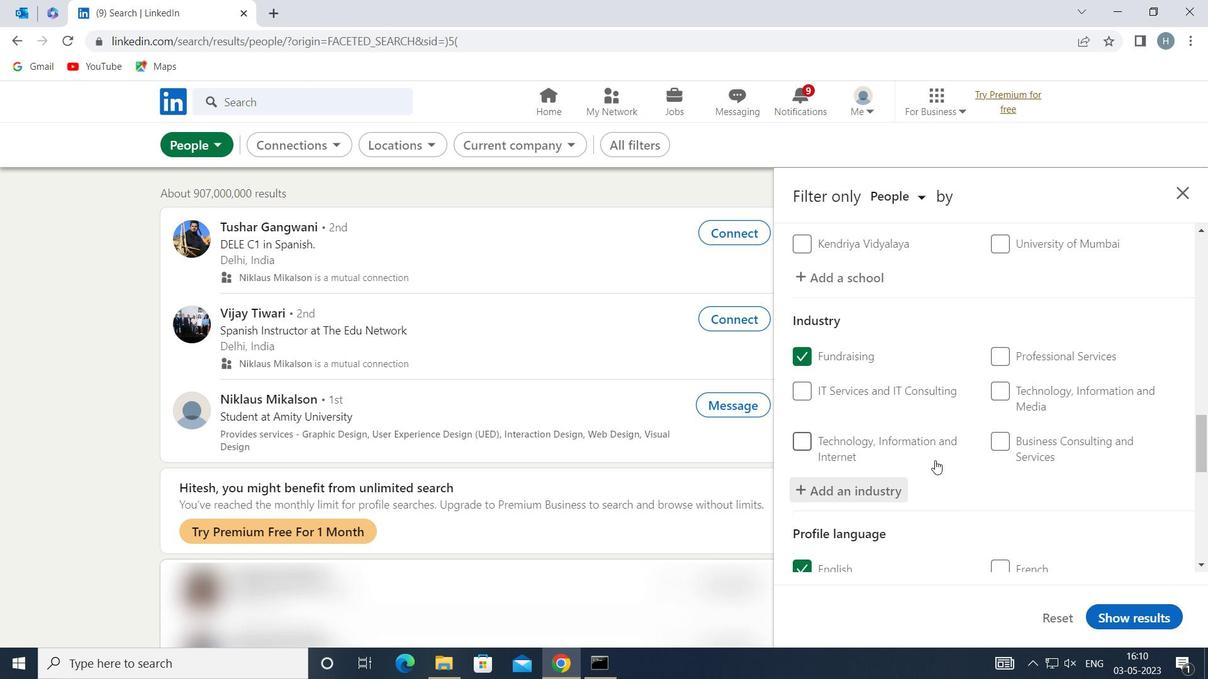 
Action: Mouse scrolled (935, 460) with delta (0, 0)
Screenshot: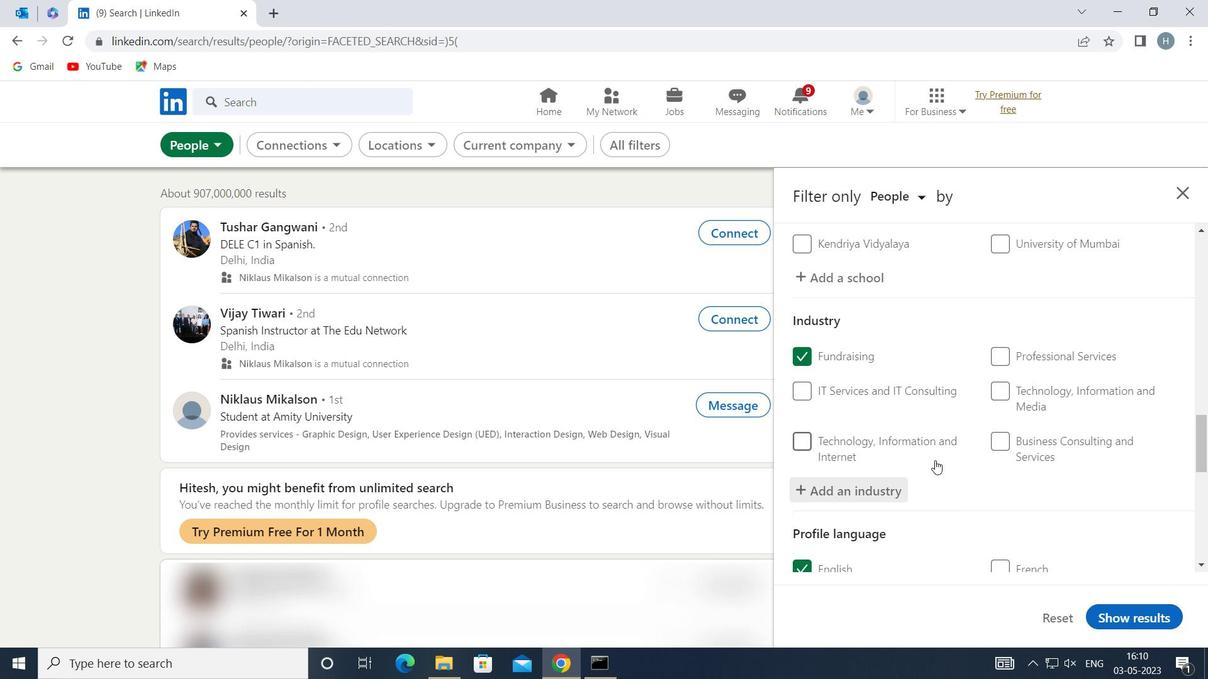 
Action: Mouse scrolled (935, 460) with delta (0, 0)
Screenshot: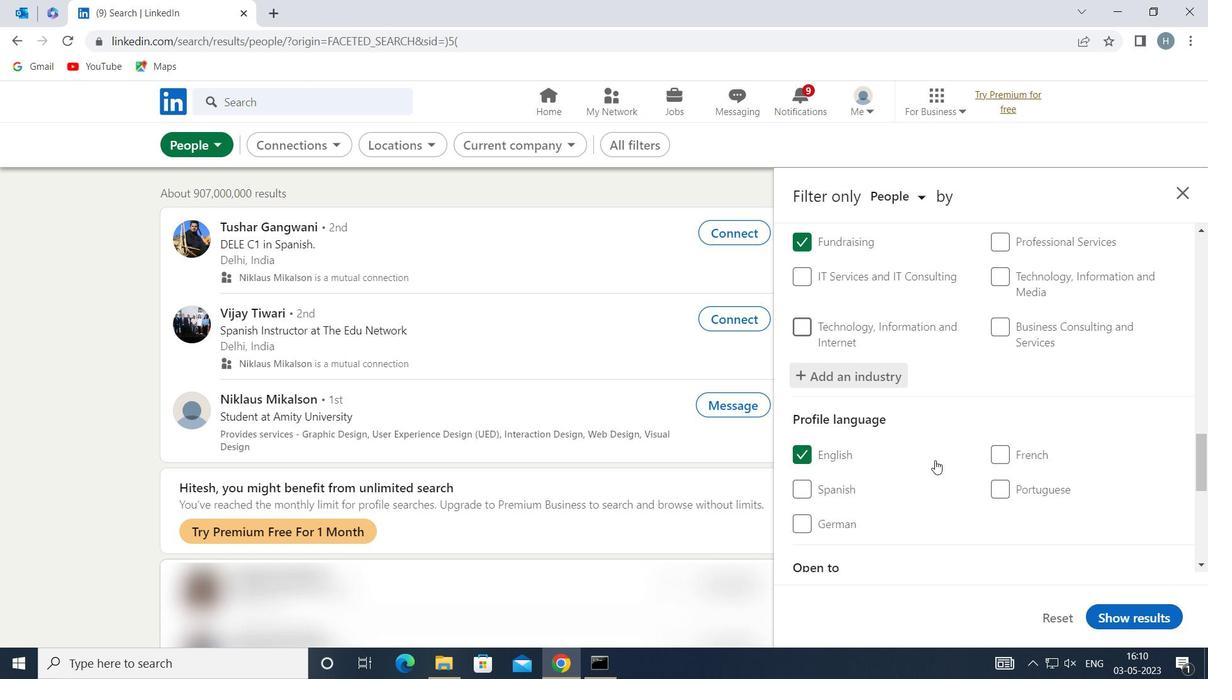 
Action: Mouse scrolled (935, 460) with delta (0, 0)
Screenshot: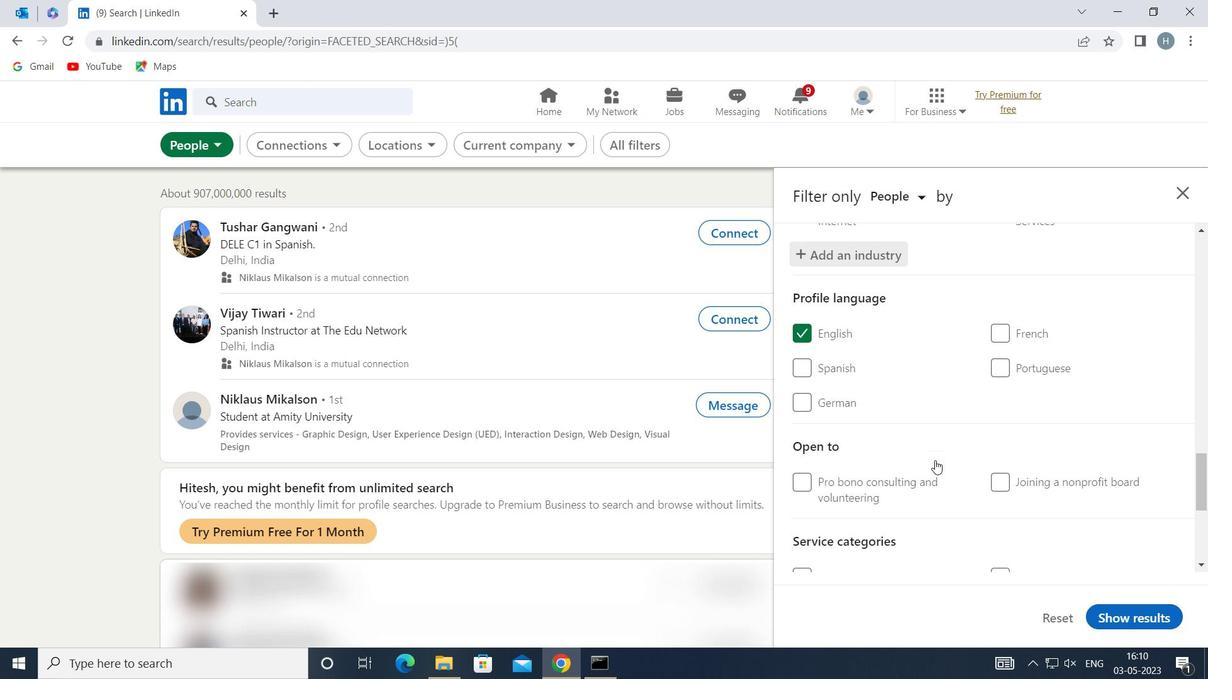 
Action: Mouse scrolled (935, 460) with delta (0, 0)
Screenshot: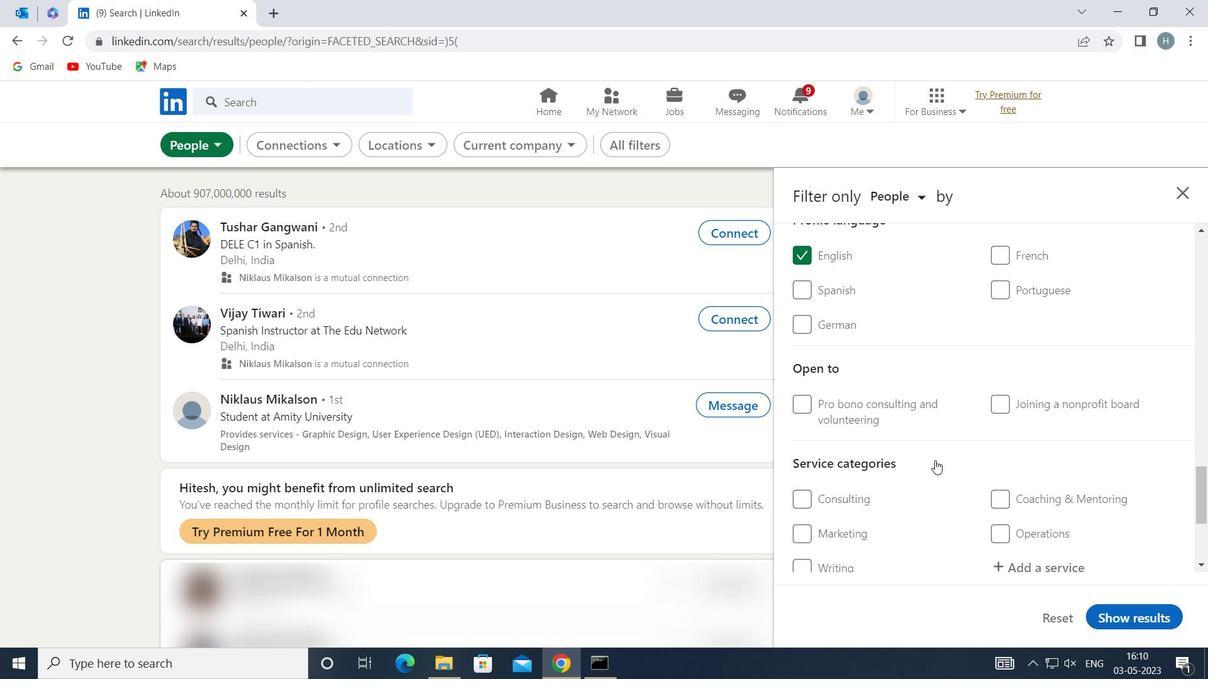 
Action: Mouse moved to (1049, 489)
Screenshot: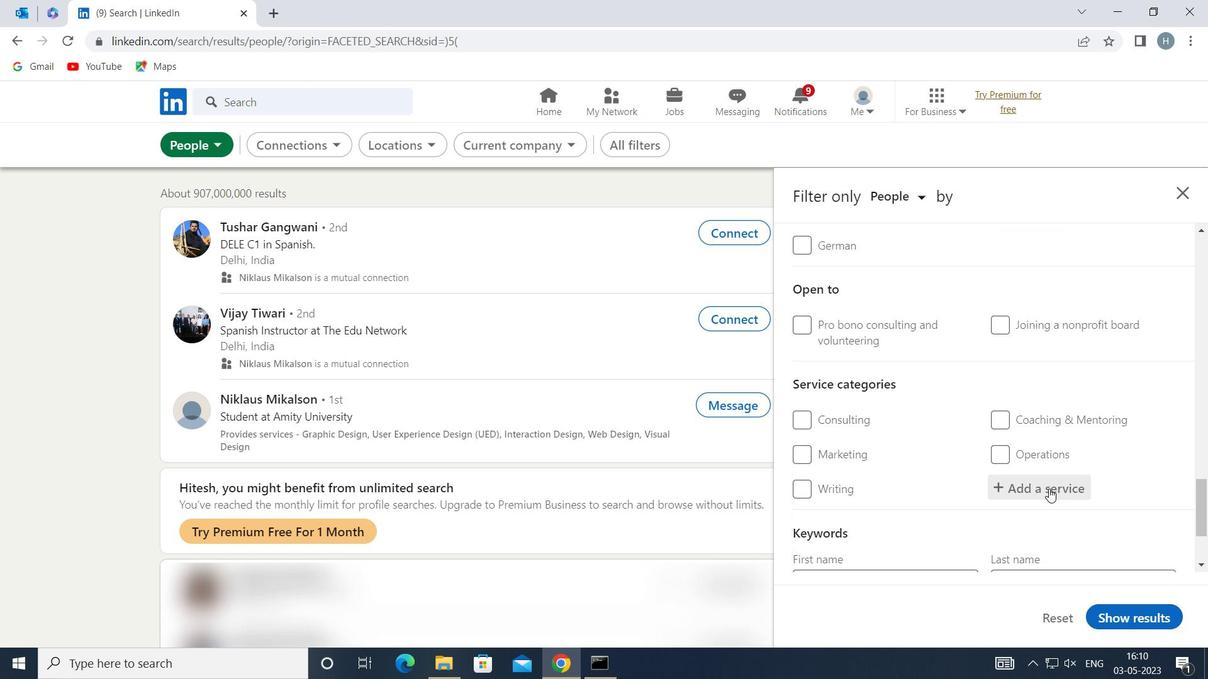 
Action: Mouse pressed left at (1049, 489)
Screenshot: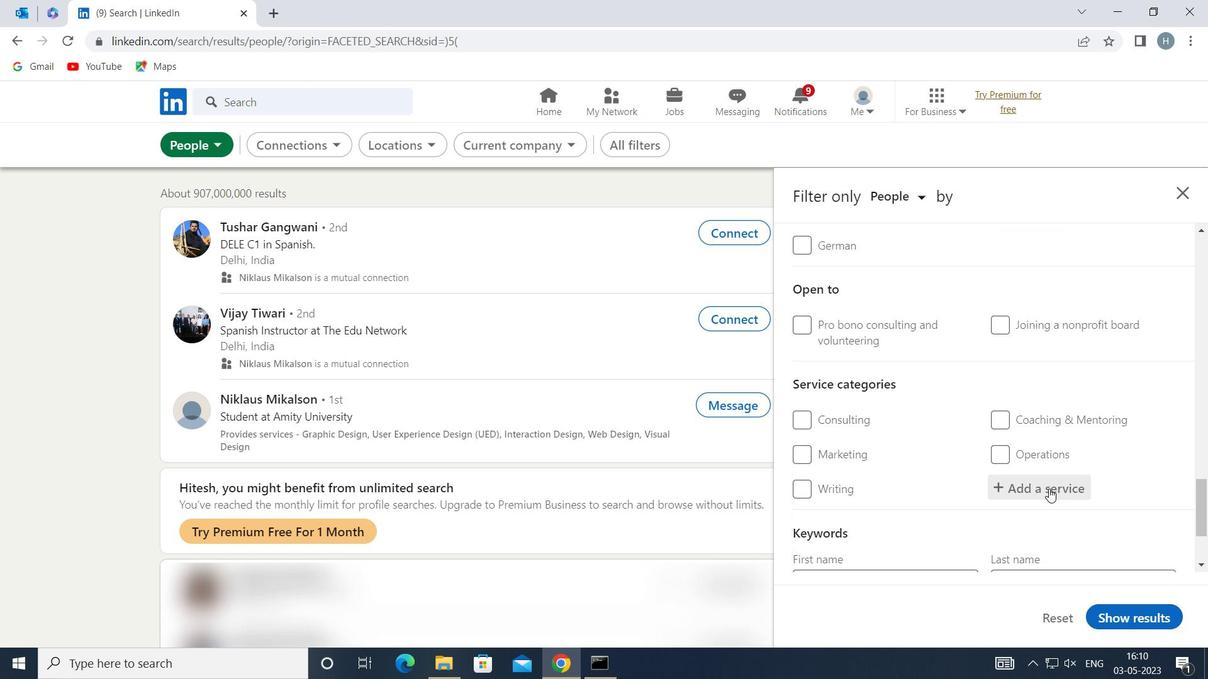 
Action: Key pressed <Key.shift>TELECOMMUNI
Screenshot: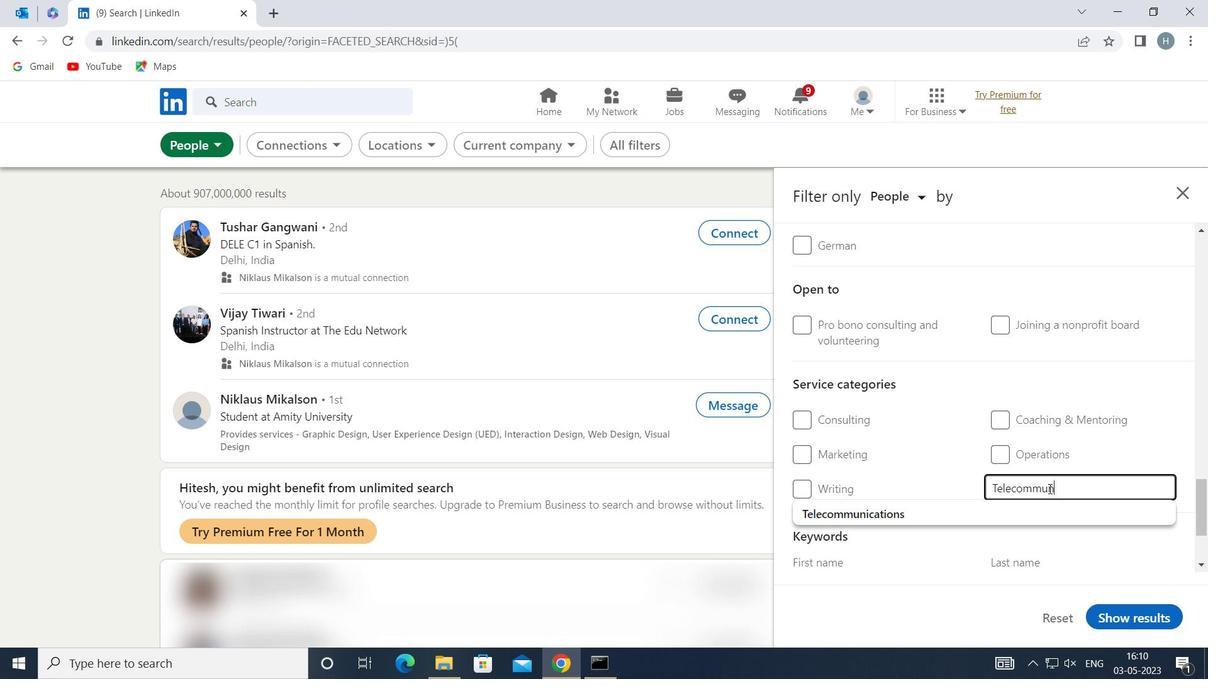 
Action: Mouse moved to (958, 515)
Screenshot: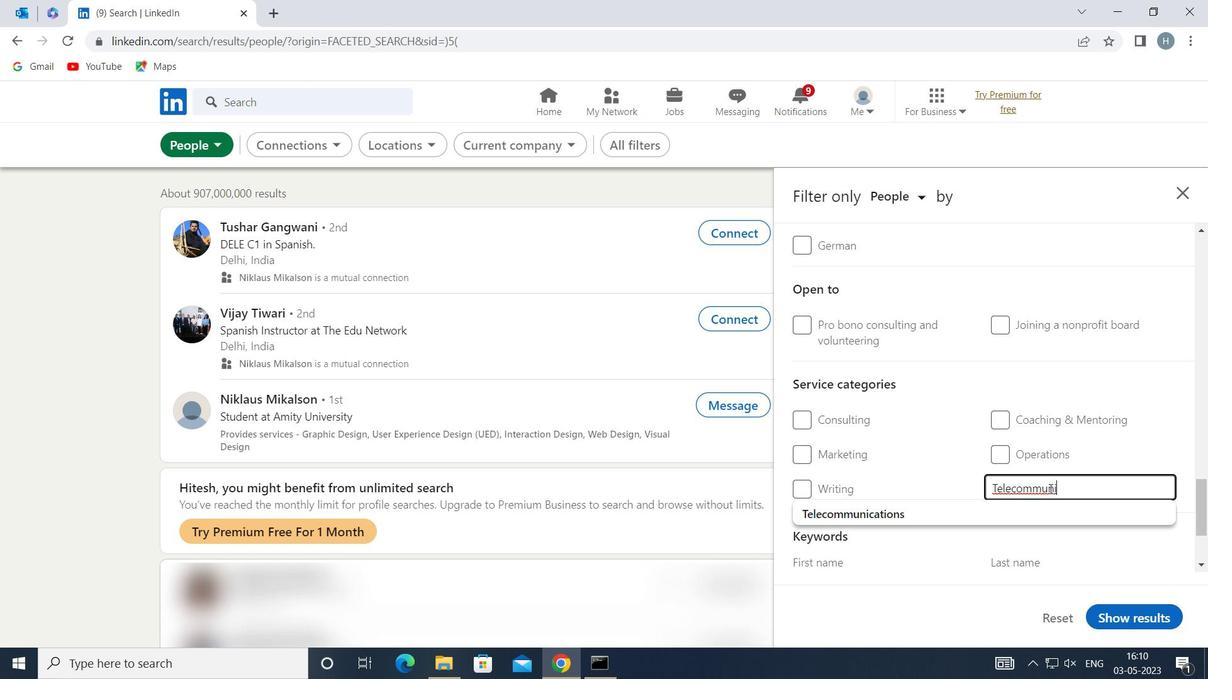 
Action: Mouse pressed left at (958, 515)
Screenshot: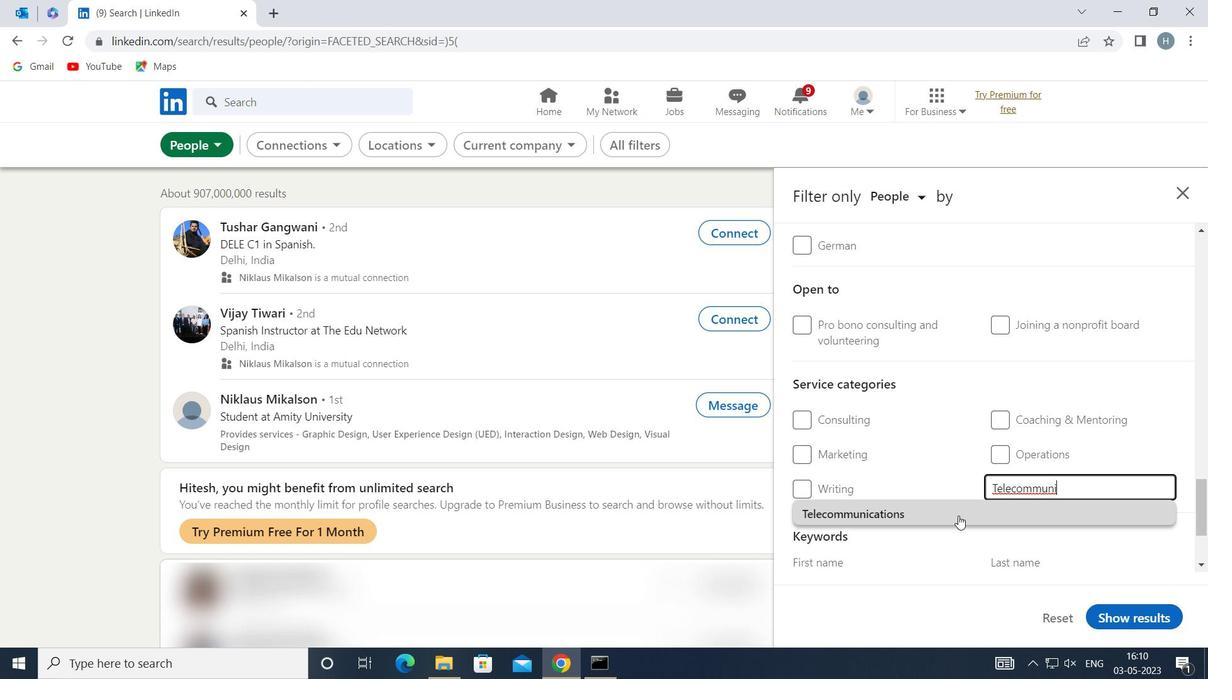 
Action: Mouse moved to (944, 509)
Screenshot: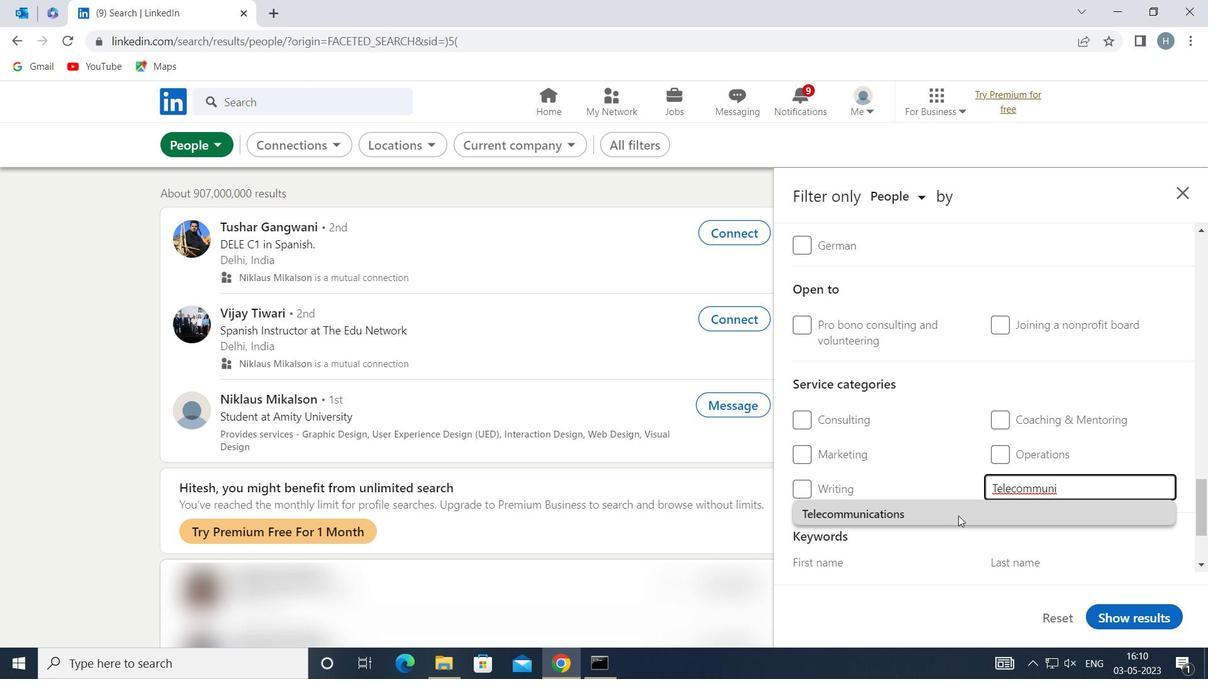 
Action: Mouse scrolled (944, 509) with delta (0, 0)
Screenshot: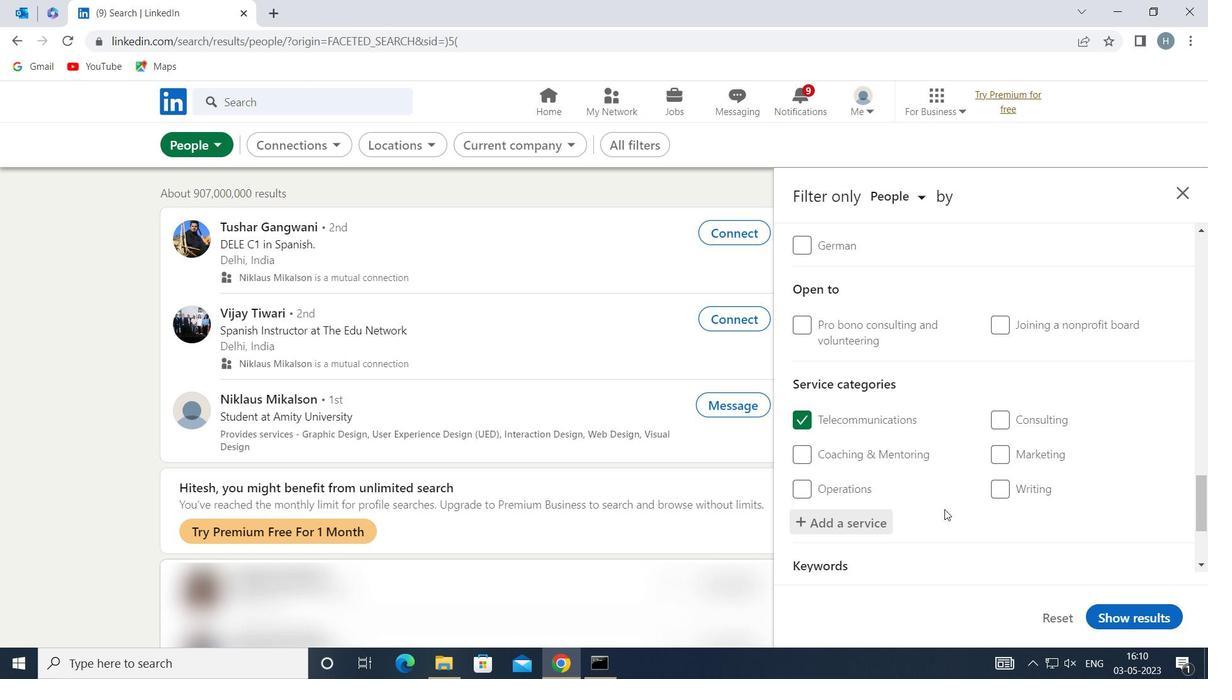 
Action: Mouse scrolled (944, 509) with delta (0, 0)
Screenshot: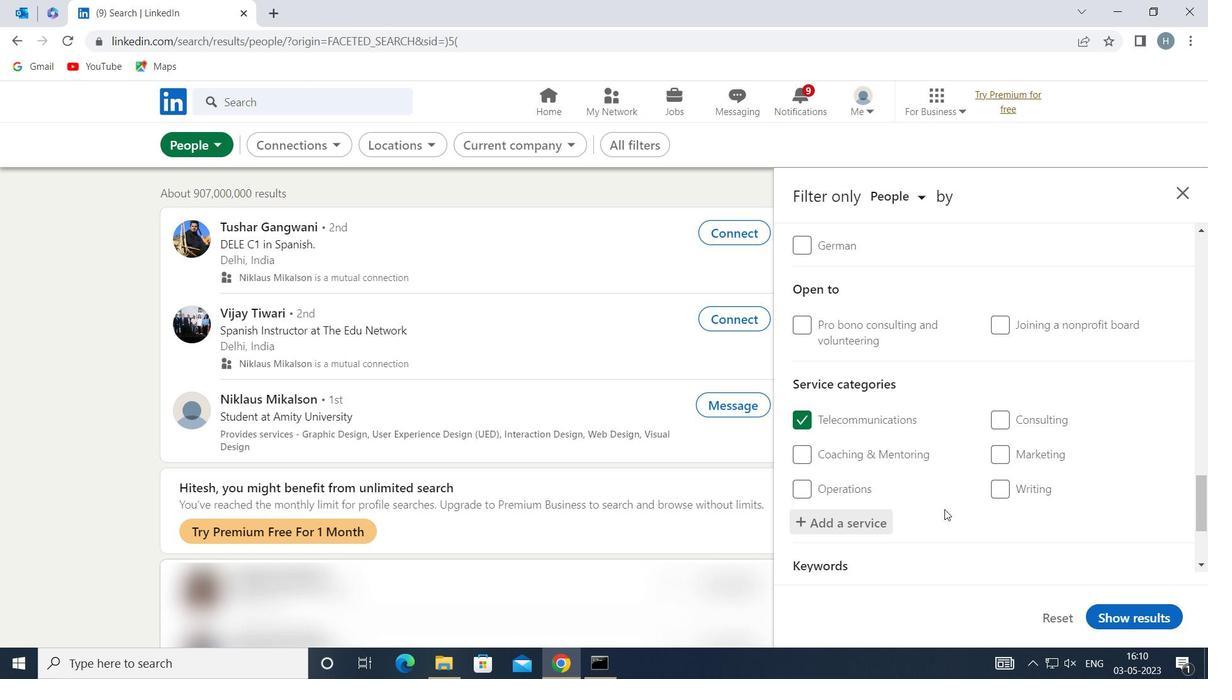 
Action: Mouse moved to (953, 493)
Screenshot: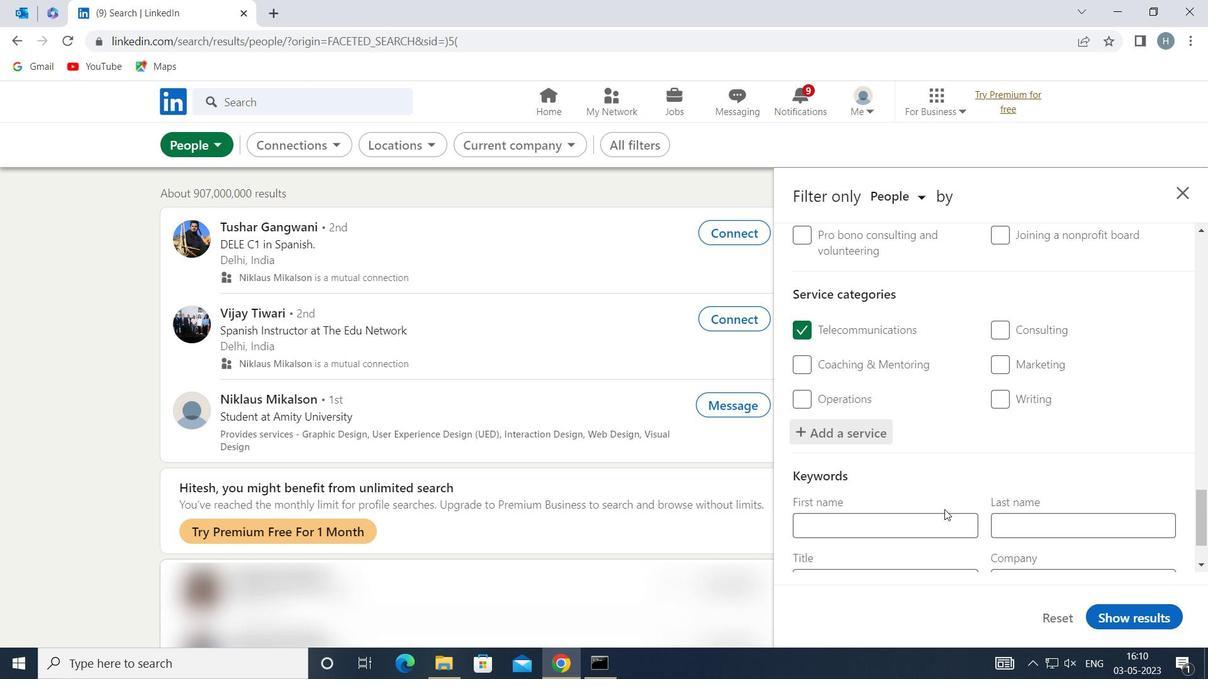 
Action: Mouse scrolled (953, 493) with delta (0, 0)
Screenshot: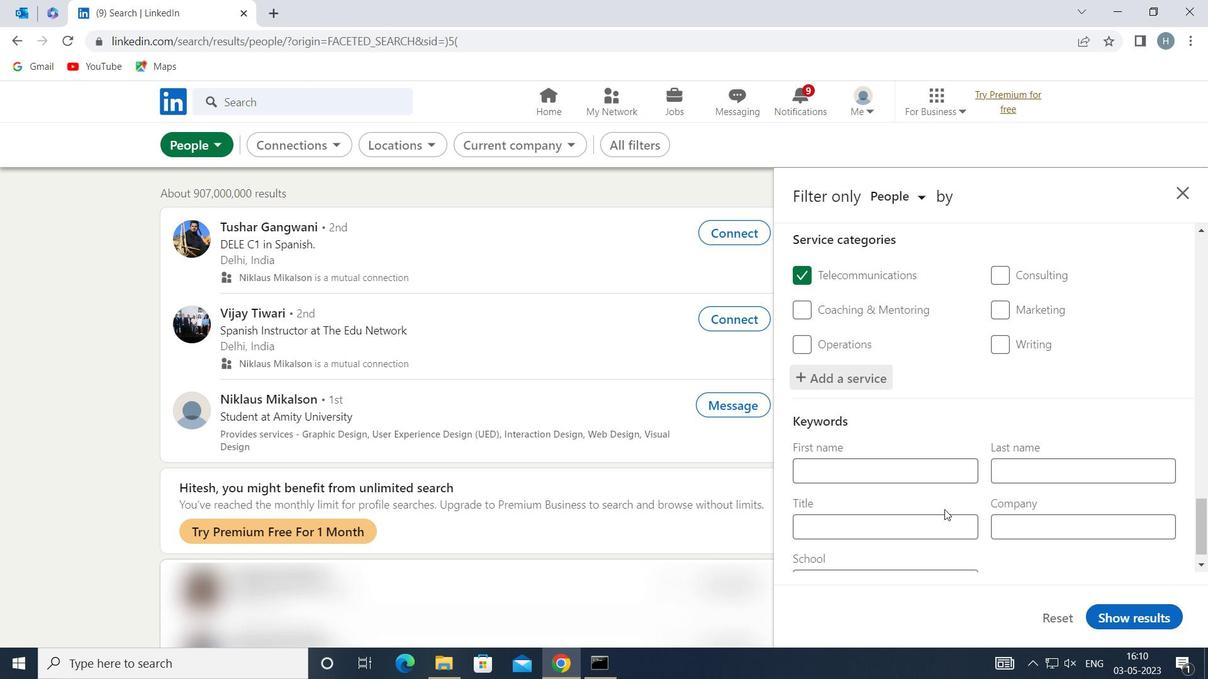 
Action: Mouse scrolled (953, 493) with delta (0, 0)
Screenshot: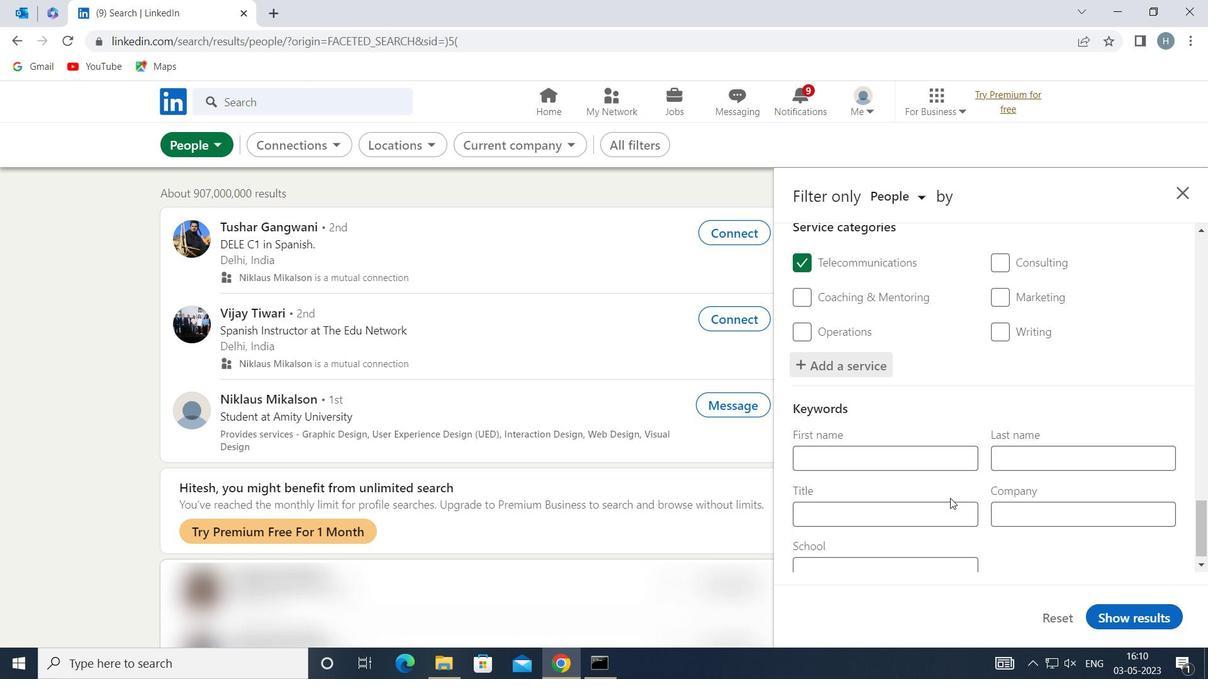 
Action: Mouse moved to (951, 499)
Screenshot: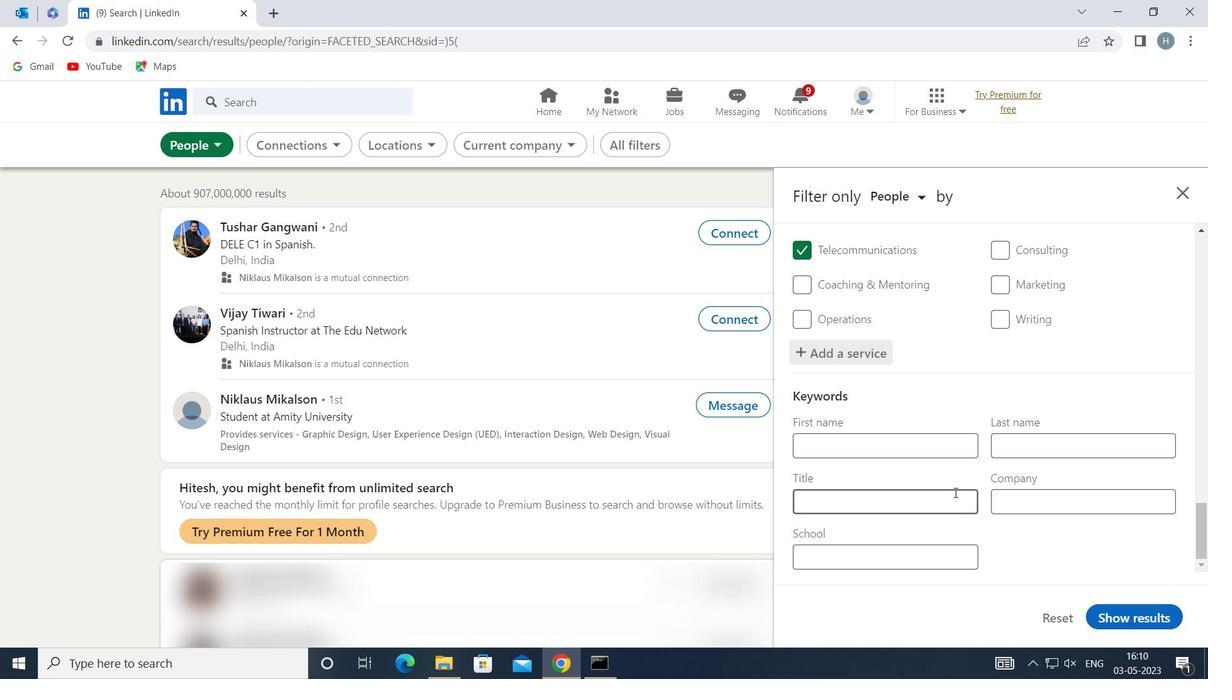 
Action: Mouse pressed left at (951, 499)
Screenshot: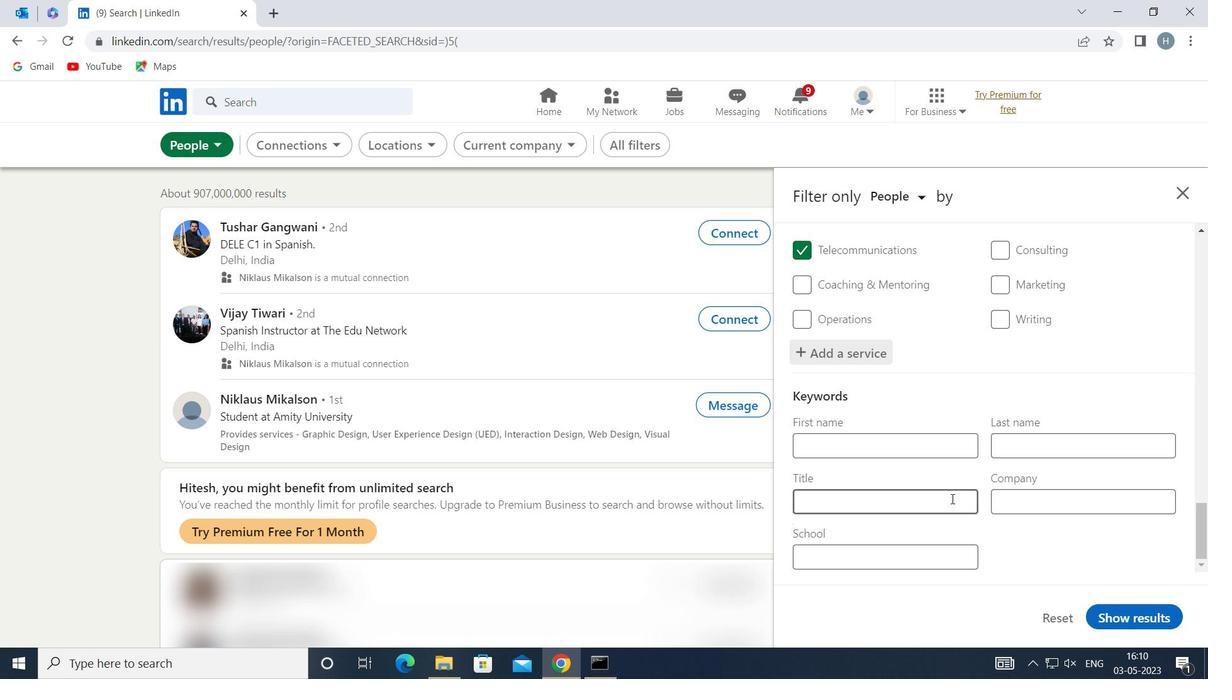 
Action: Key pressed <Key.shift>OWNER
Screenshot: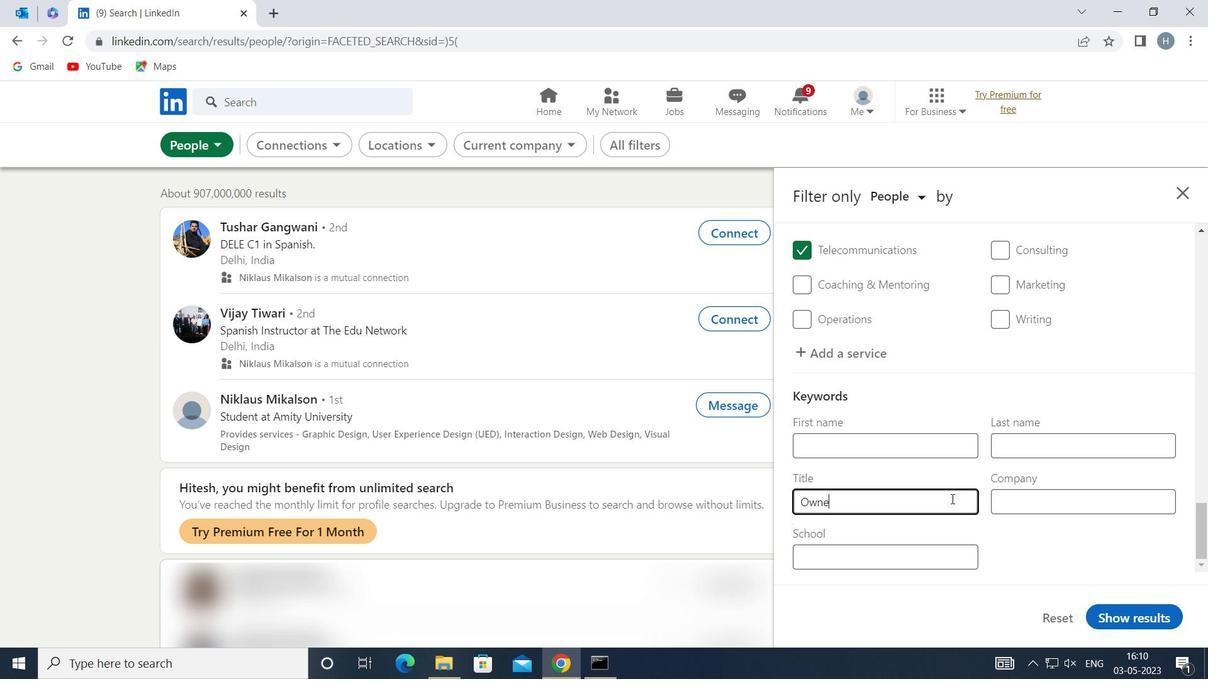 
Action: Mouse moved to (1117, 614)
Screenshot: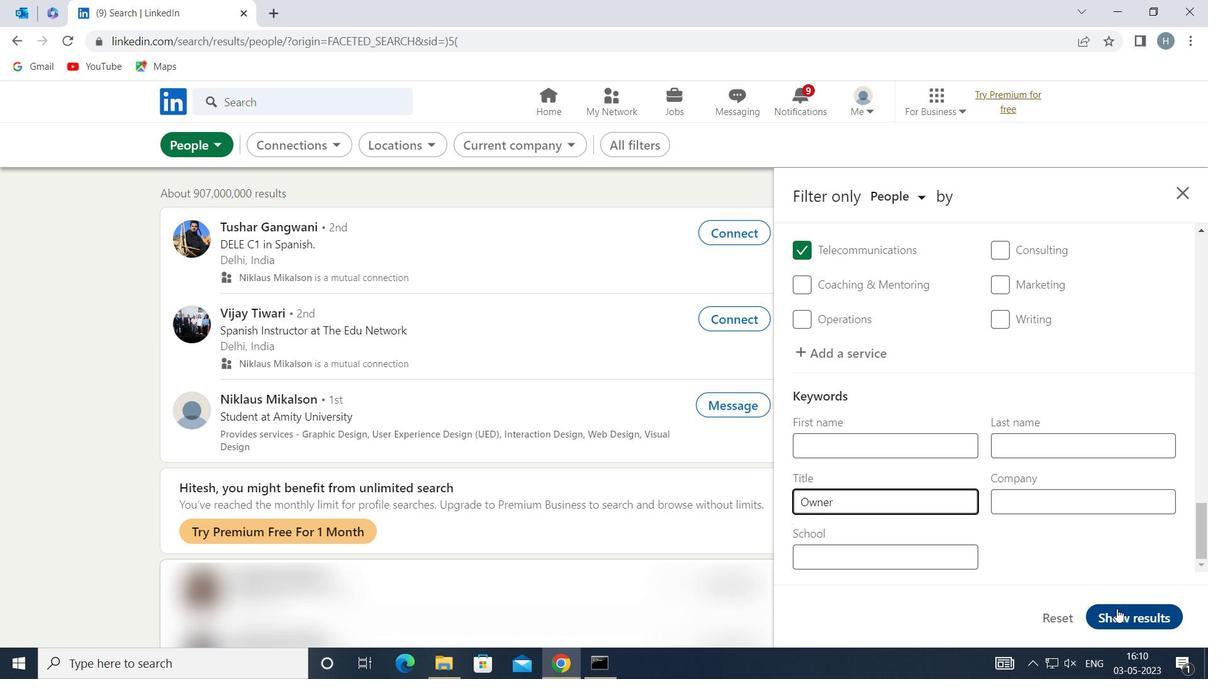 
Action: Mouse pressed left at (1117, 614)
Screenshot: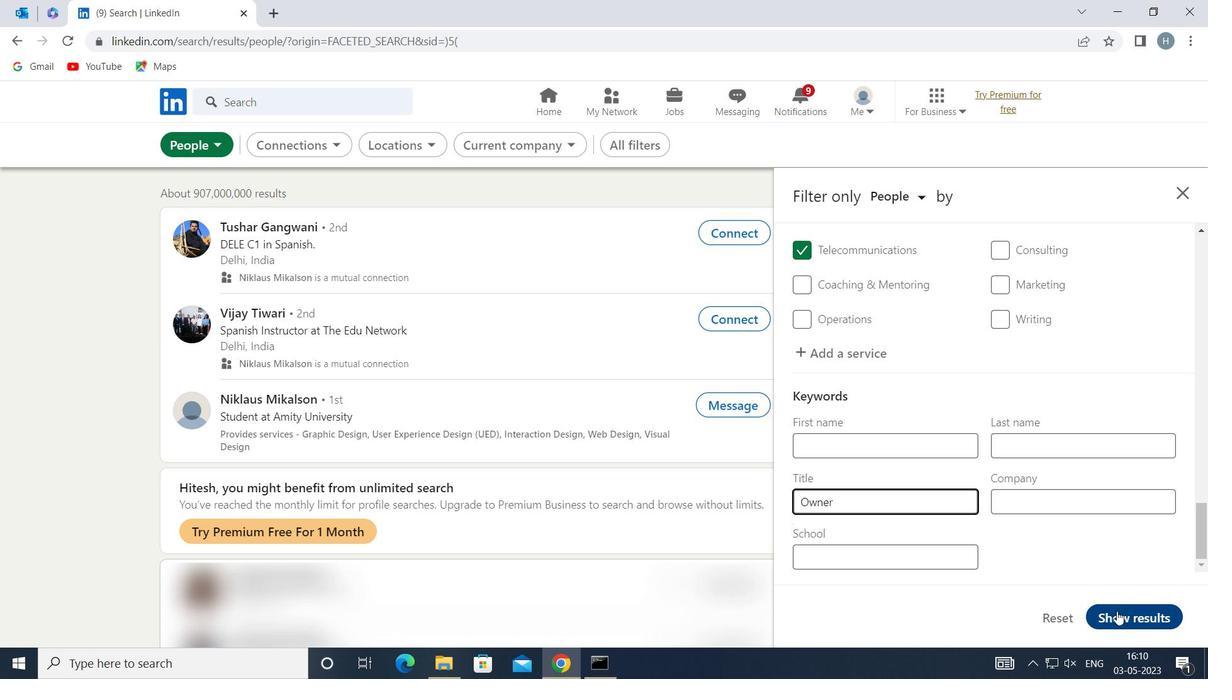 
Action: Mouse moved to (882, 548)
Screenshot: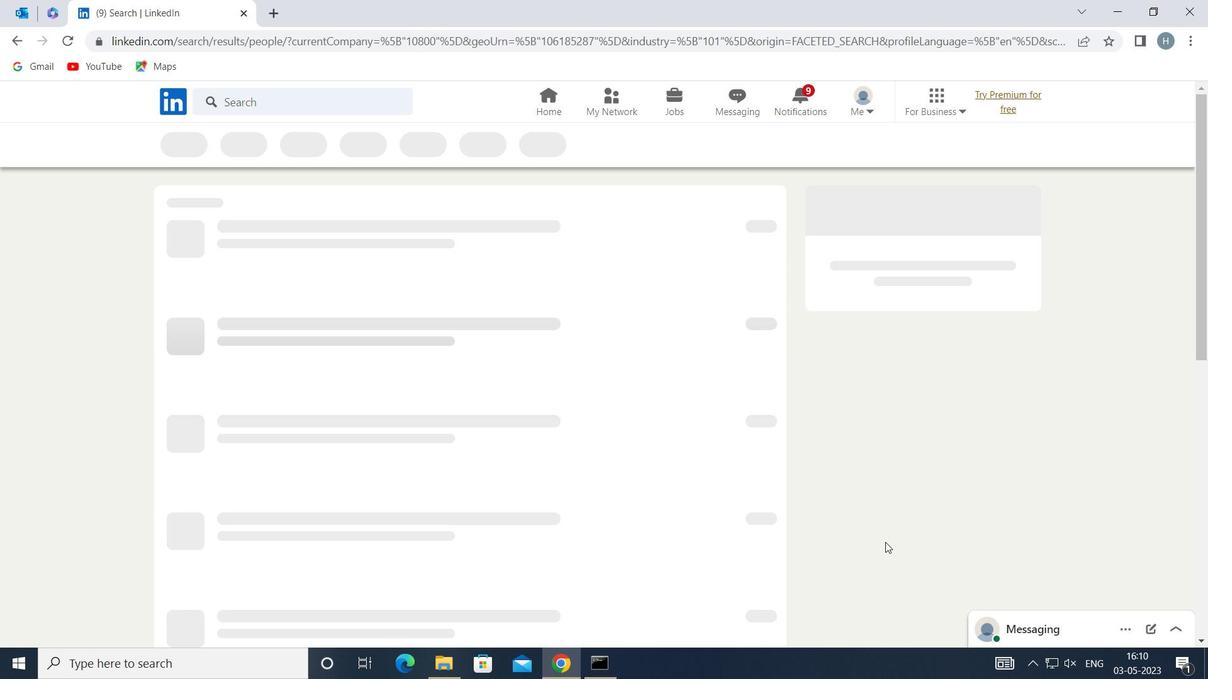
